Task: Find connections with filter location Clayton with filter topic #Productivitywith filter profile language Potuguese with filter current company Hacking Articles with filter school Maharashtra University of Health Sciences, Nashik with filter industry Secretarial Schools with filter service category Research with filter keywords title Assistant Manager
Action: Mouse moved to (207, 279)
Screenshot: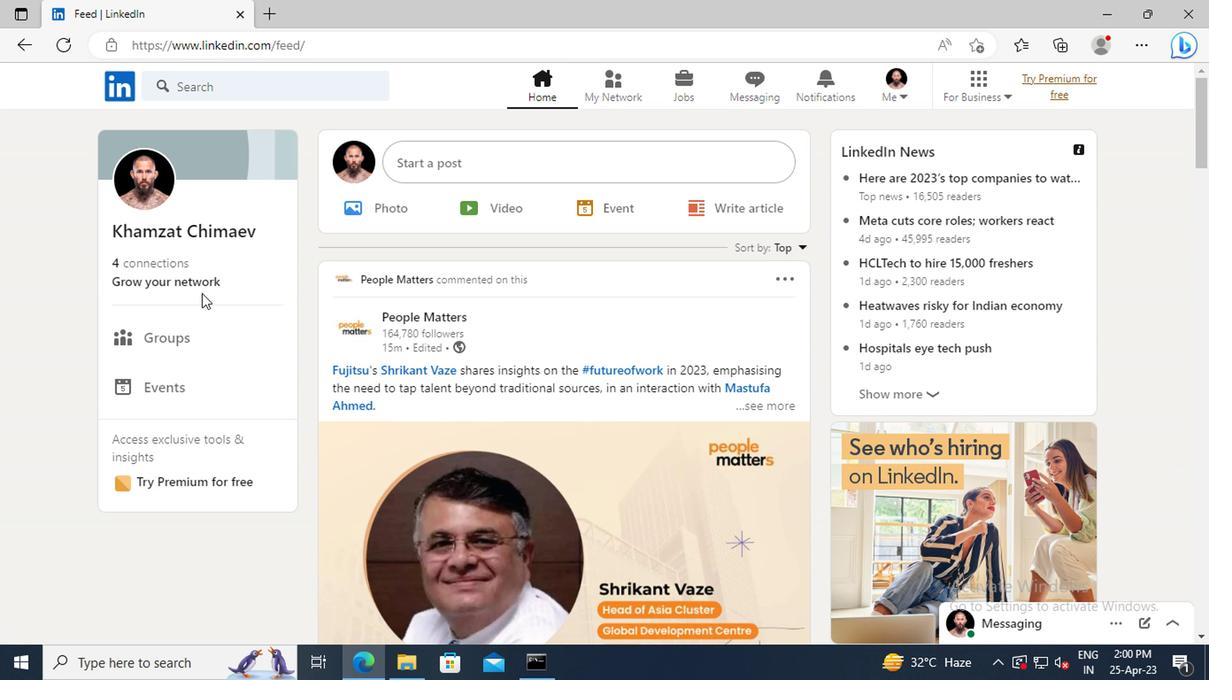 
Action: Mouse pressed left at (207, 279)
Screenshot: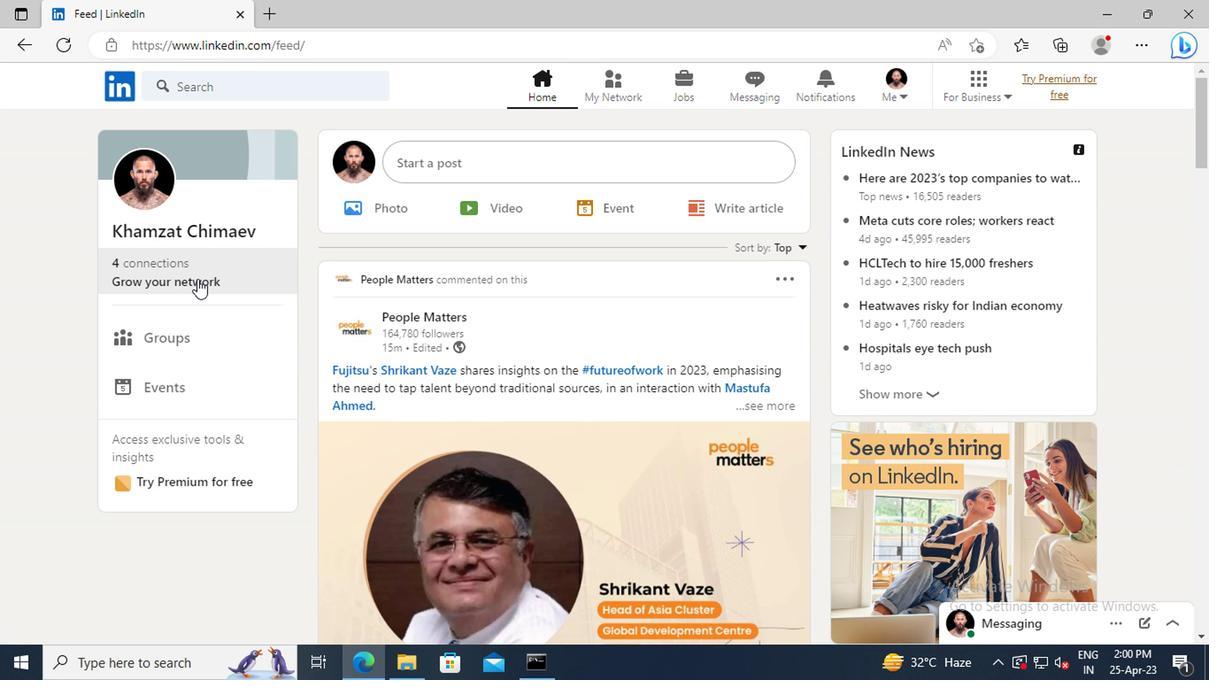 
Action: Mouse moved to (221, 199)
Screenshot: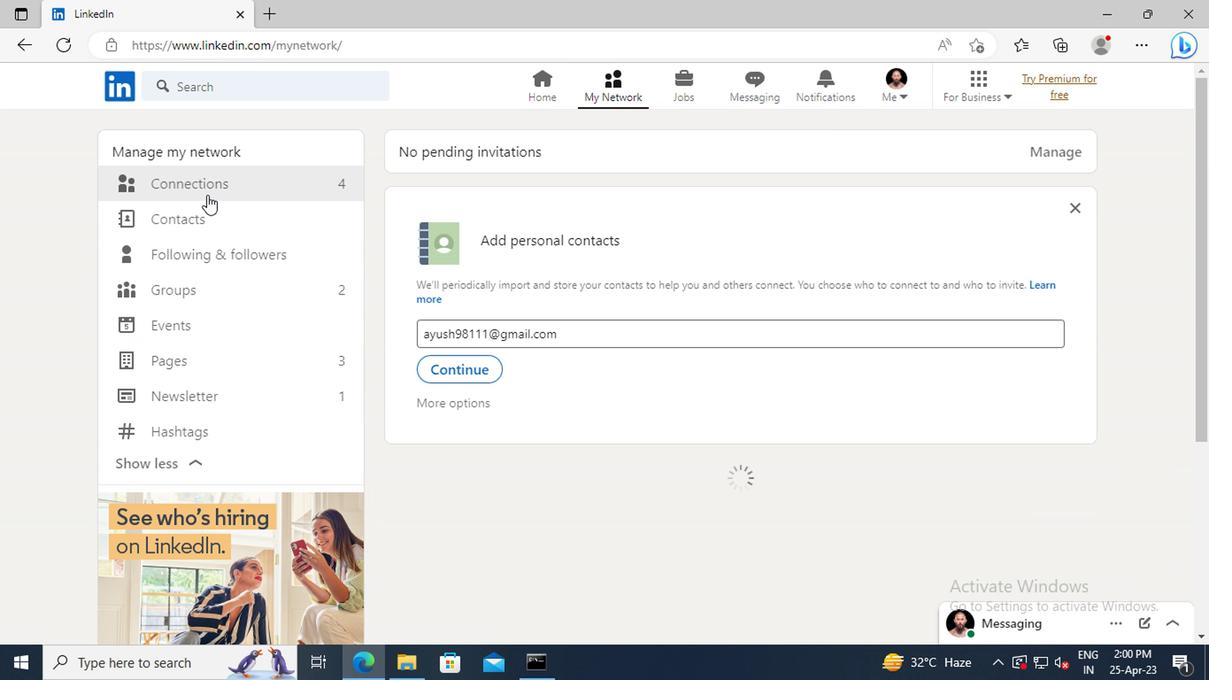 
Action: Mouse pressed left at (221, 199)
Screenshot: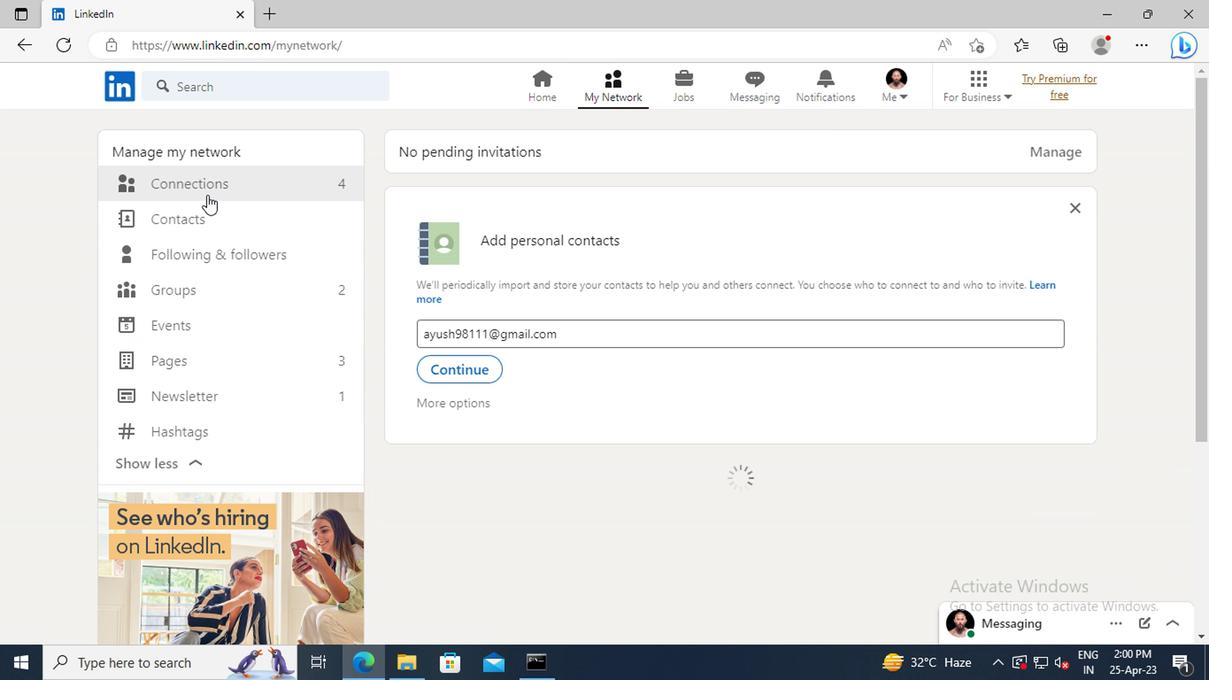 
Action: Mouse moved to (726, 200)
Screenshot: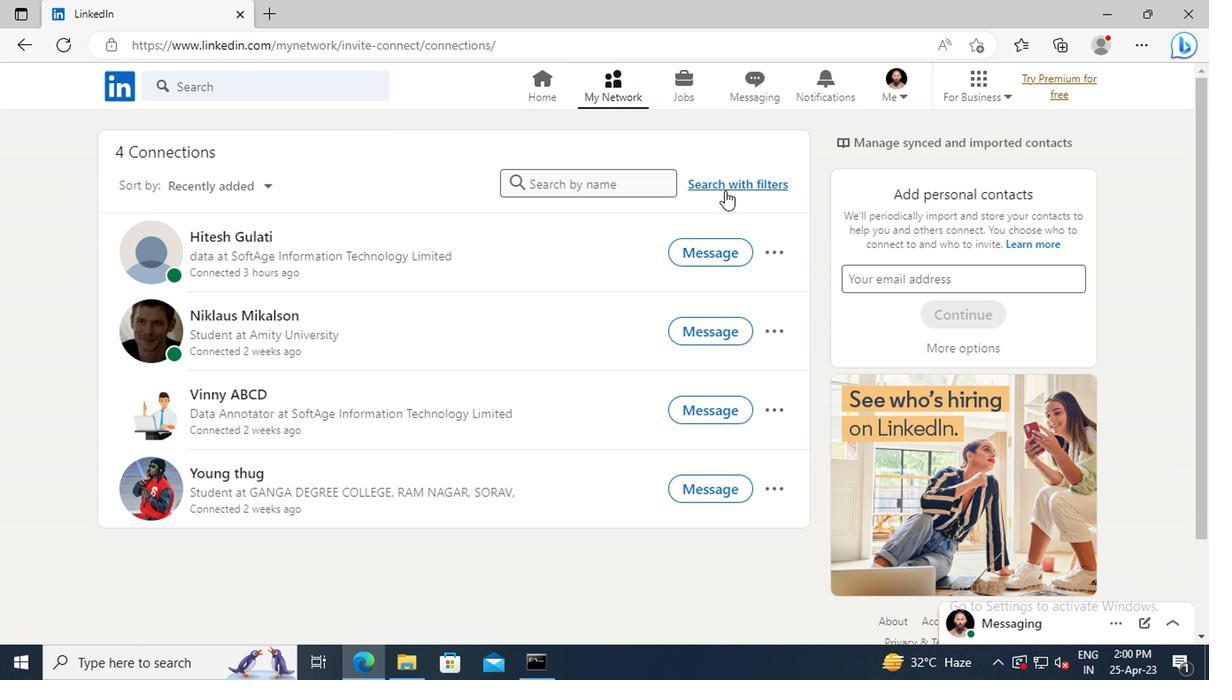 
Action: Mouse pressed left at (726, 200)
Screenshot: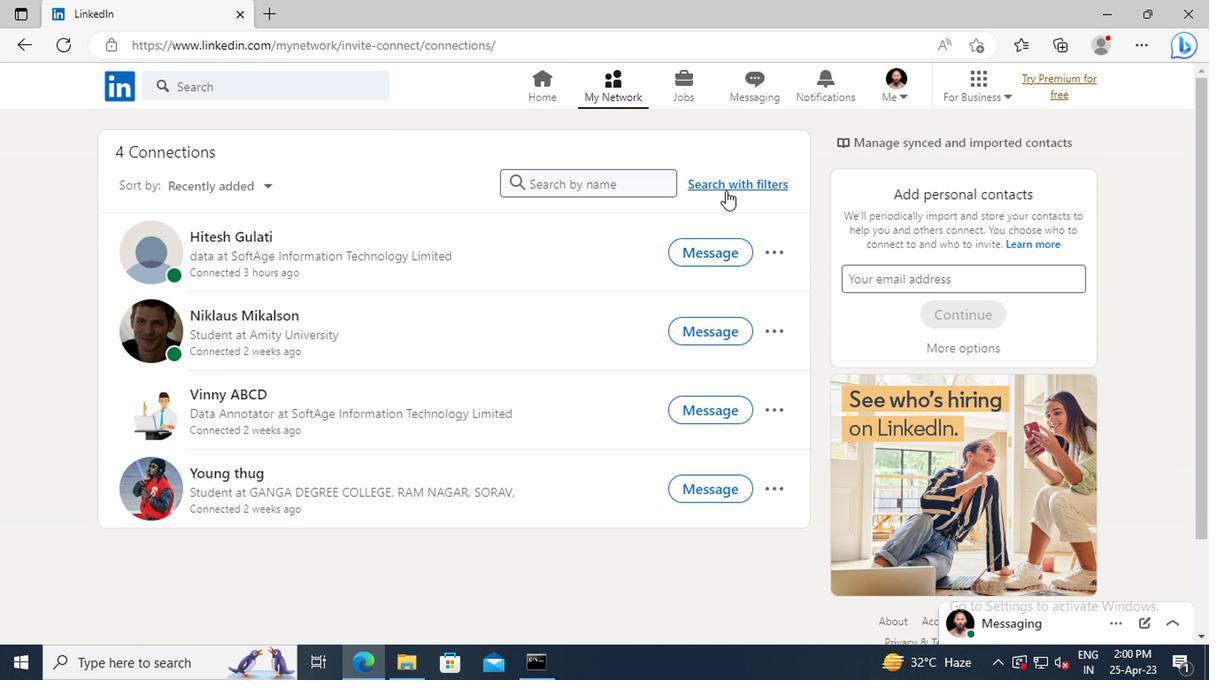 
Action: Mouse moved to (672, 153)
Screenshot: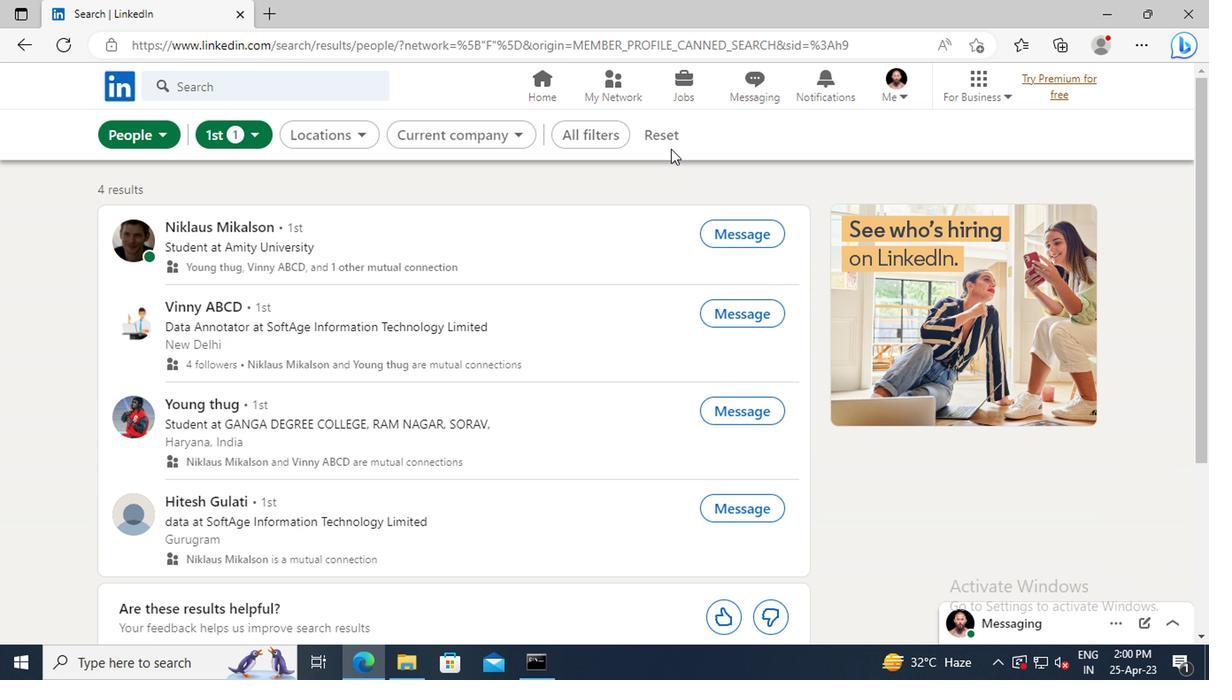 
Action: Mouse pressed left at (672, 153)
Screenshot: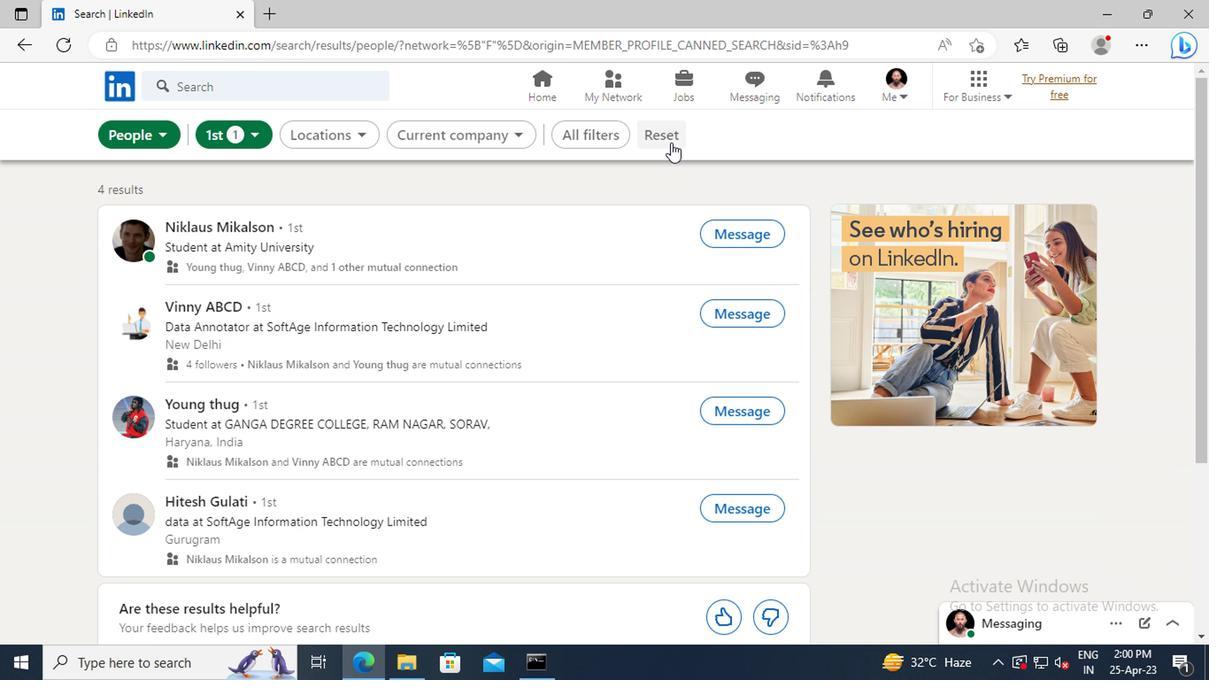 
Action: Mouse moved to (633, 152)
Screenshot: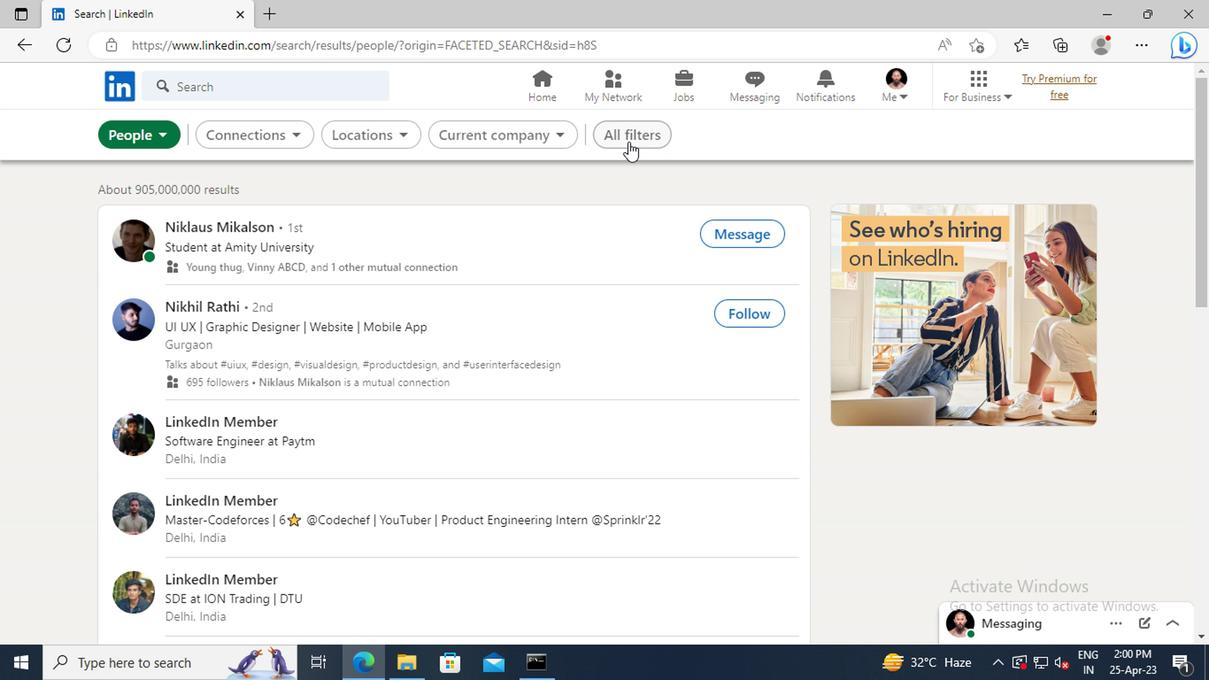 
Action: Mouse pressed left at (633, 152)
Screenshot: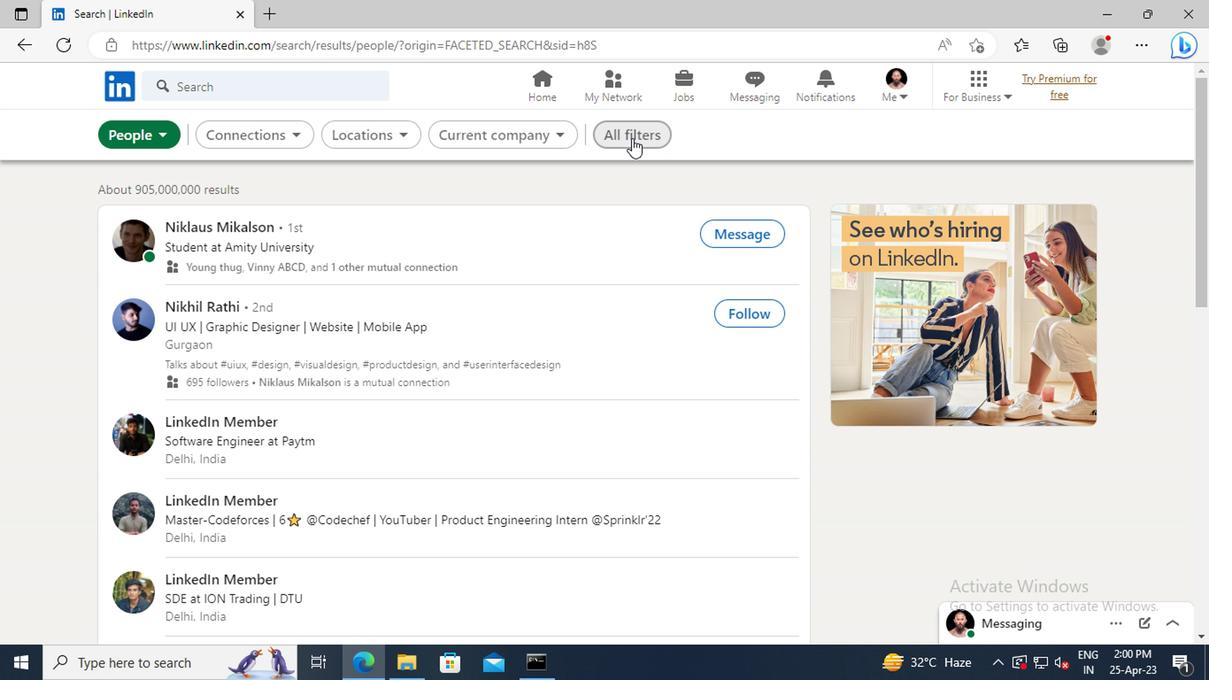 
Action: Mouse moved to (1008, 317)
Screenshot: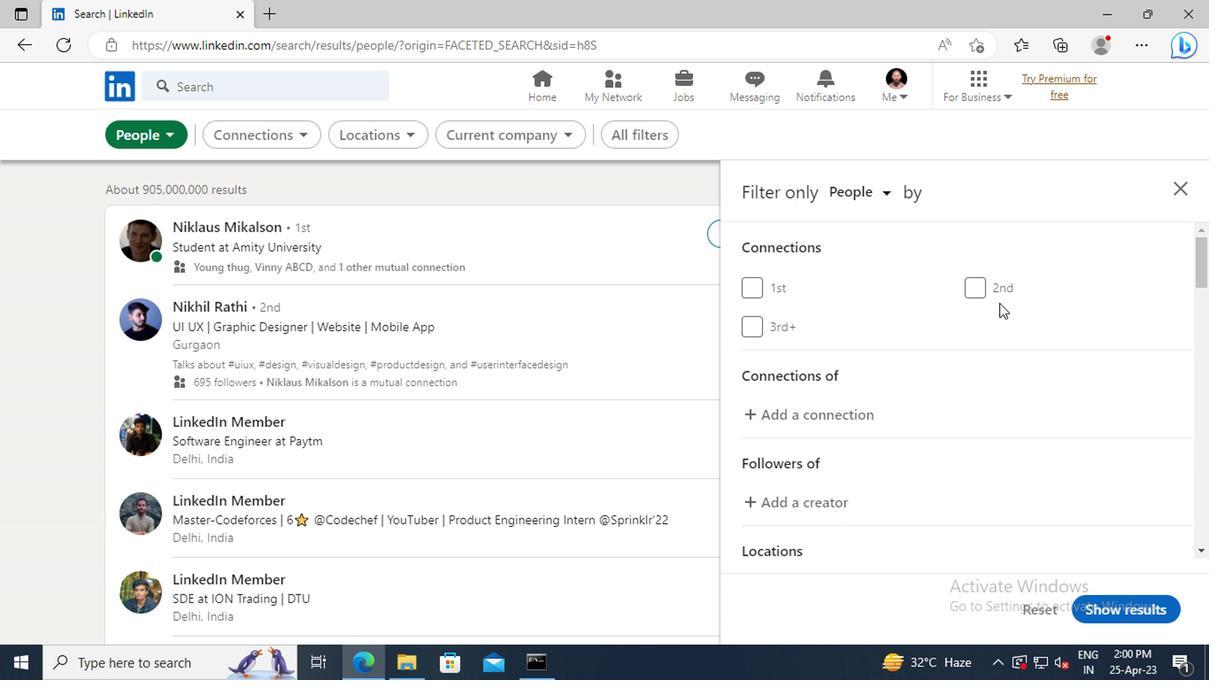 
Action: Mouse scrolled (1008, 316) with delta (0, 0)
Screenshot: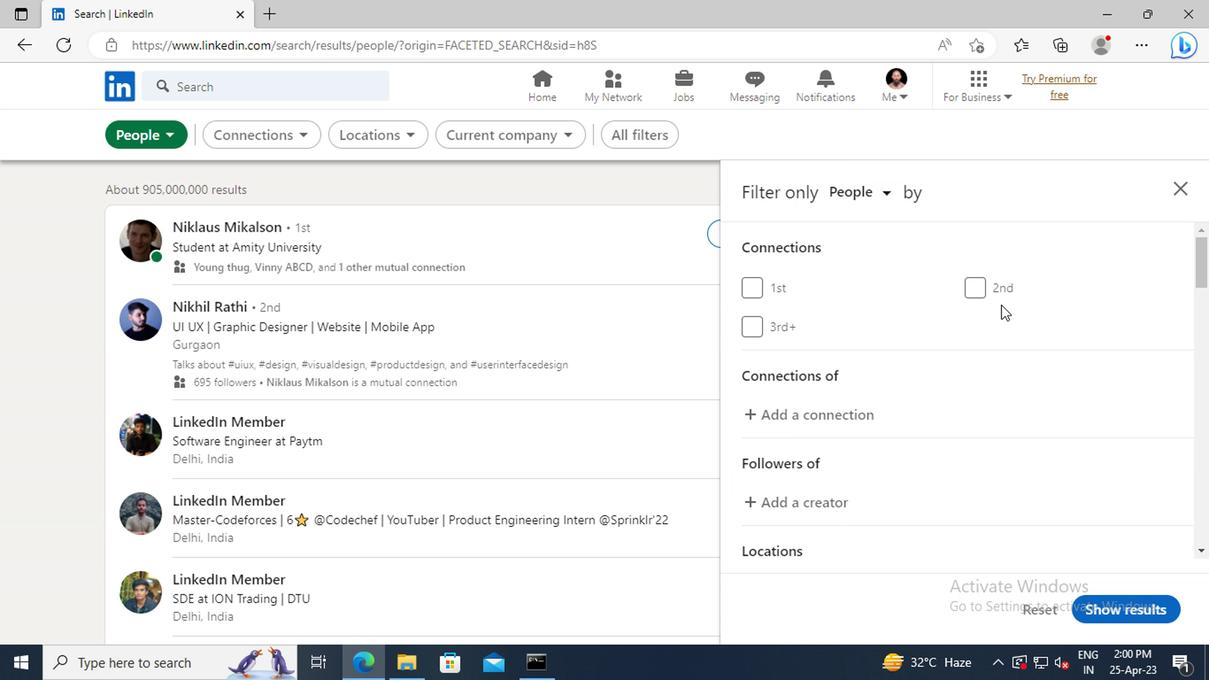 
Action: Mouse scrolled (1008, 316) with delta (0, 0)
Screenshot: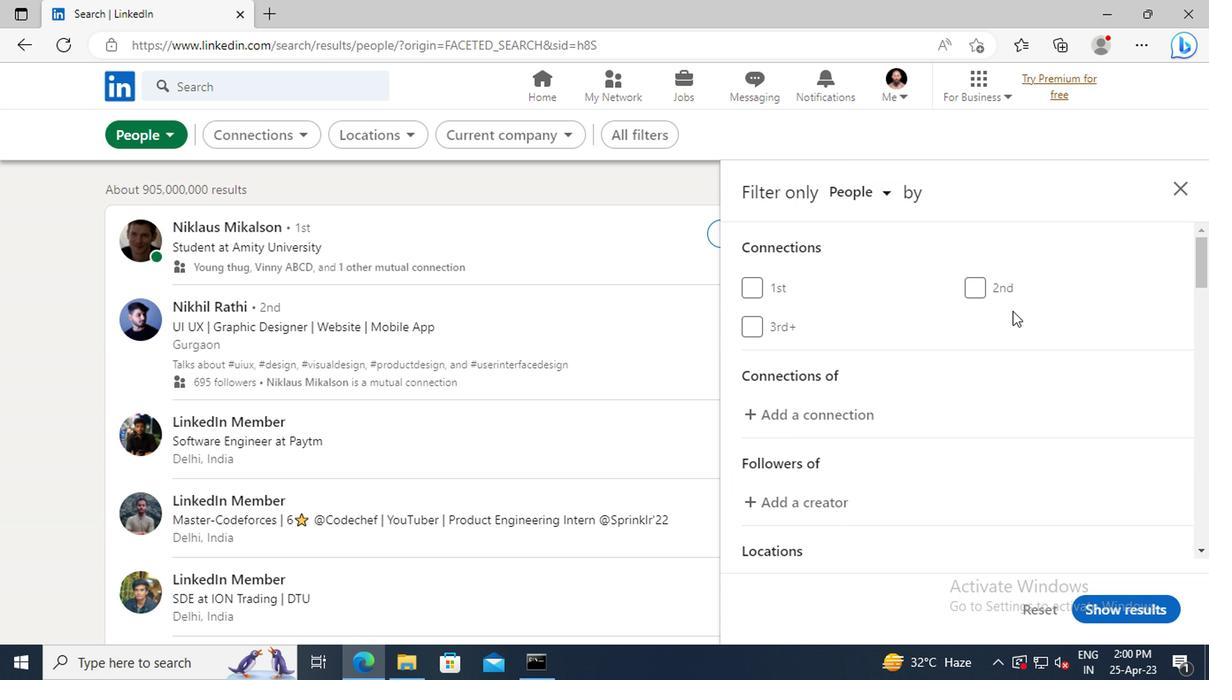 
Action: Mouse moved to (1009, 335)
Screenshot: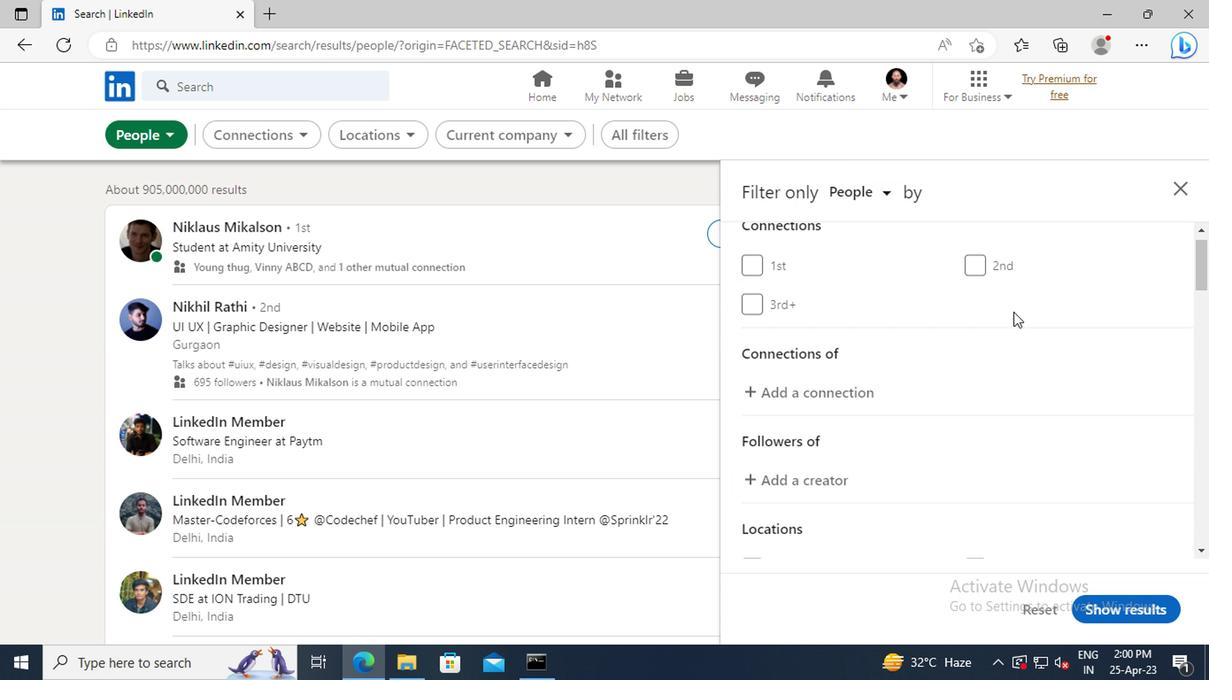 
Action: Mouse scrolled (1009, 335) with delta (0, 0)
Screenshot: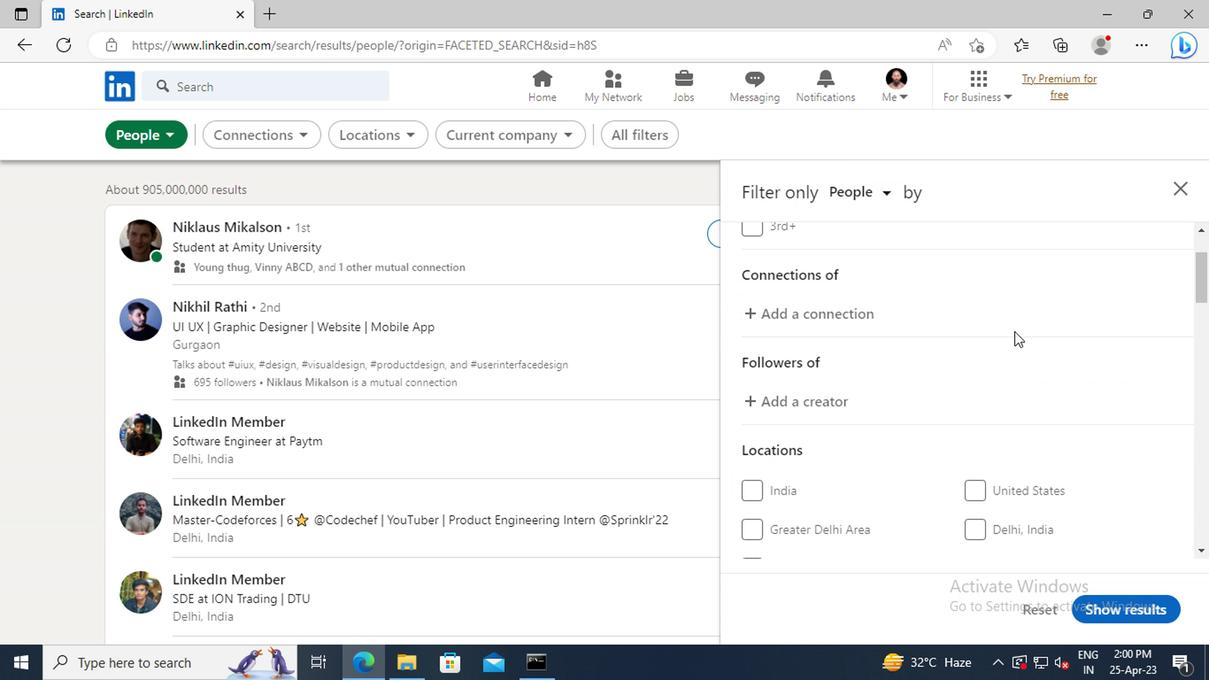 
Action: Mouse scrolled (1009, 335) with delta (0, 0)
Screenshot: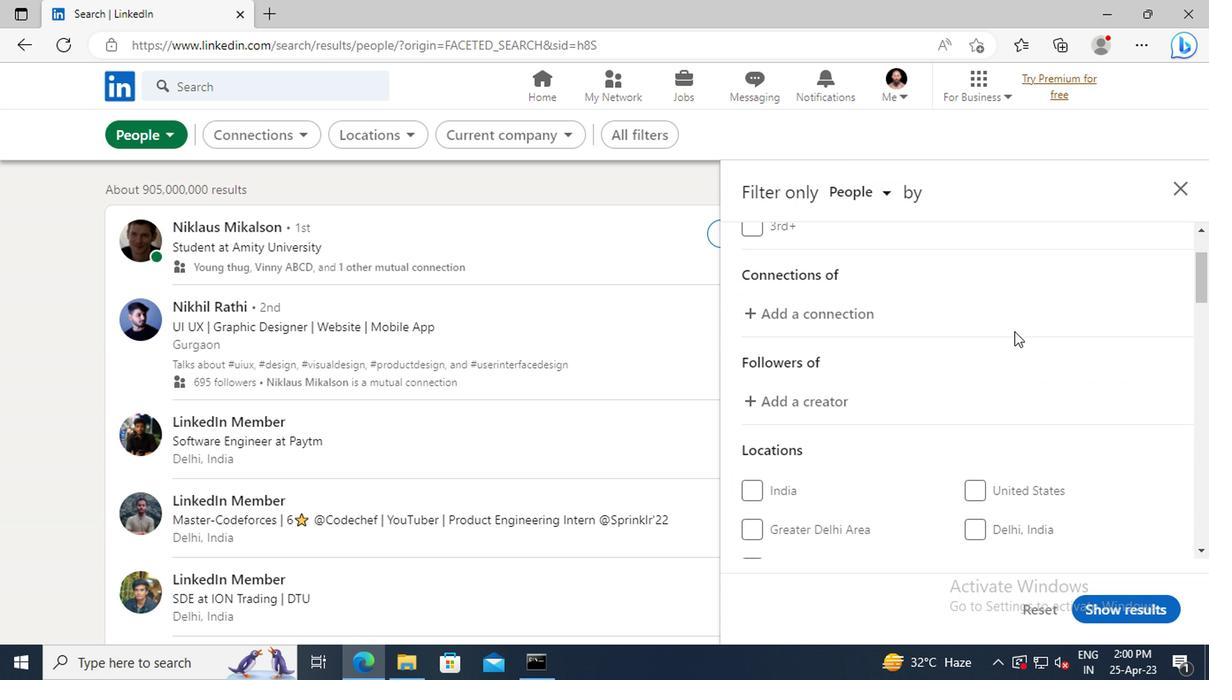 
Action: Mouse moved to (1009, 335)
Screenshot: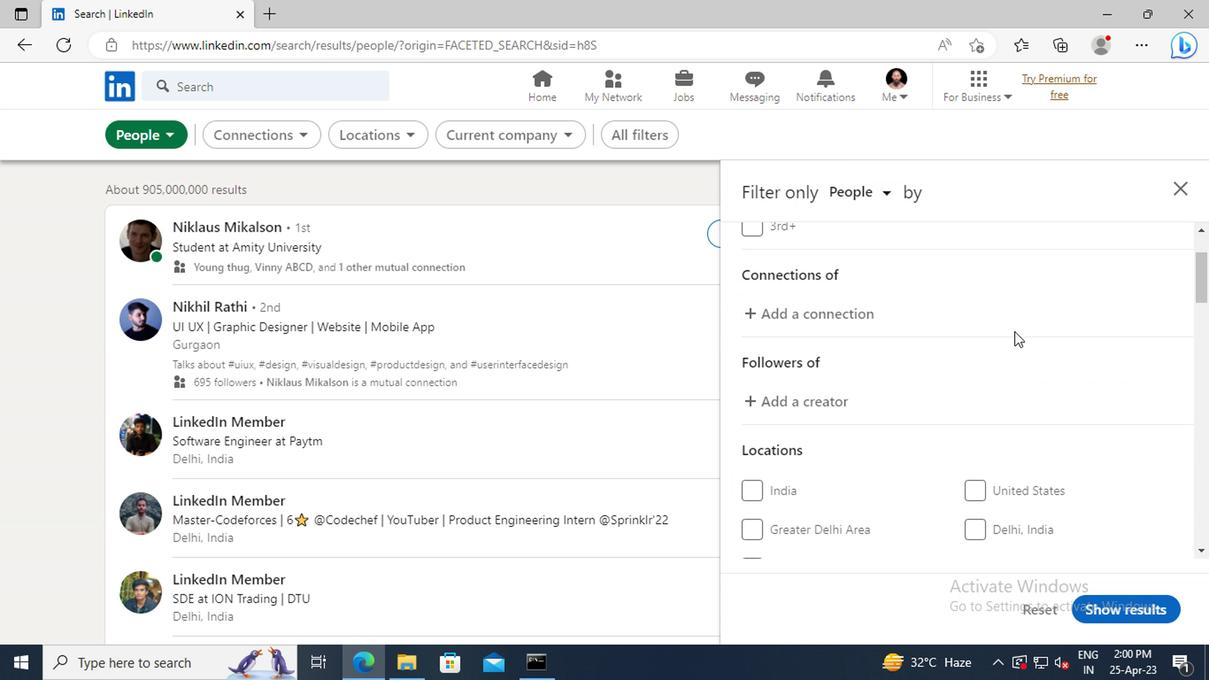 
Action: Mouse scrolled (1009, 335) with delta (0, 0)
Screenshot: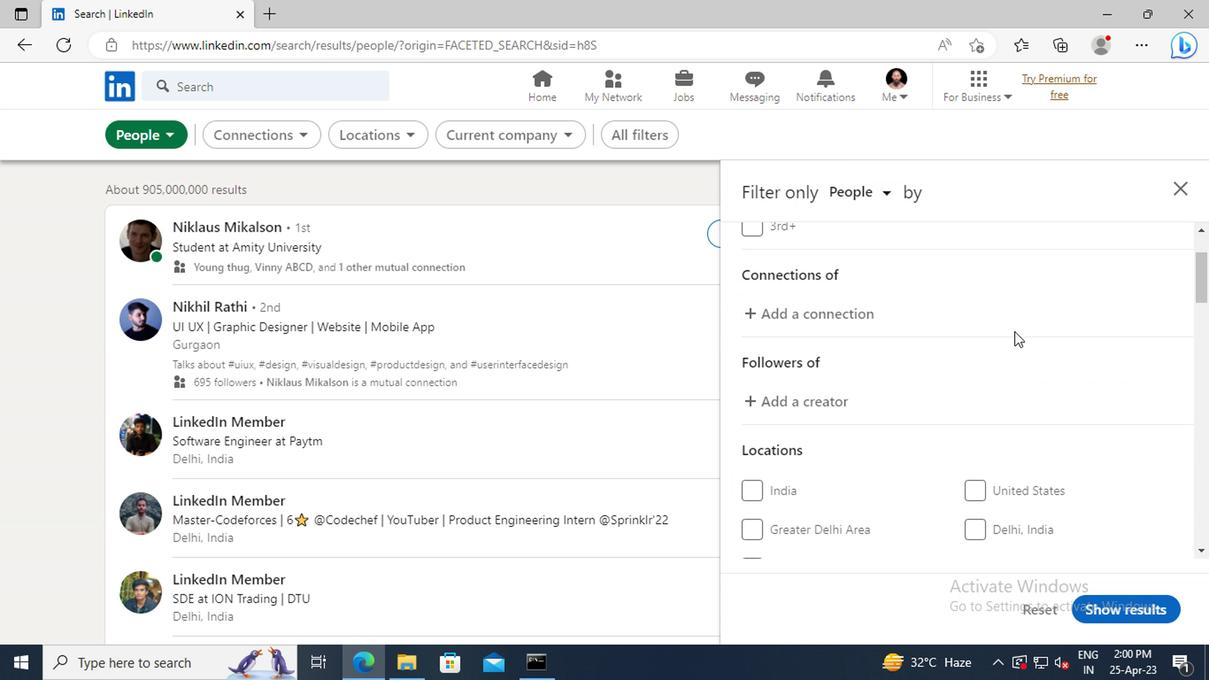 
Action: Mouse moved to (1013, 413)
Screenshot: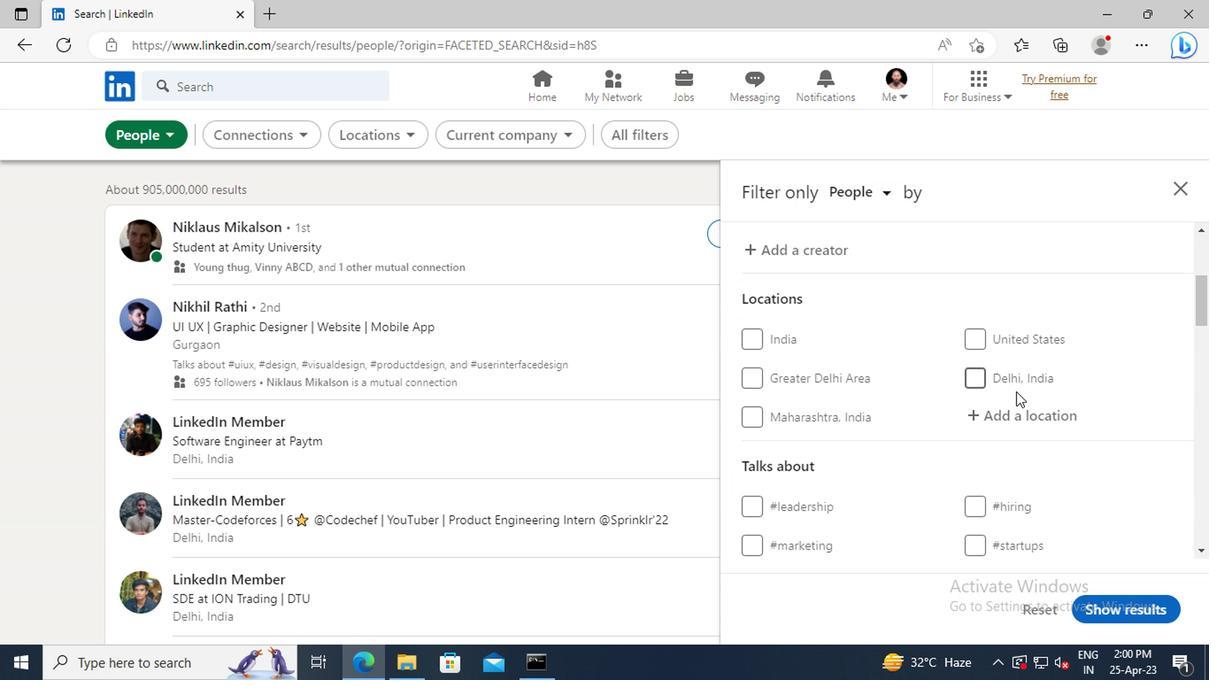 
Action: Mouse pressed left at (1013, 413)
Screenshot: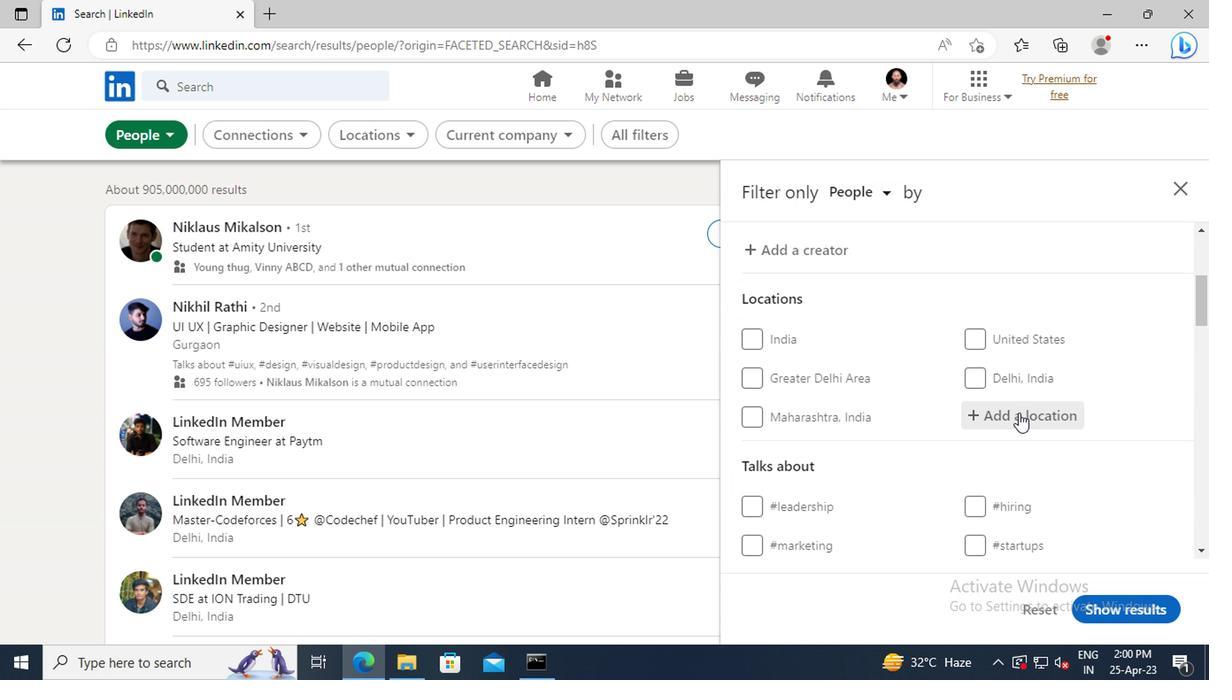 
Action: Key pressed <Key.shift>CLAYTON
Screenshot: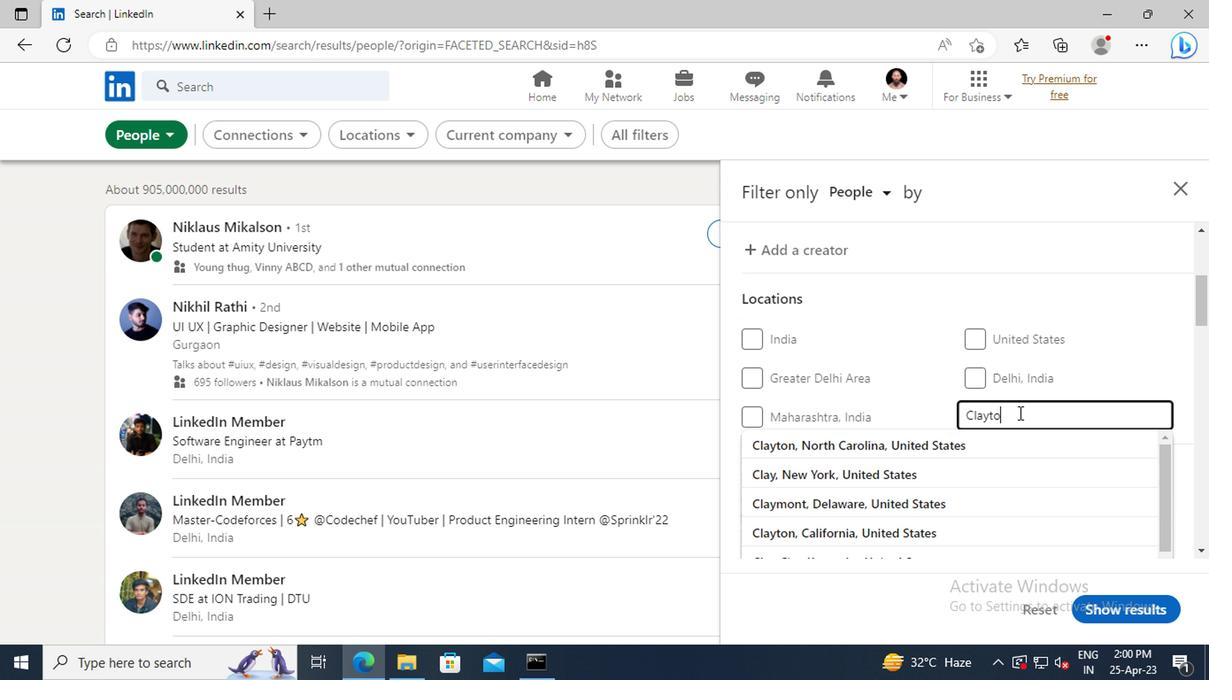 
Action: Mouse moved to (999, 437)
Screenshot: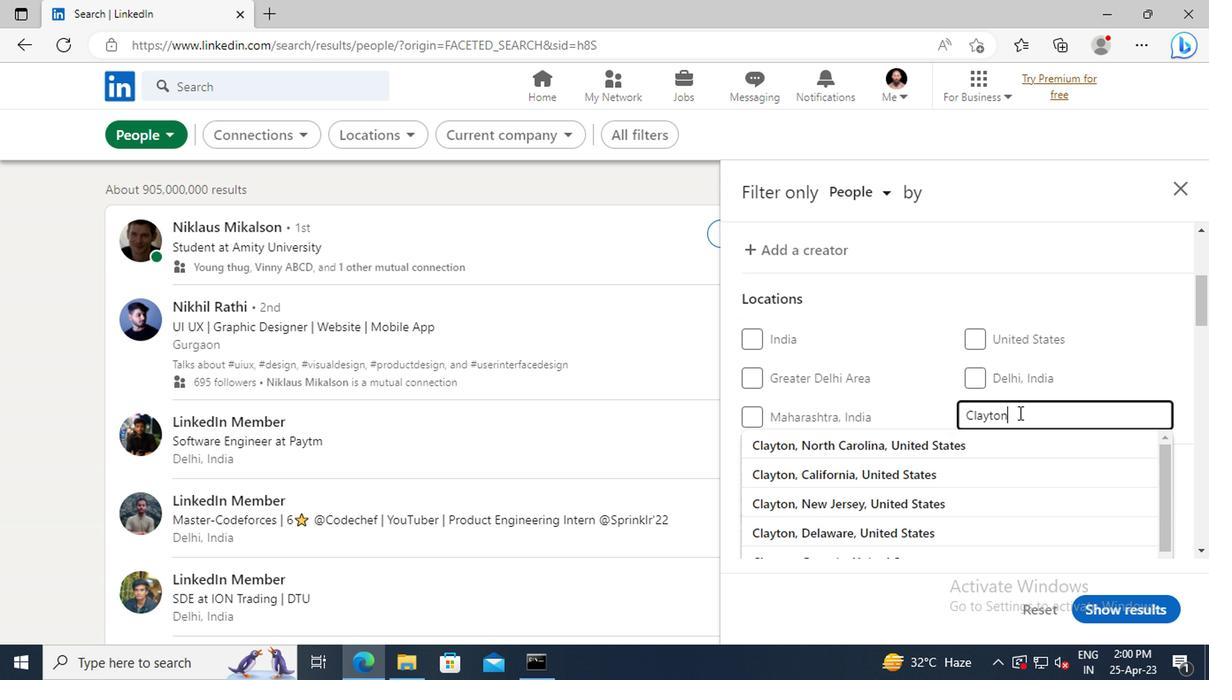 
Action: Mouse pressed left at (999, 437)
Screenshot: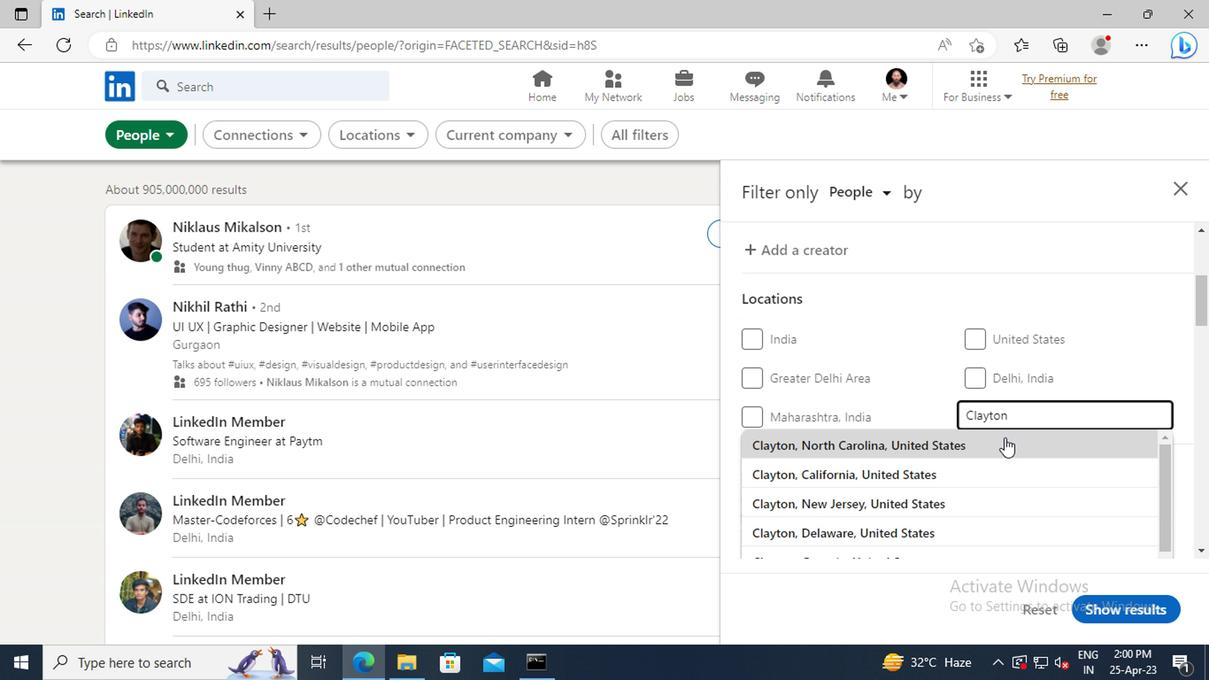 
Action: Mouse moved to (1012, 360)
Screenshot: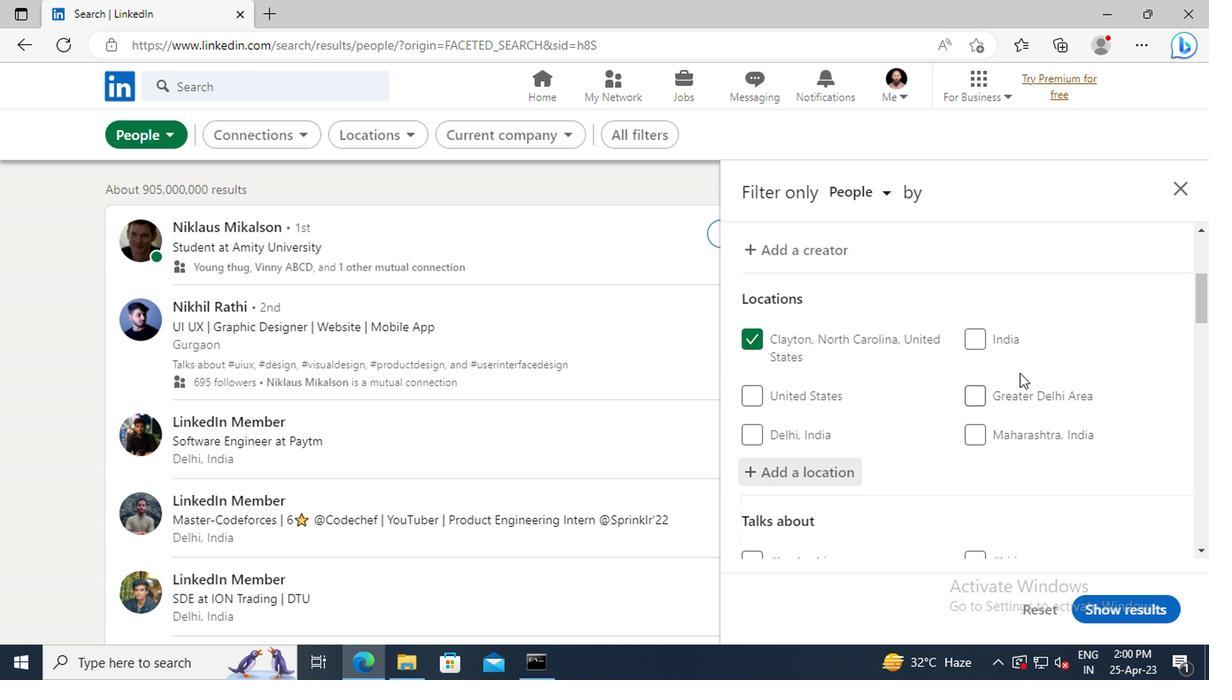 
Action: Mouse scrolled (1012, 360) with delta (0, 0)
Screenshot: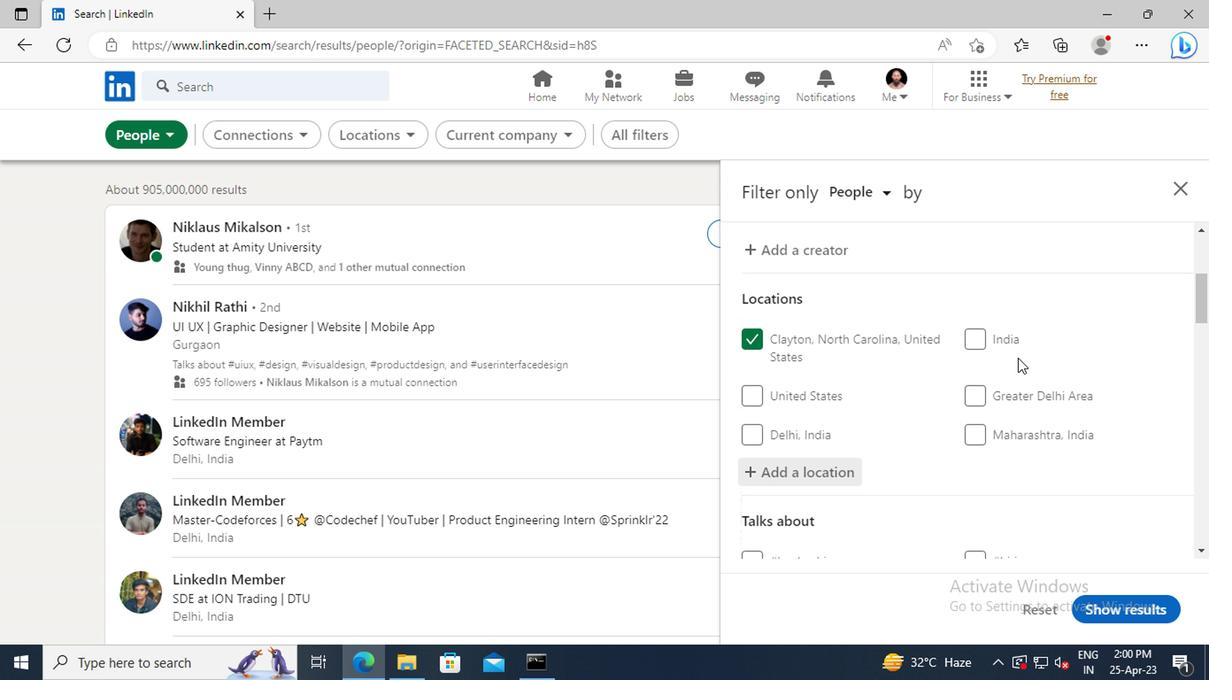 
Action: Mouse scrolled (1012, 360) with delta (0, 0)
Screenshot: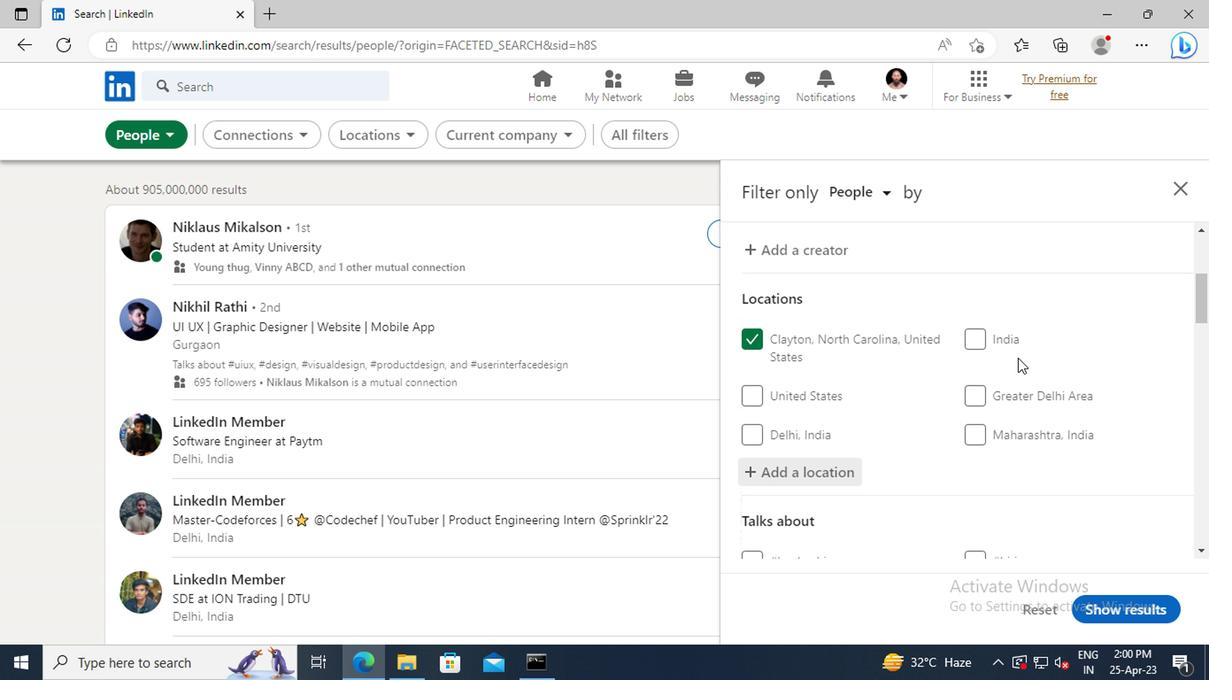 
Action: Mouse scrolled (1012, 360) with delta (0, 0)
Screenshot: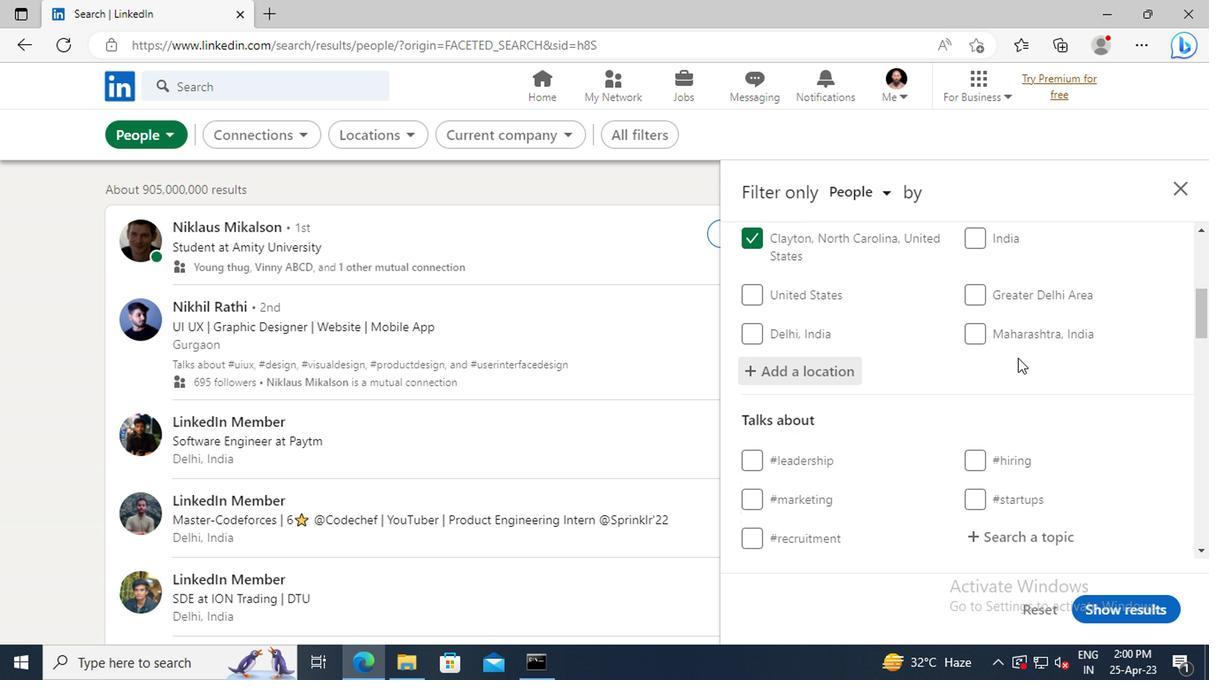 
Action: Mouse scrolled (1012, 360) with delta (0, 0)
Screenshot: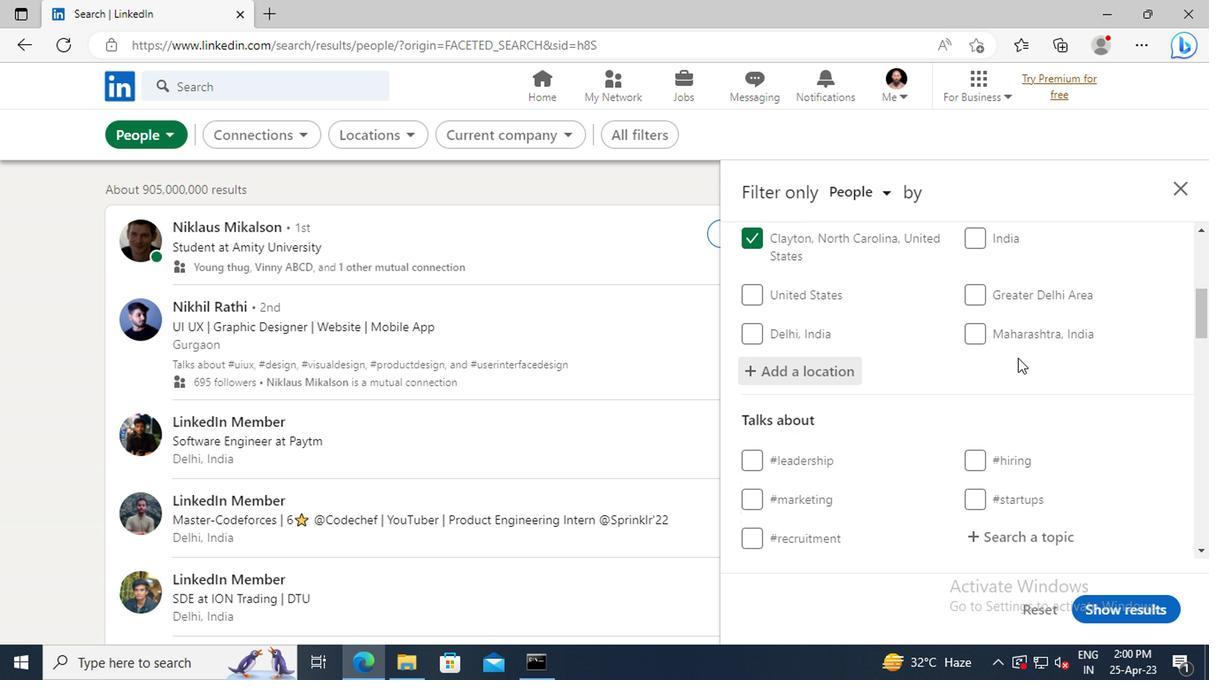 
Action: Mouse moved to (1019, 433)
Screenshot: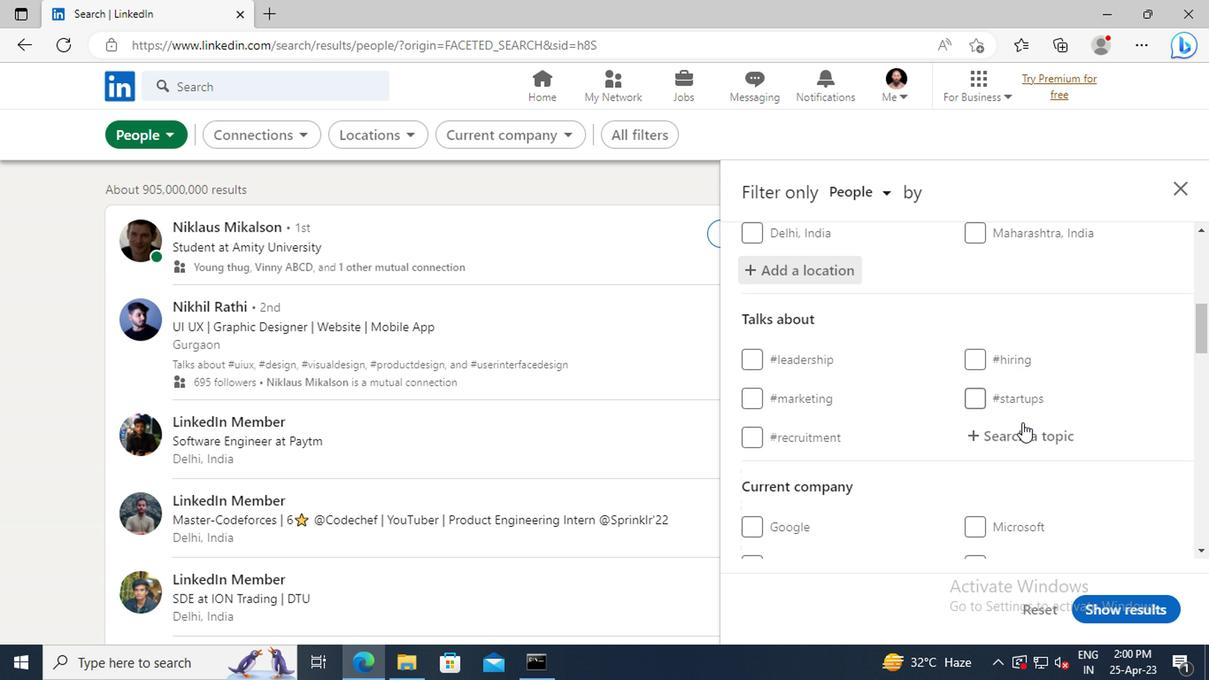 
Action: Mouse pressed left at (1019, 433)
Screenshot: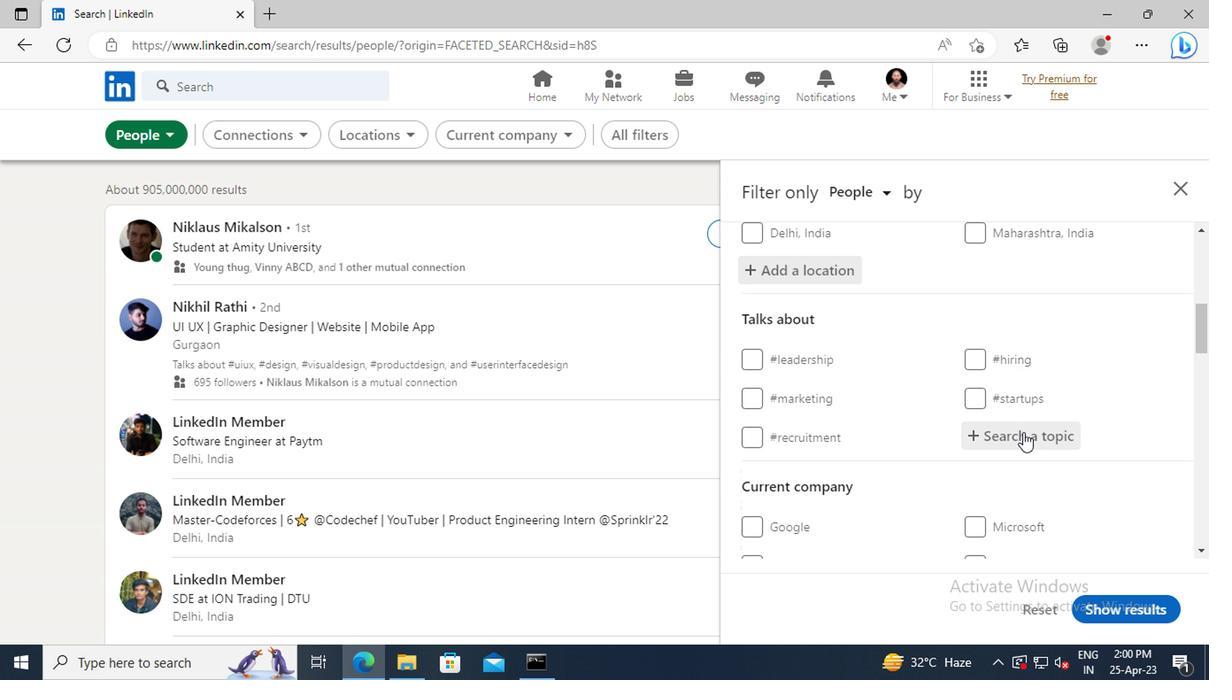 
Action: Key pressed <Key.shift>#<Key.shift>PRODUCTIVITYWITH
Screenshot: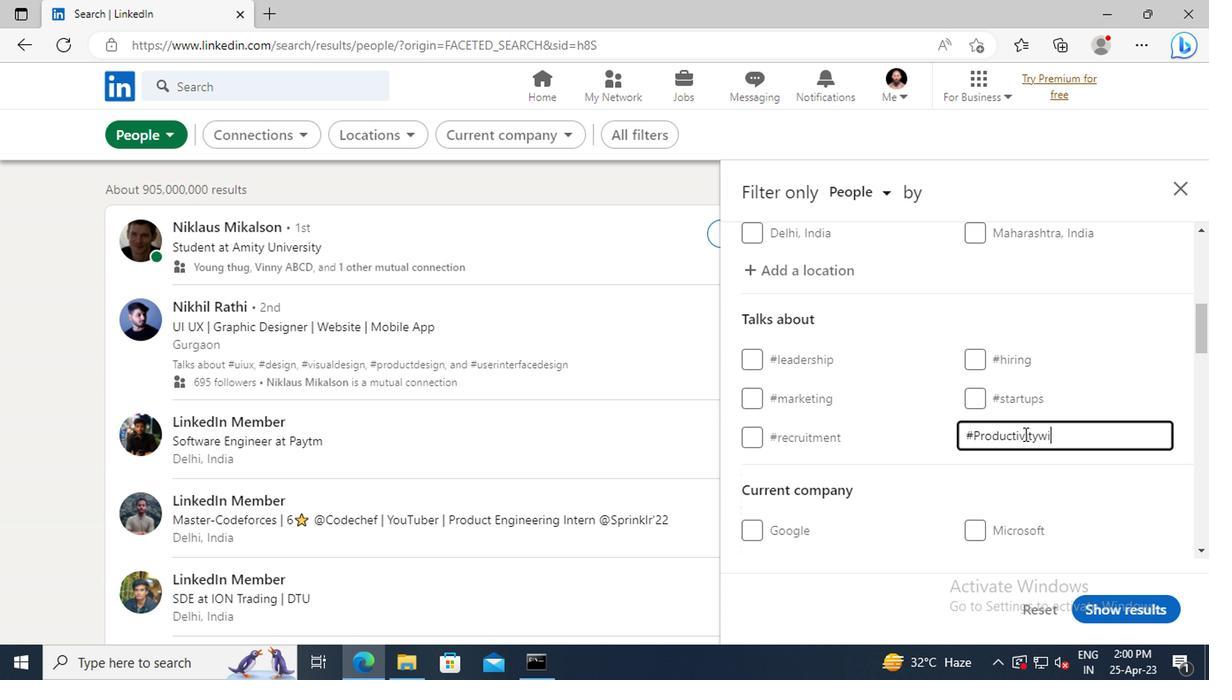 
Action: Mouse scrolled (1019, 432) with delta (0, 0)
Screenshot: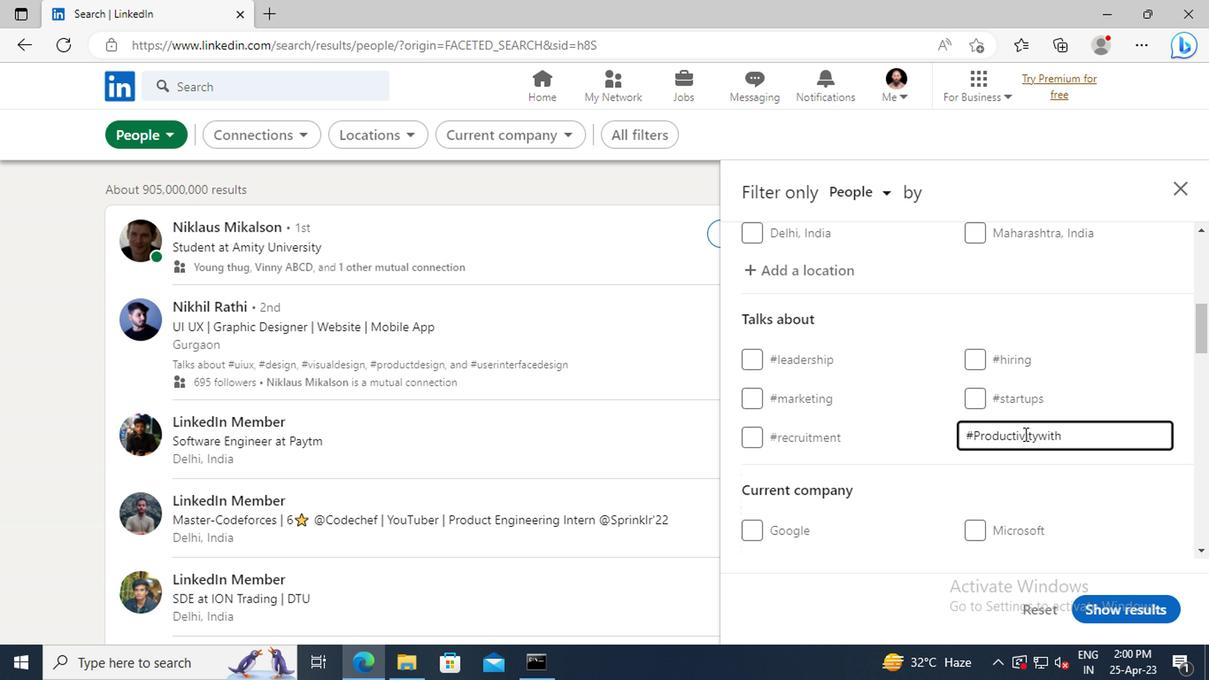 
Action: Mouse scrolled (1019, 432) with delta (0, 0)
Screenshot: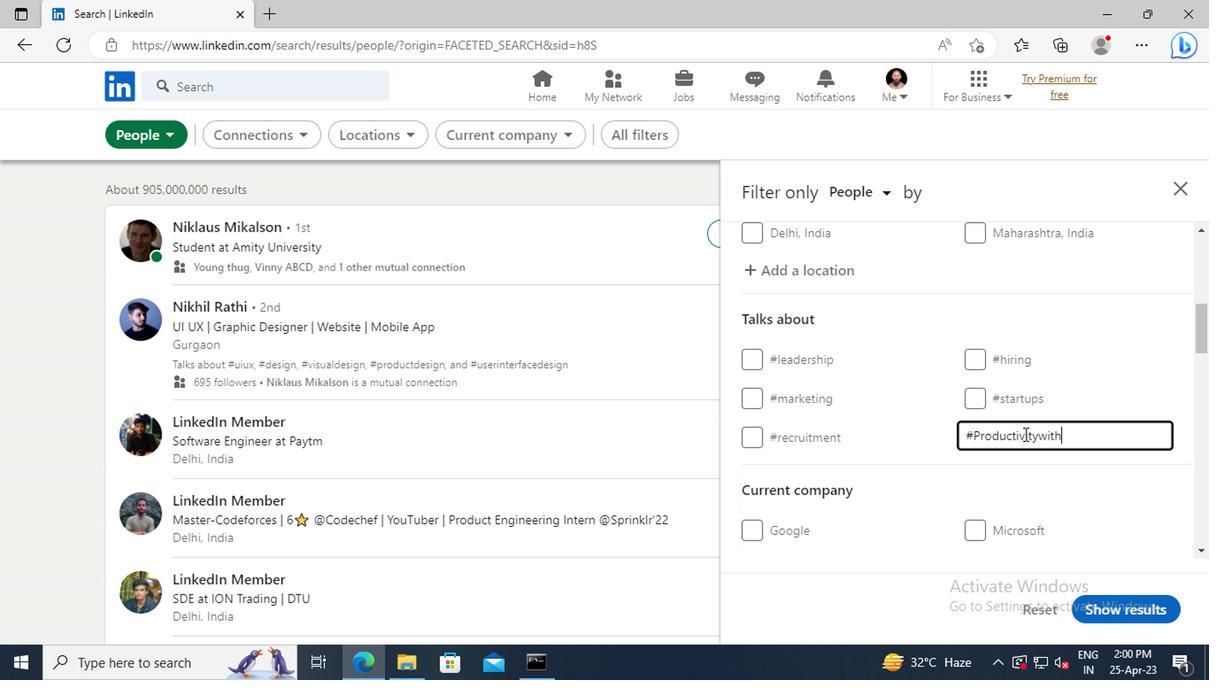 
Action: Mouse scrolled (1019, 432) with delta (0, 0)
Screenshot: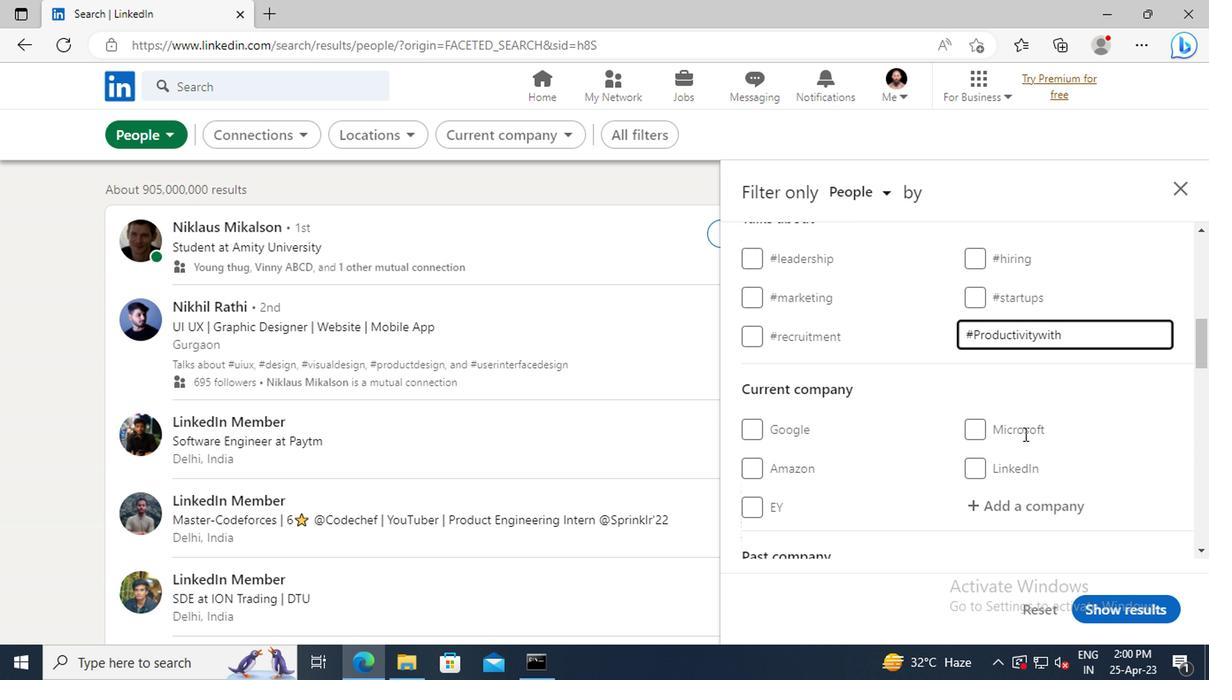 
Action: Mouse scrolled (1019, 432) with delta (0, 0)
Screenshot: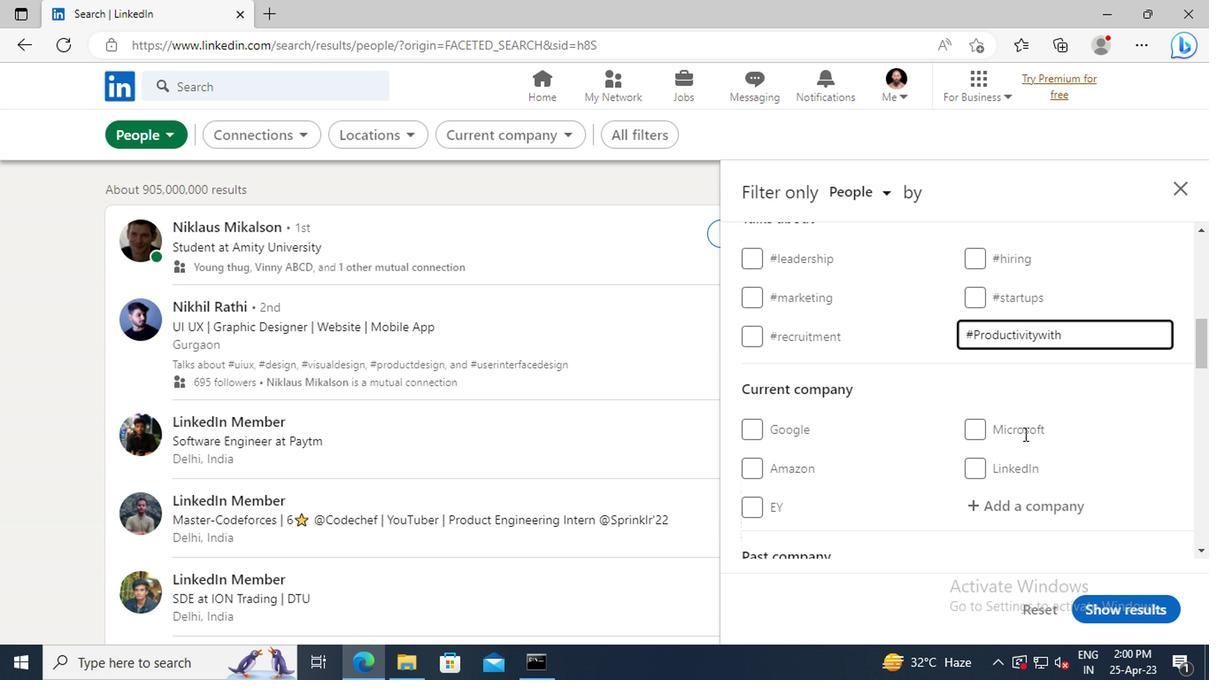 
Action: Mouse scrolled (1019, 432) with delta (0, 0)
Screenshot: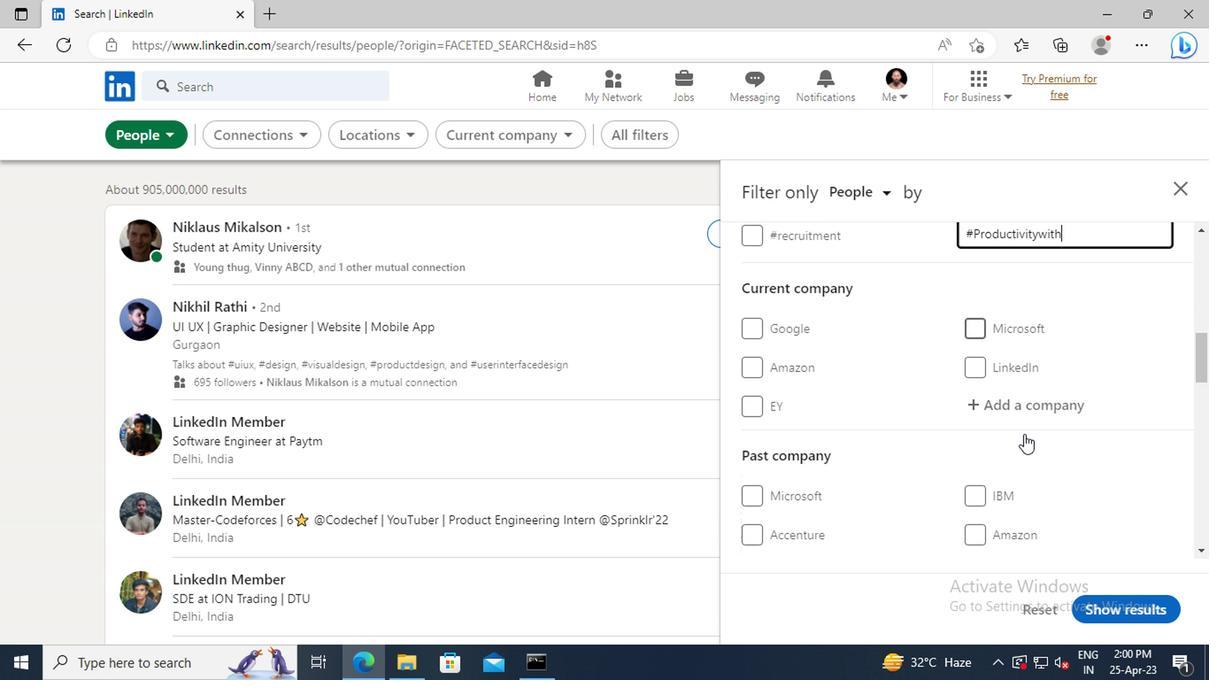 
Action: Mouse scrolled (1019, 432) with delta (0, 0)
Screenshot: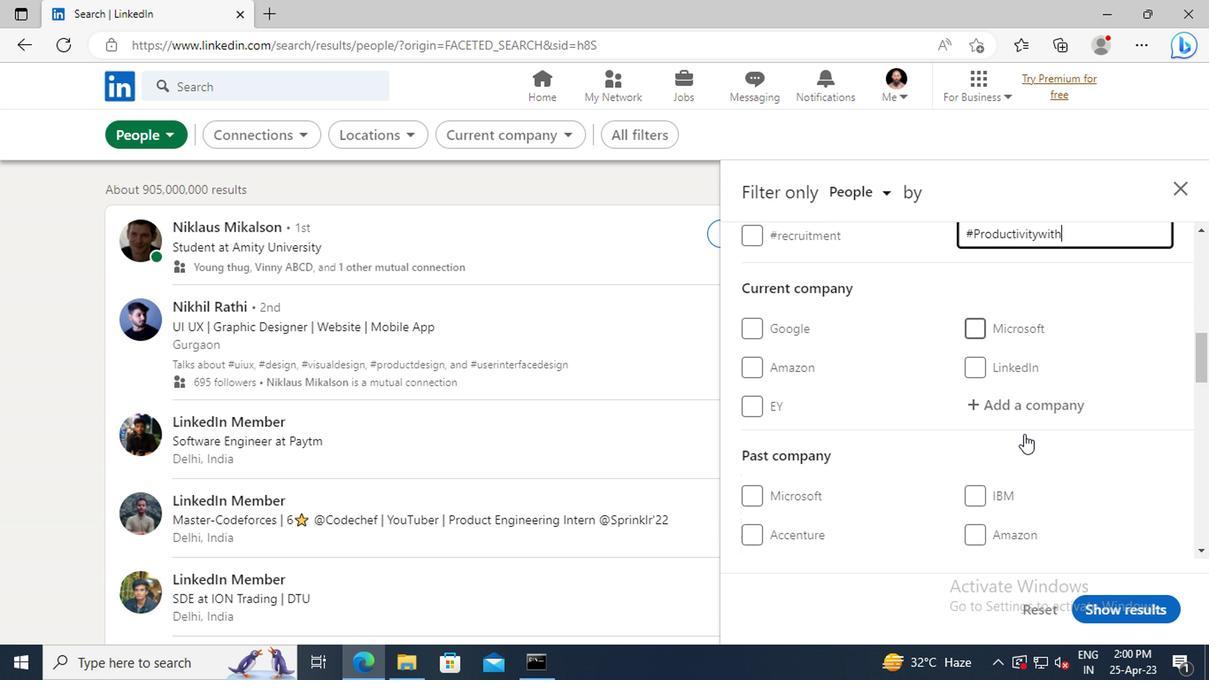 
Action: Mouse scrolled (1019, 432) with delta (0, 0)
Screenshot: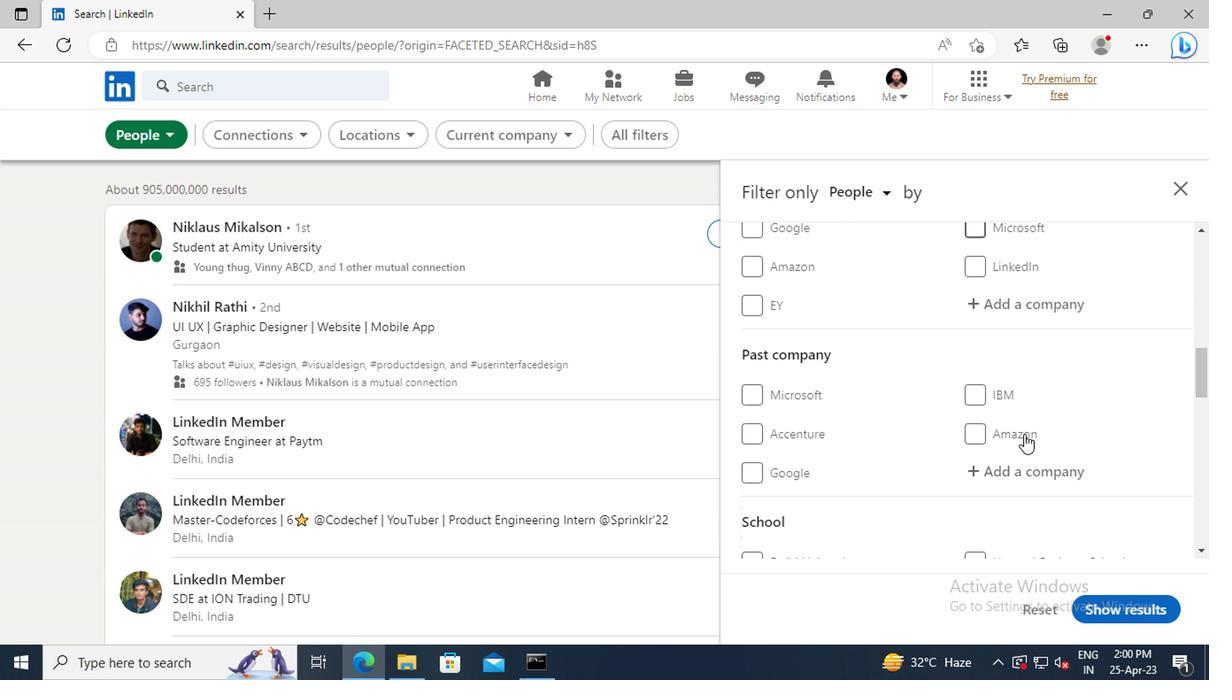 
Action: Mouse scrolled (1019, 432) with delta (0, 0)
Screenshot: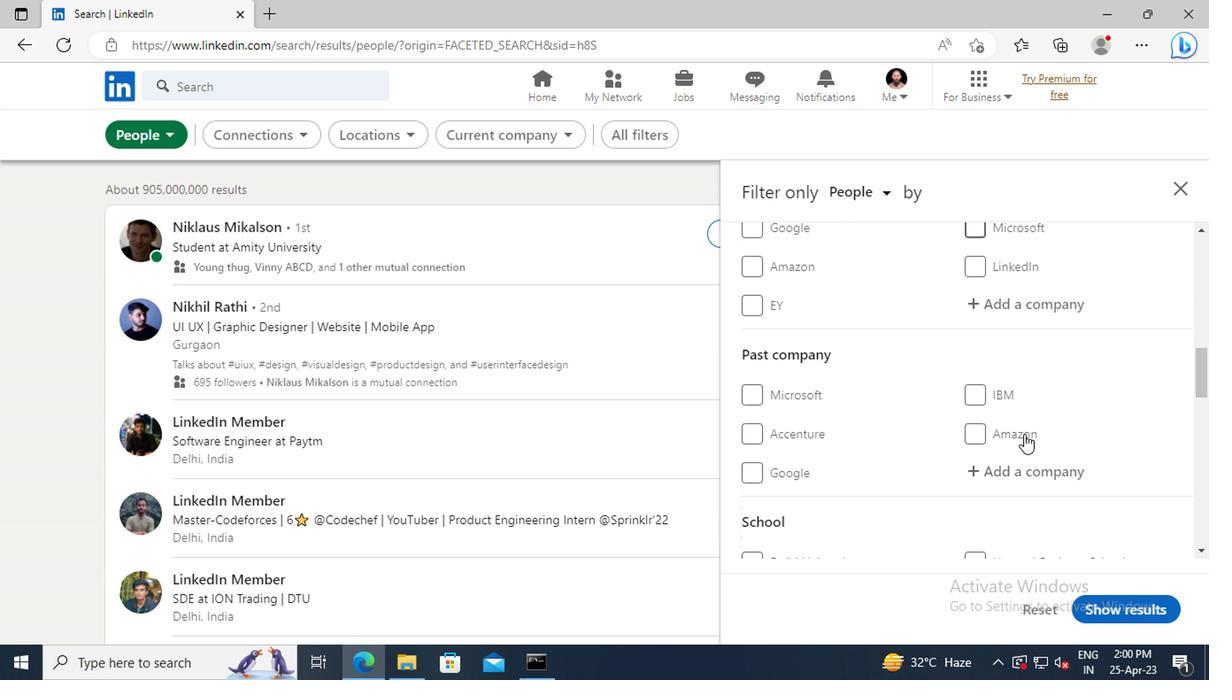 
Action: Mouse scrolled (1019, 432) with delta (0, 0)
Screenshot: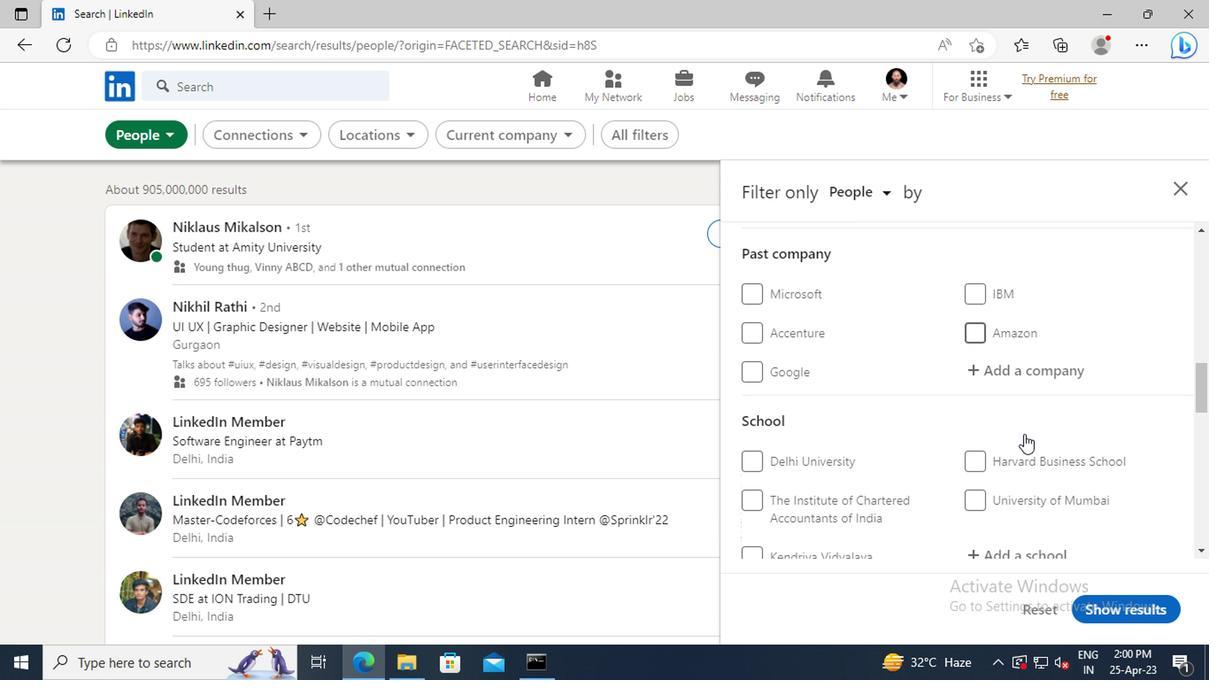
Action: Mouse scrolled (1019, 432) with delta (0, 0)
Screenshot: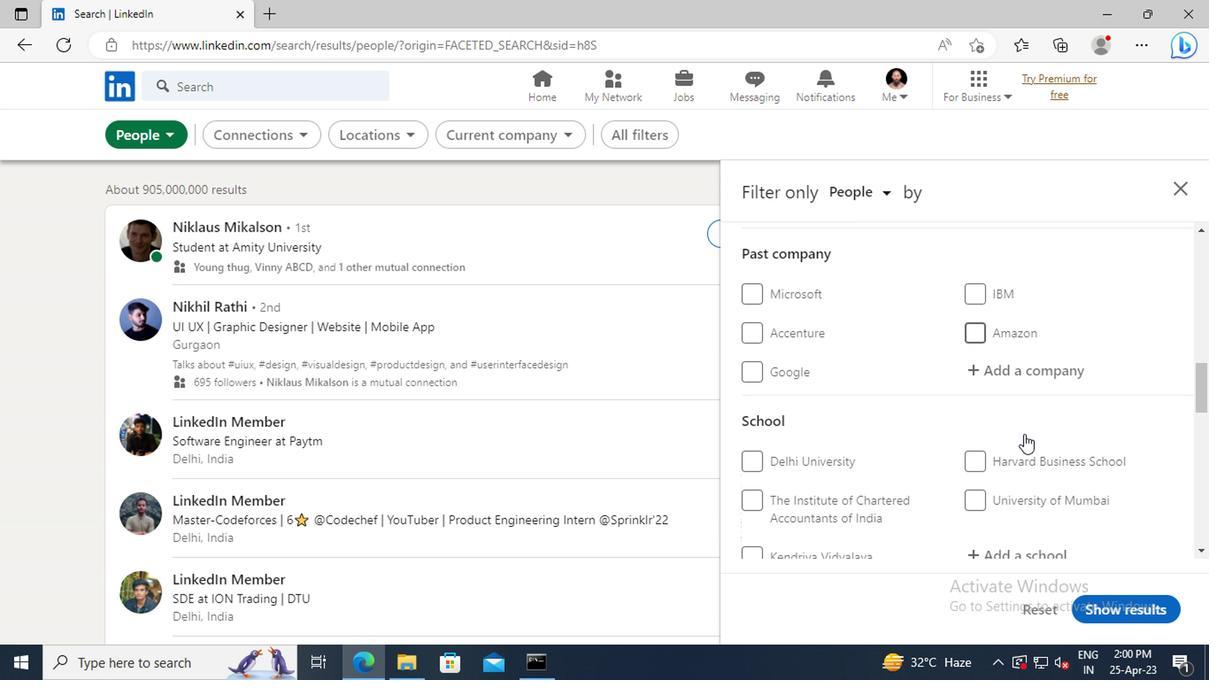 
Action: Mouse scrolled (1019, 432) with delta (0, 0)
Screenshot: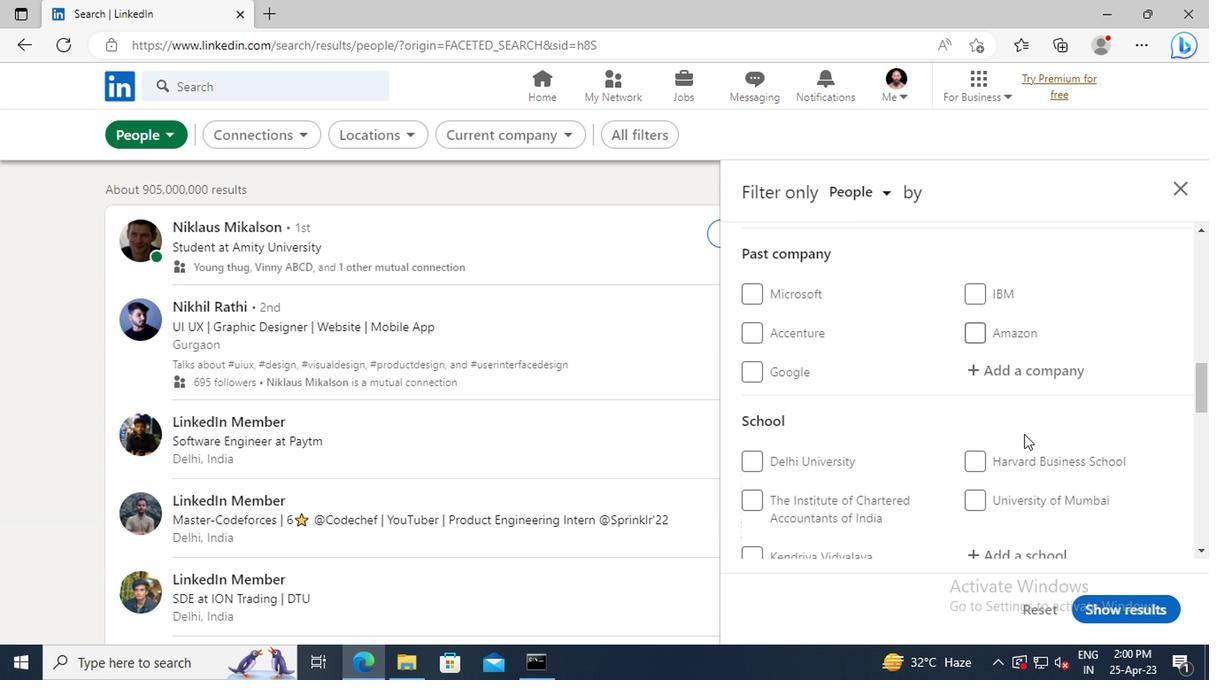 
Action: Mouse scrolled (1019, 432) with delta (0, 0)
Screenshot: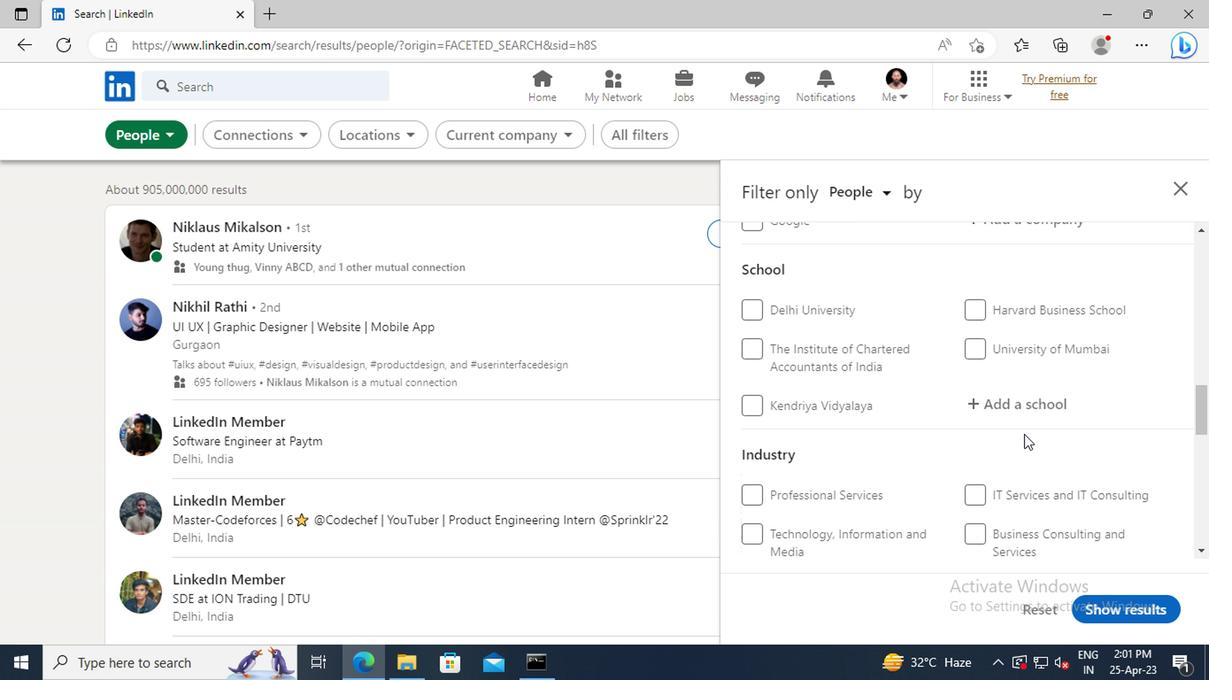 
Action: Mouse scrolled (1019, 432) with delta (0, 0)
Screenshot: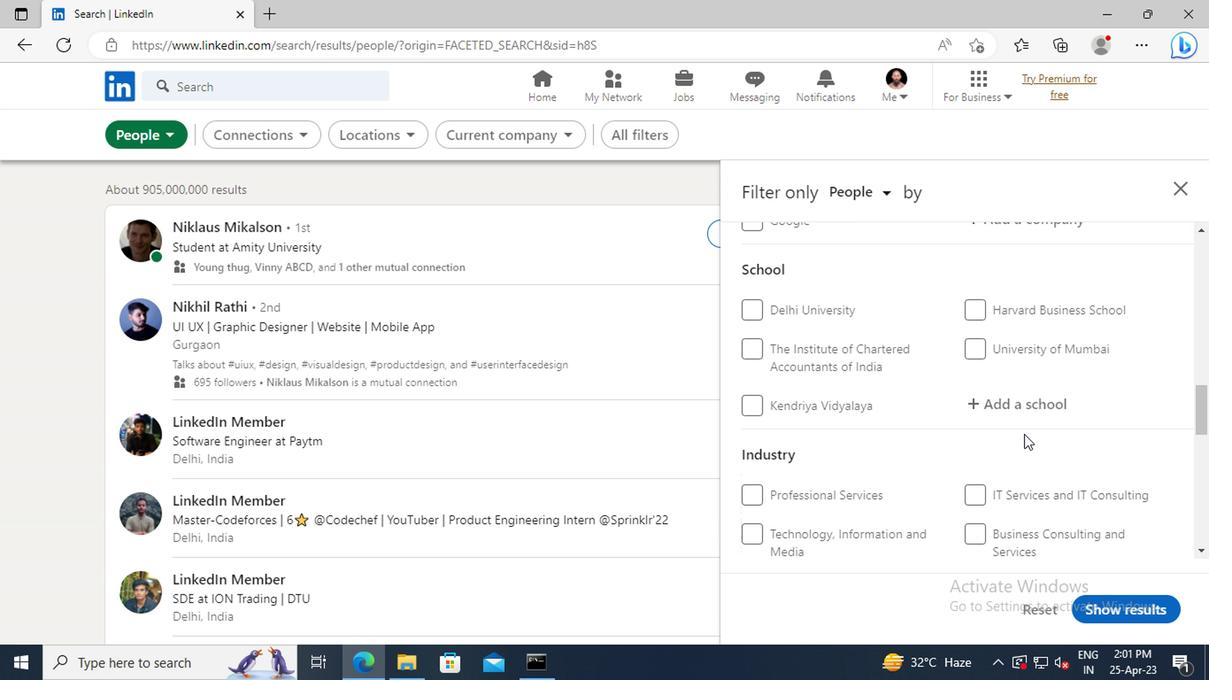 
Action: Mouse scrolled (1019, 432) with delta (0, 0)
Screenshot: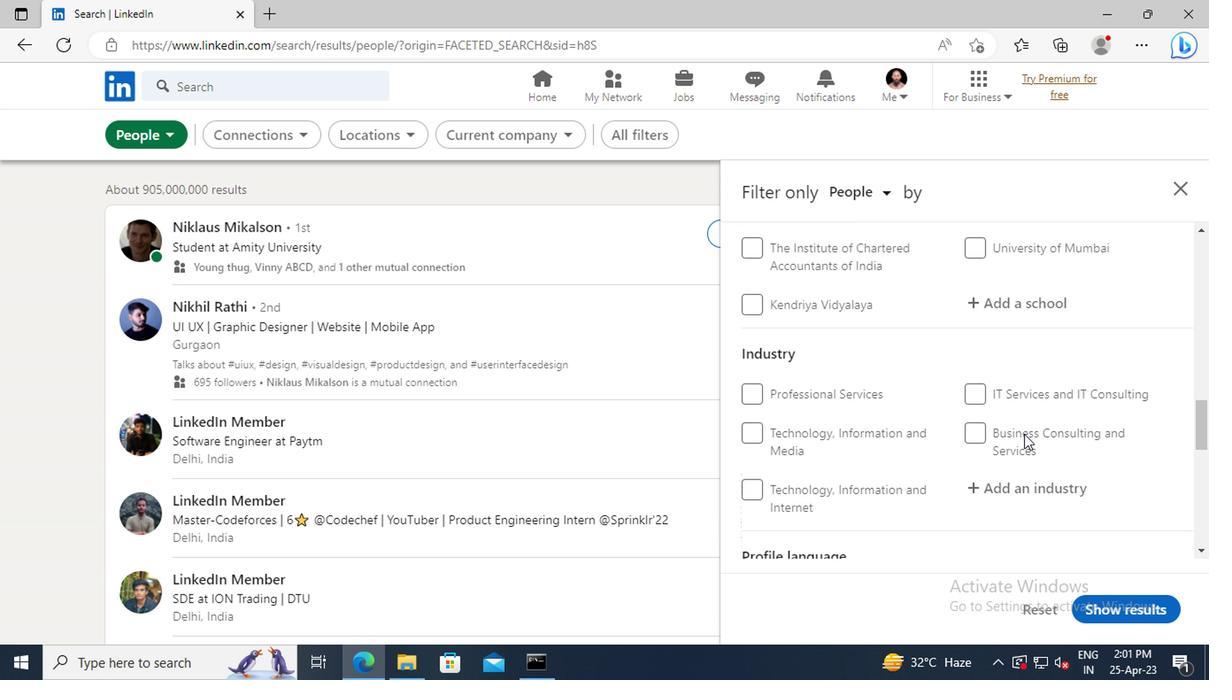 
Action: Mouse scrolled (1019, 432) with delta (0, 0)
Screenshot: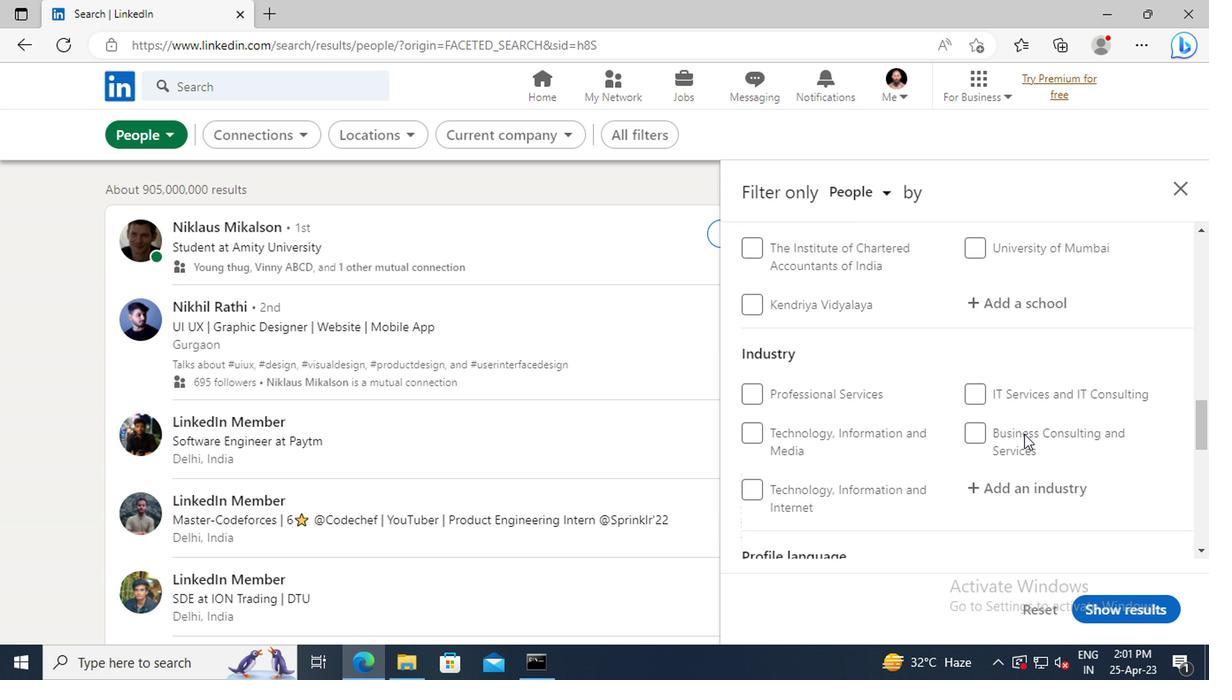
Action: Mouse scrolled (1019, 432) with delta (0, 0)
Screenshot: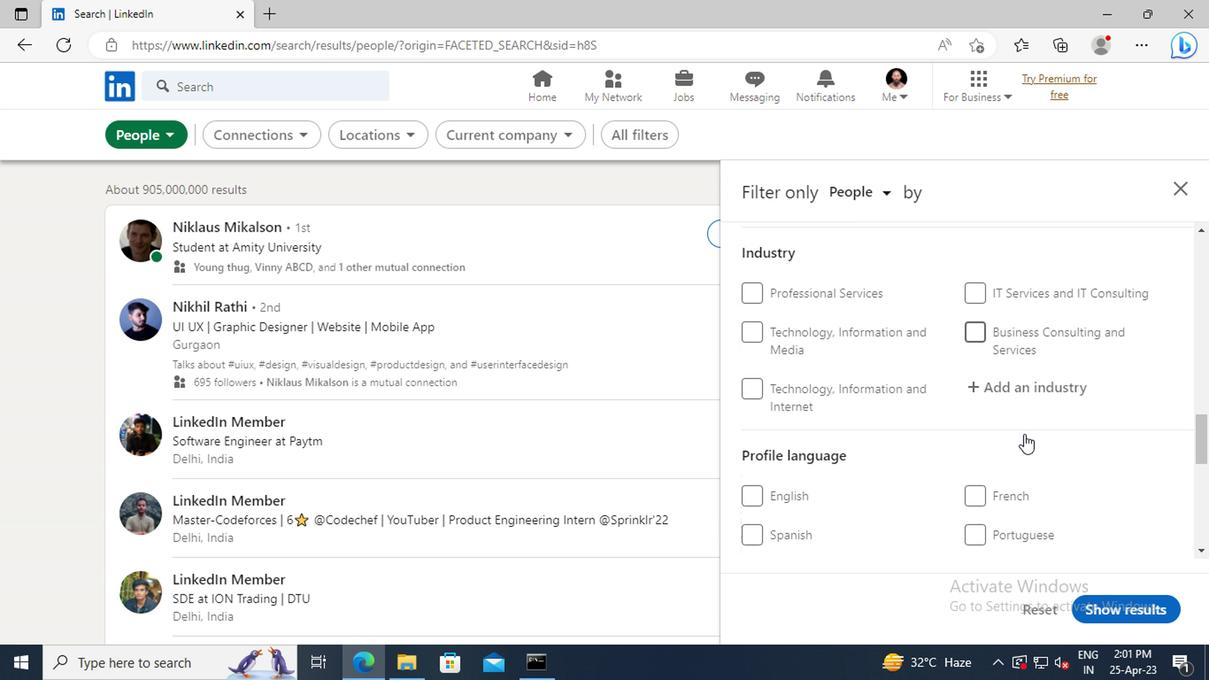 
Action: Mouse scrolled (1019, 432) with delta (0, 0)
Screenshot: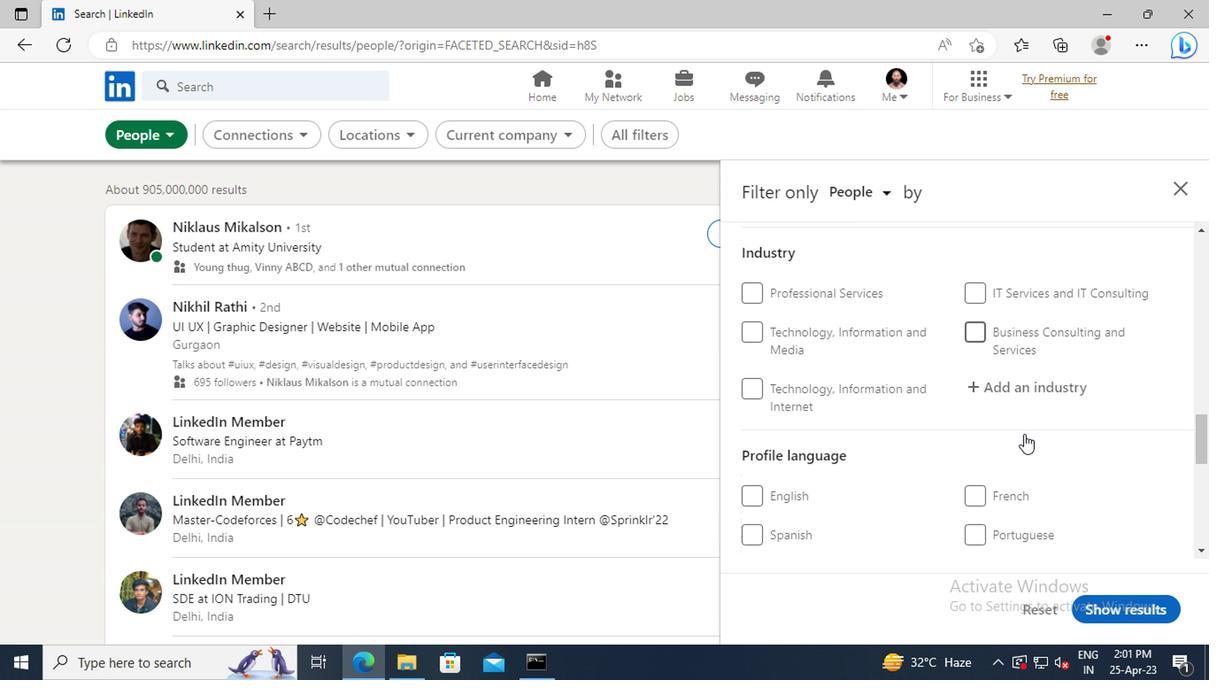 
Action: Mouse moved to (969, 437)
Screenshot: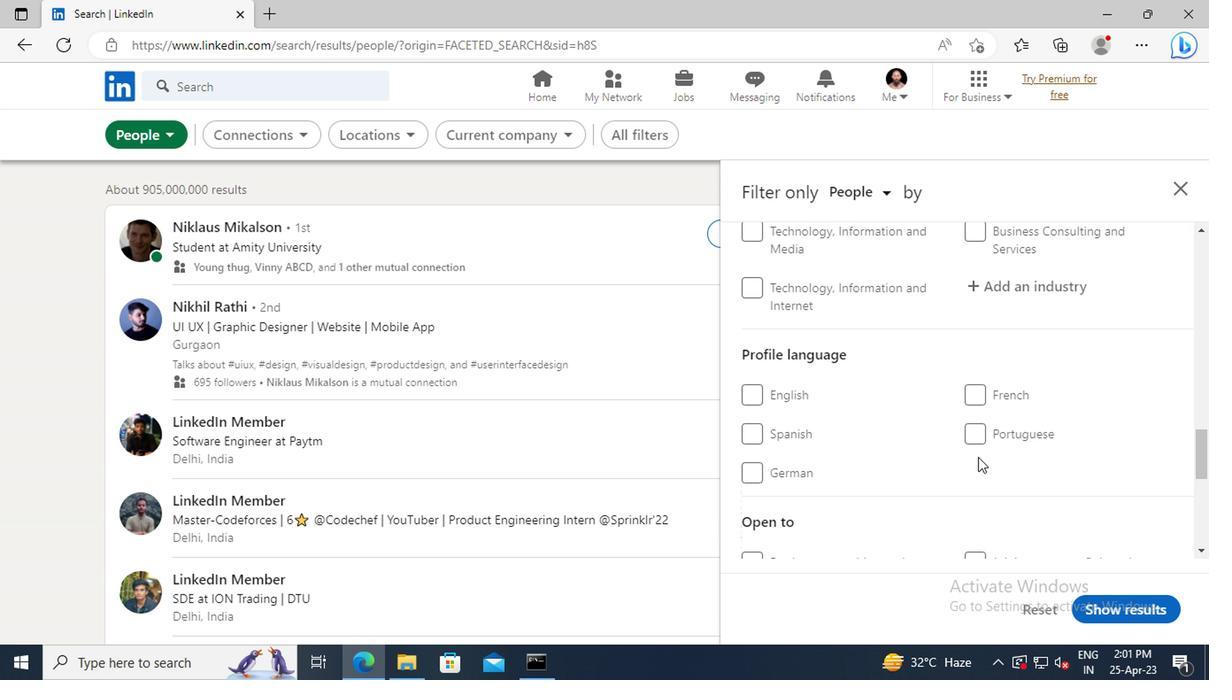 
Action: Mouse pressed left at (969, 437)
Screenshot: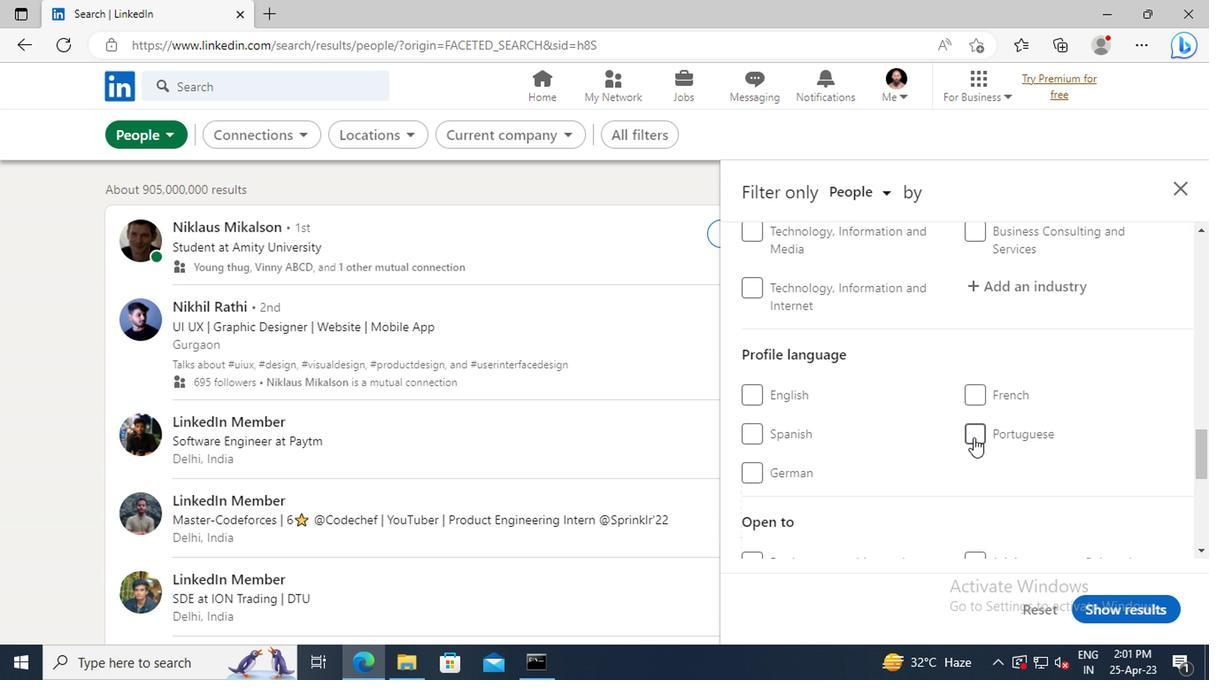 
Action: Mouse moved to (942, 434)
Screenshot: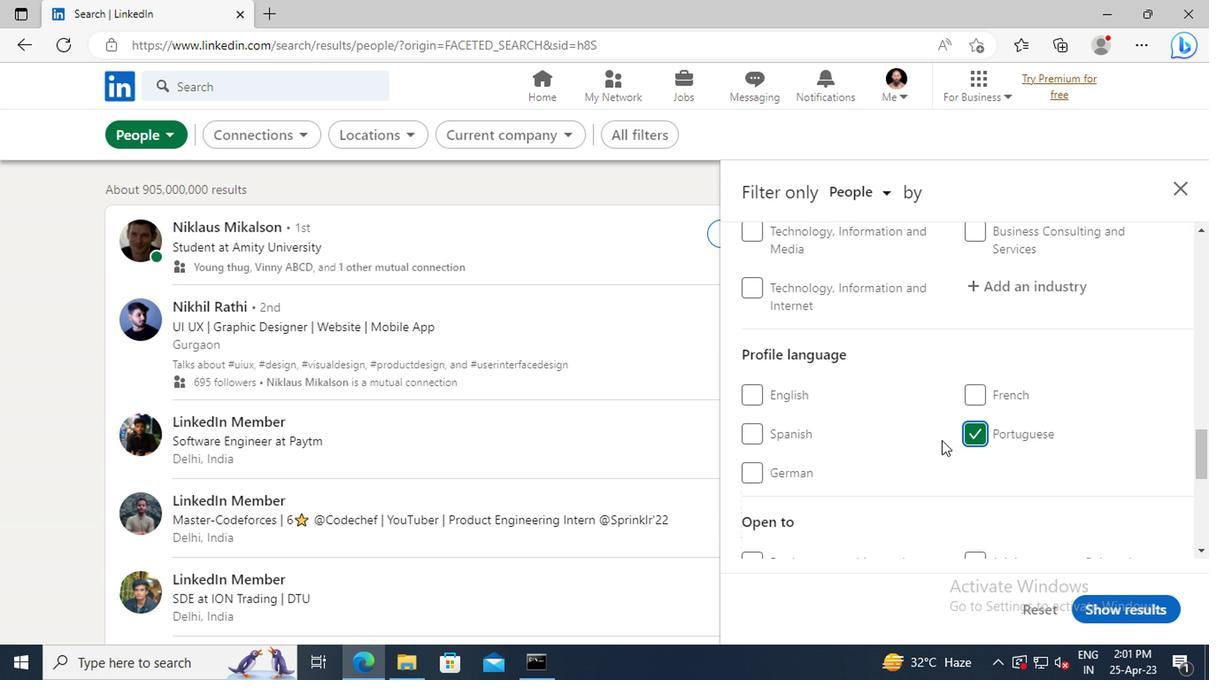 
Action: Mouse scrolled (942, 435) with delta (0, 0)
Screenshot: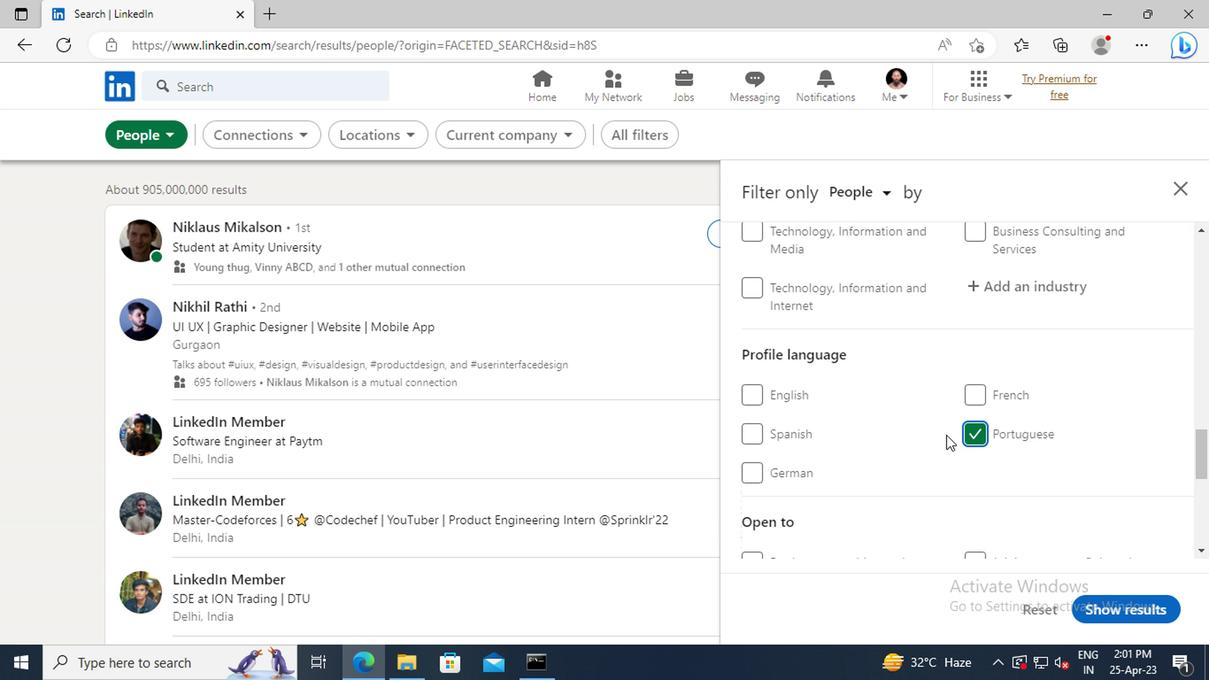 
Action: Mouse scrolled (942, 435) with delta (0, 0)
Screenshot: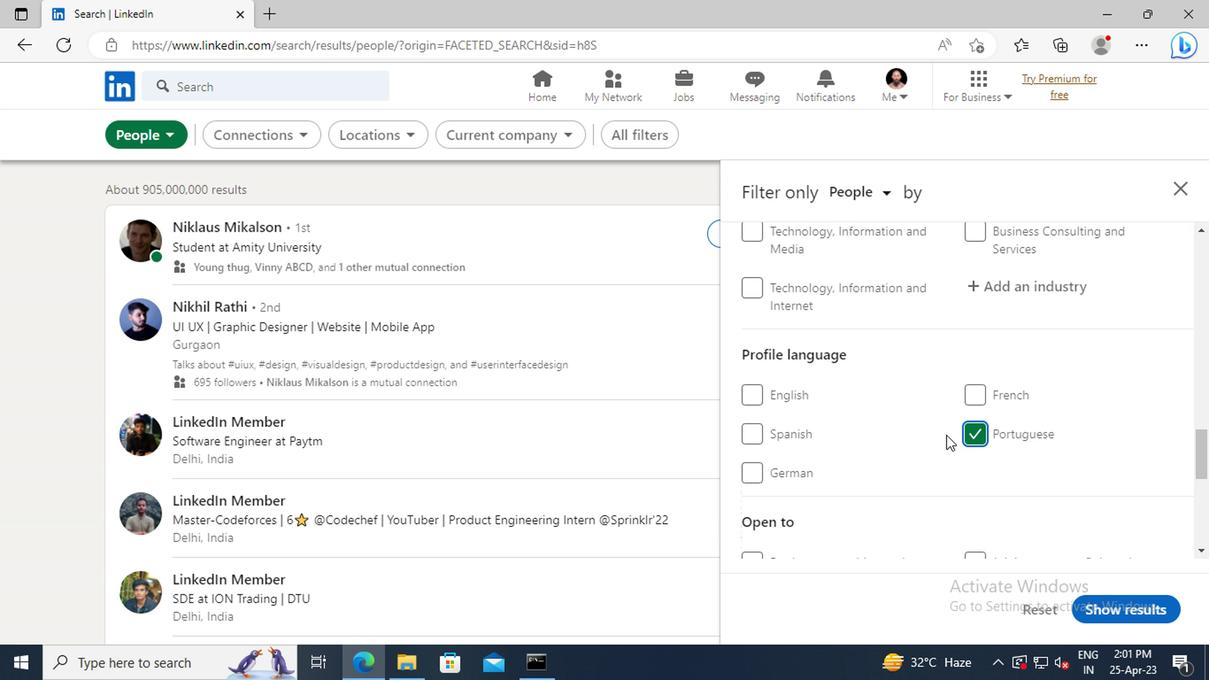 
Action: Mouse scrolled (942, 435) with delta (0, 0)
Screenshot: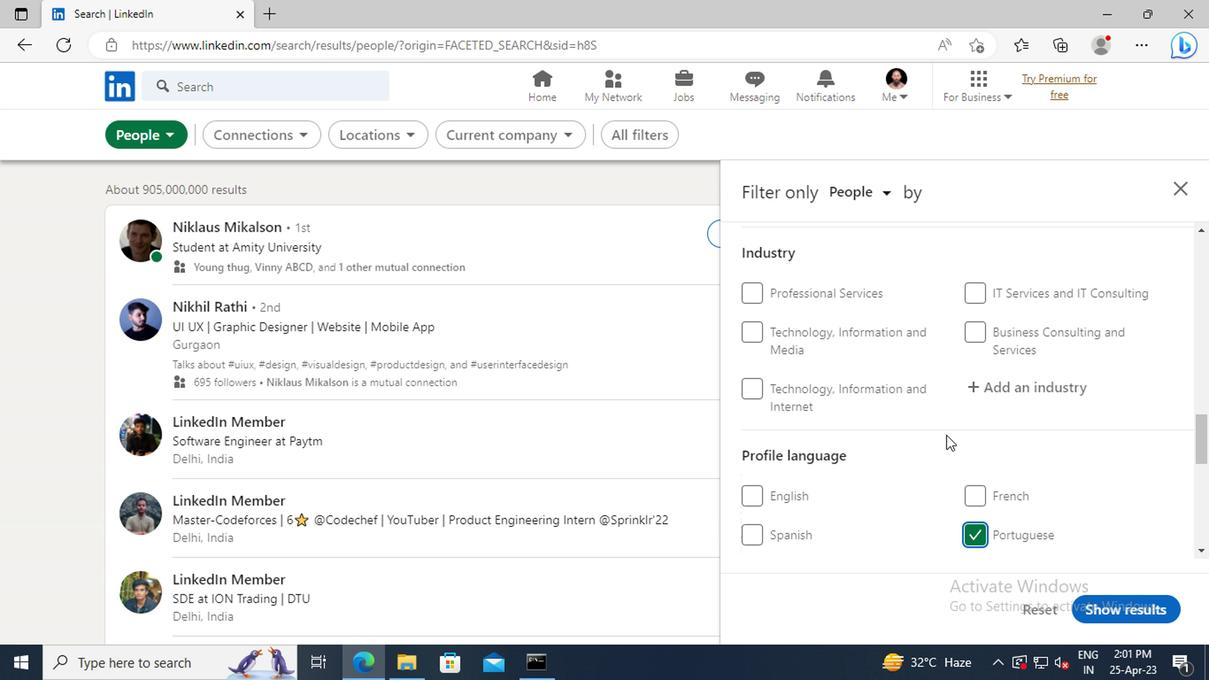 
Action: Mouse scrolled (942, 435) with delta (0, 0)
Screenshot: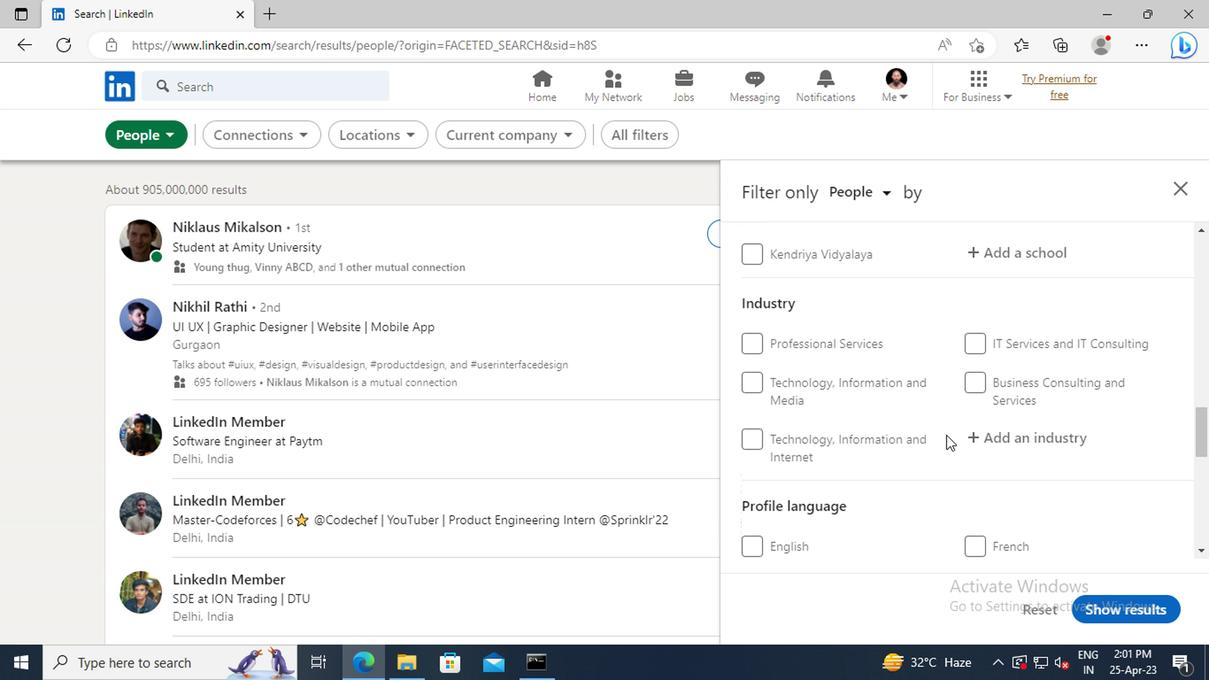 
Action: Mouse scrolled (942, 435) with delta (0, 0)
Screenshot: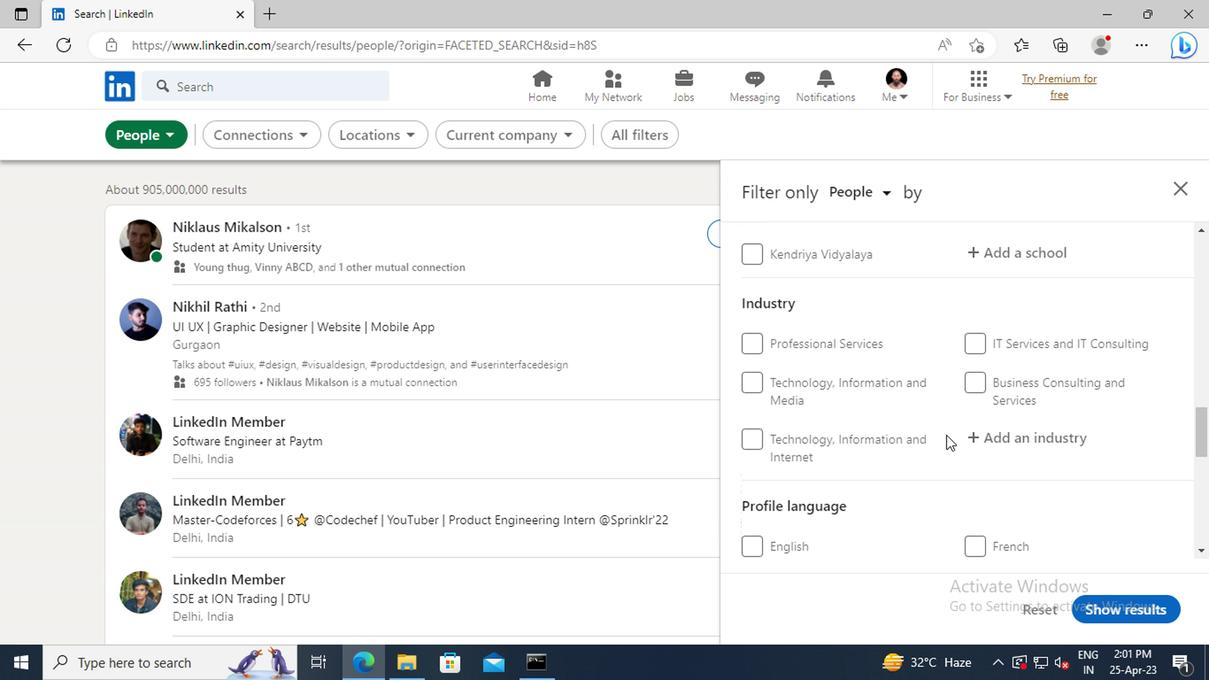 
Action: Mouse scrolled (942, 435) with delta (0, 0)
Screenshot: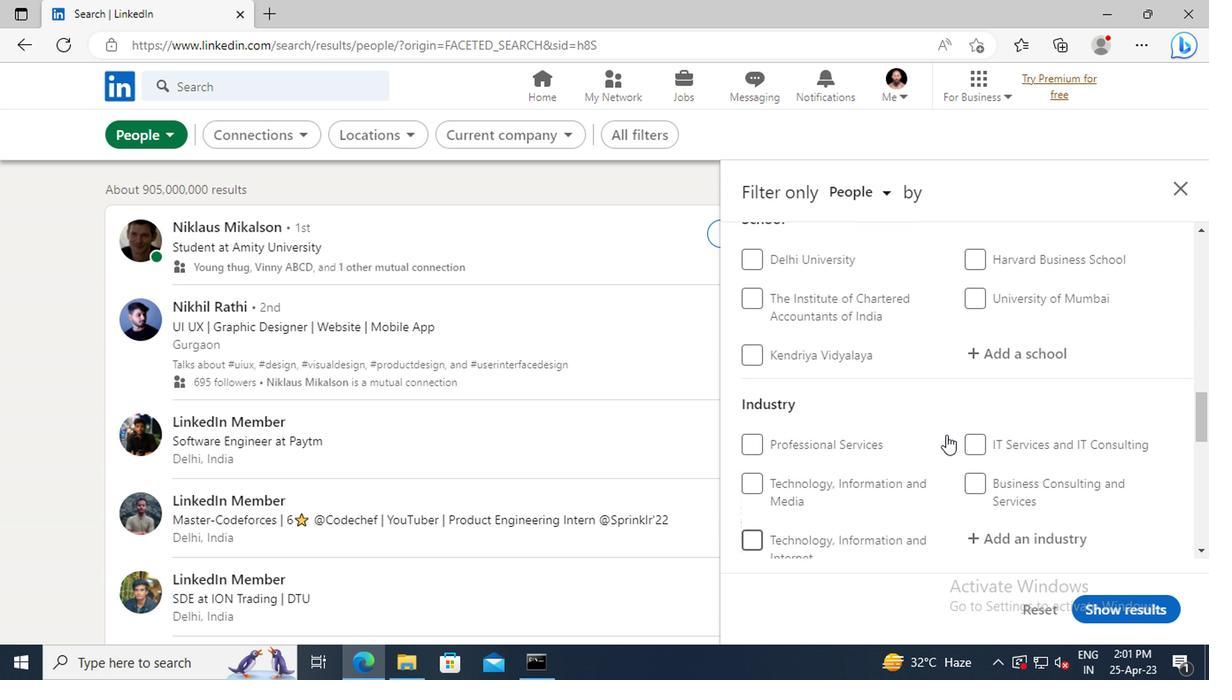 
Action: Mouse scrolled (942, 435) with delta (0, 0)
Screenshot: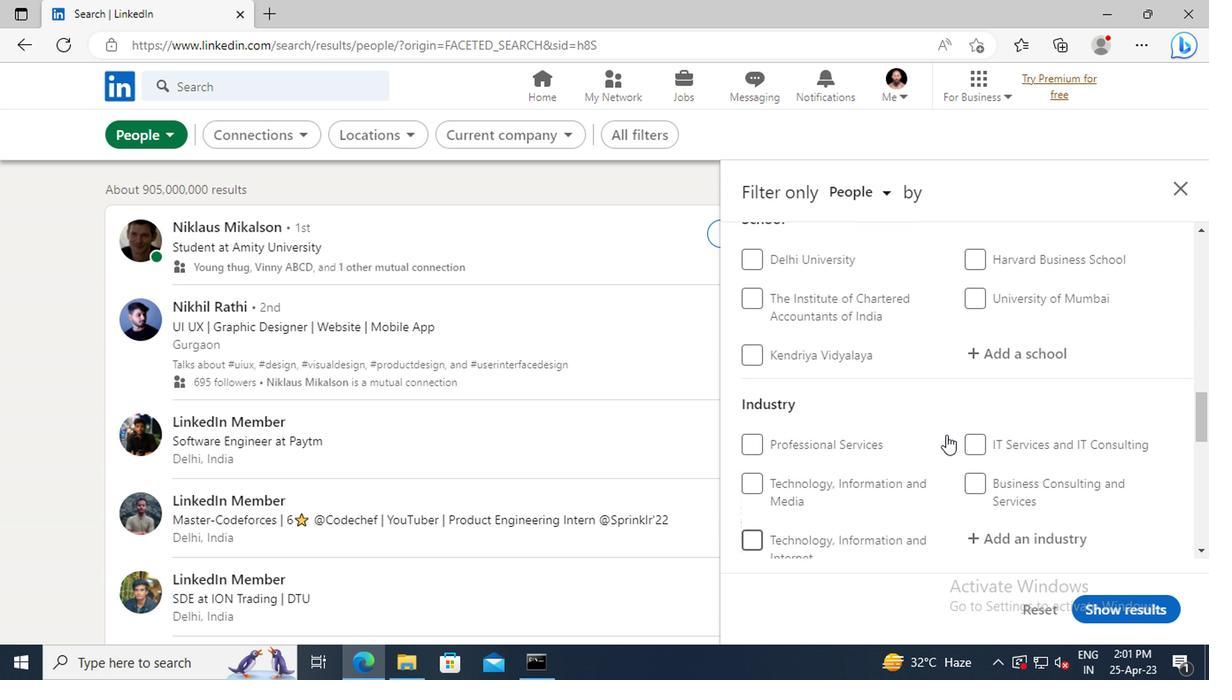 
Action: Mouse scrolled (942, 435) with delta (0, 0)
Screenshot: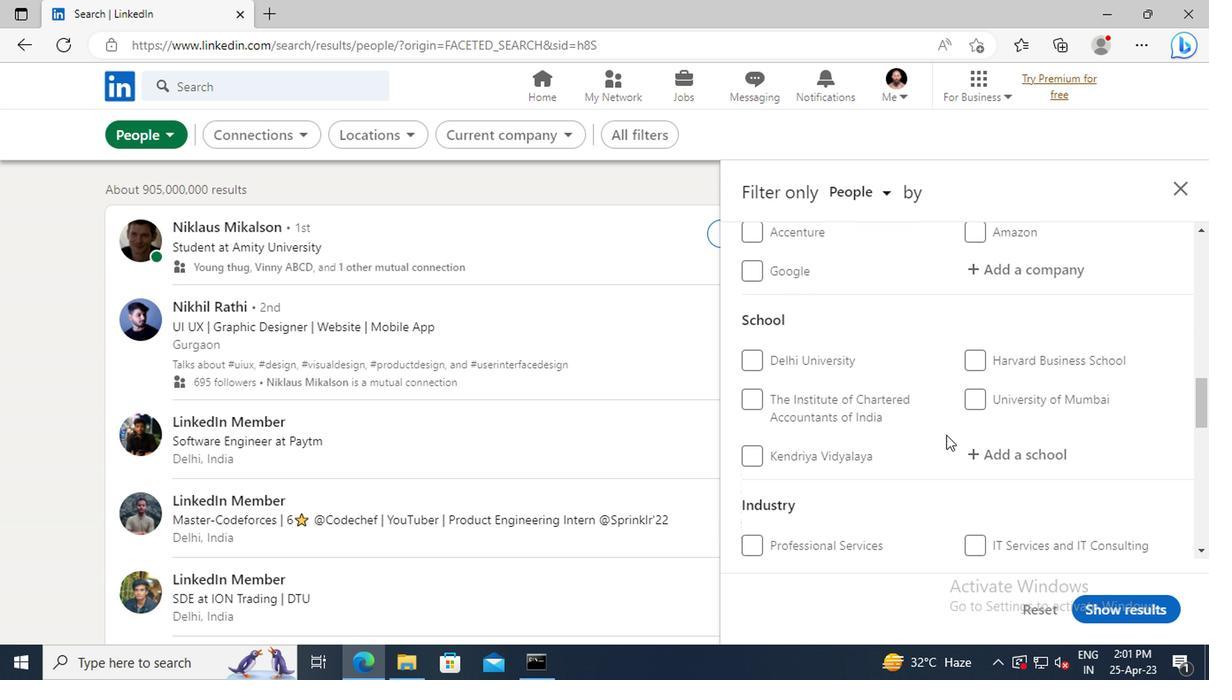 
Action: Mouse scrolled (942, 435) with delta (0, 0)
Screenshot: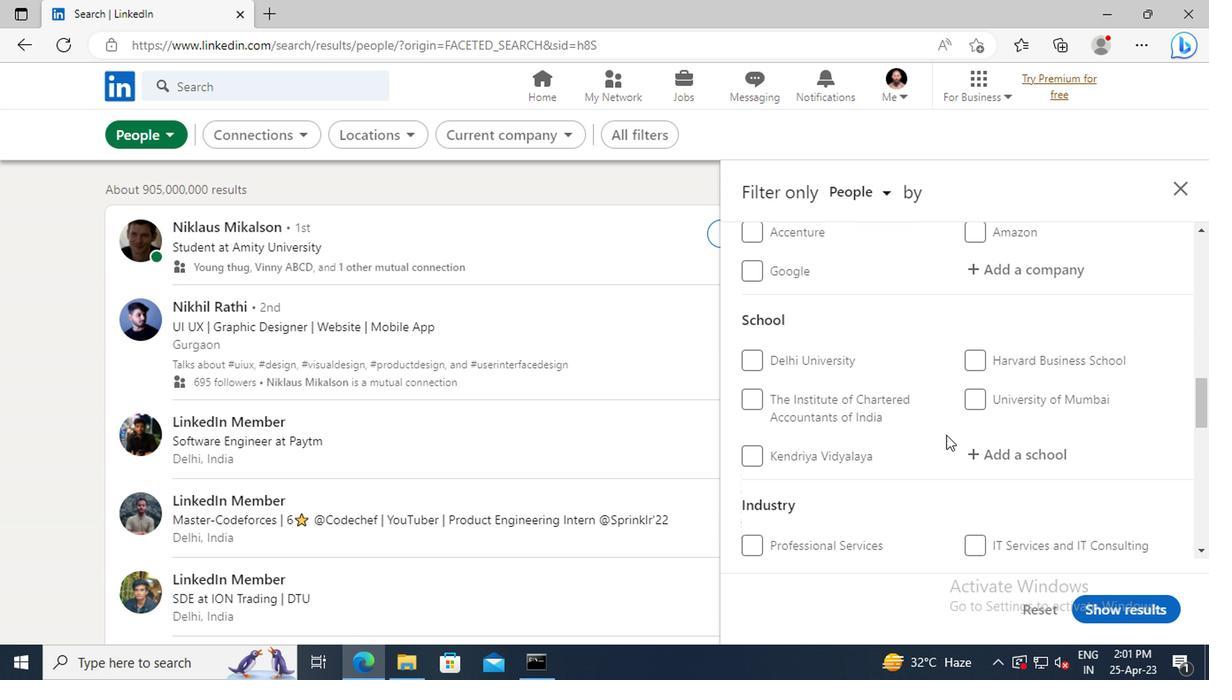 
Action: Mouse scrolled (942, 435) with delta (0, 0)
Screenshot: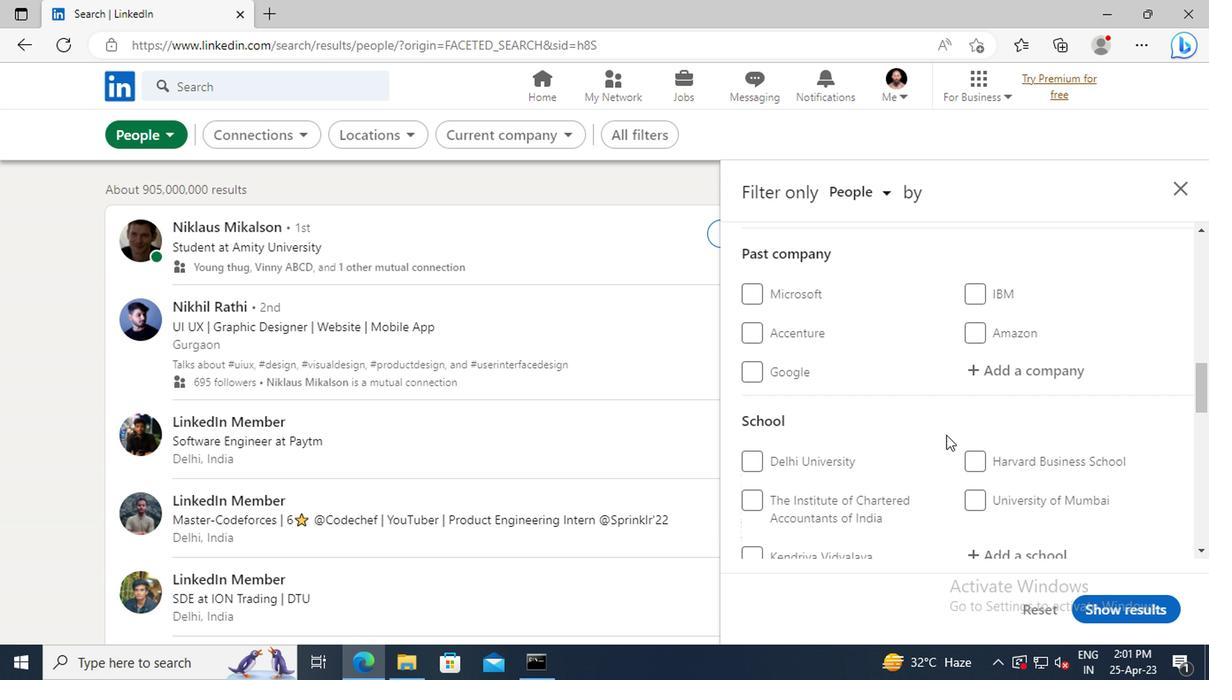 
Action: Mouse scrolled (942, 435) with delta (0, 0)
Screenshot: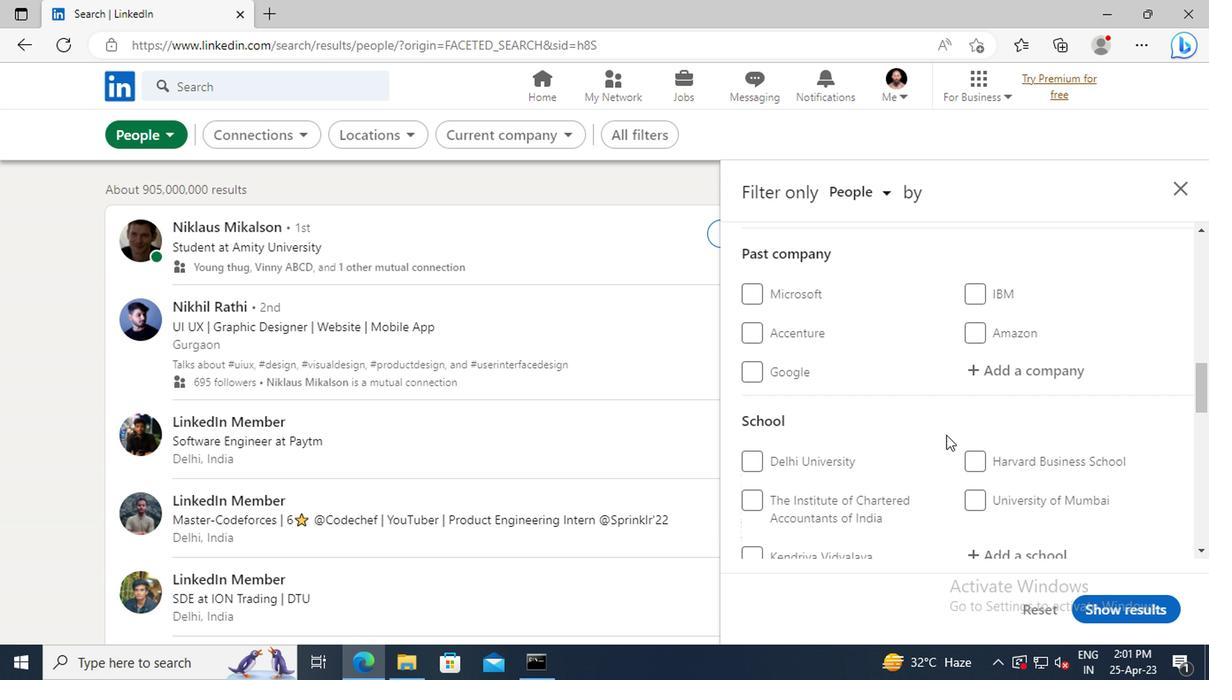 
Action: Mouse scrolled (942, 435) with delta (0, 0)
Screenshot: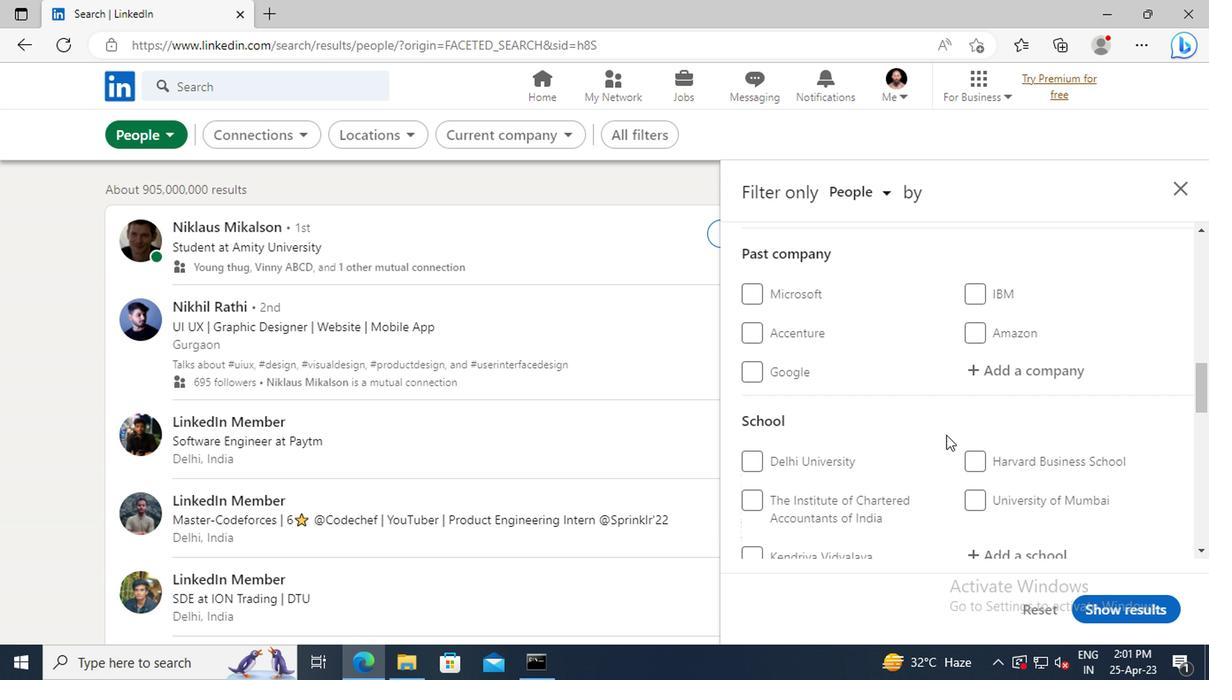 
Action: Mouse moved to (948, 430)
Screenshot: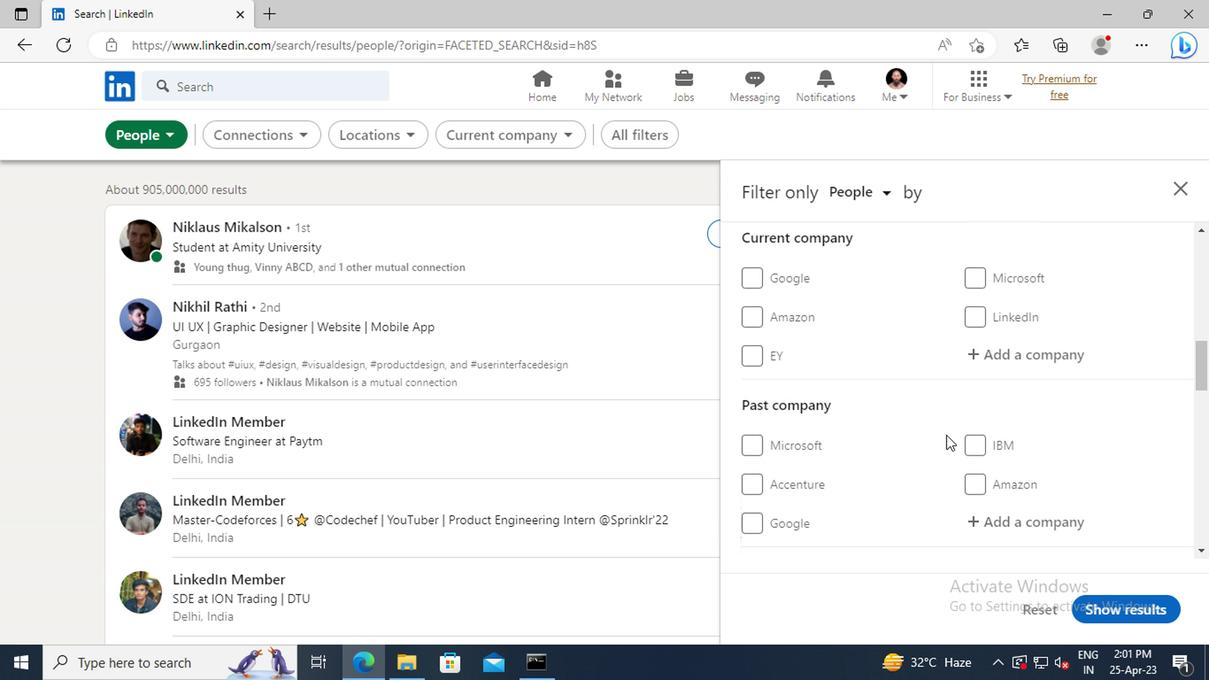 
Action: Mouse scrolled (948, 432) with delta (0, 1)
Screenshot: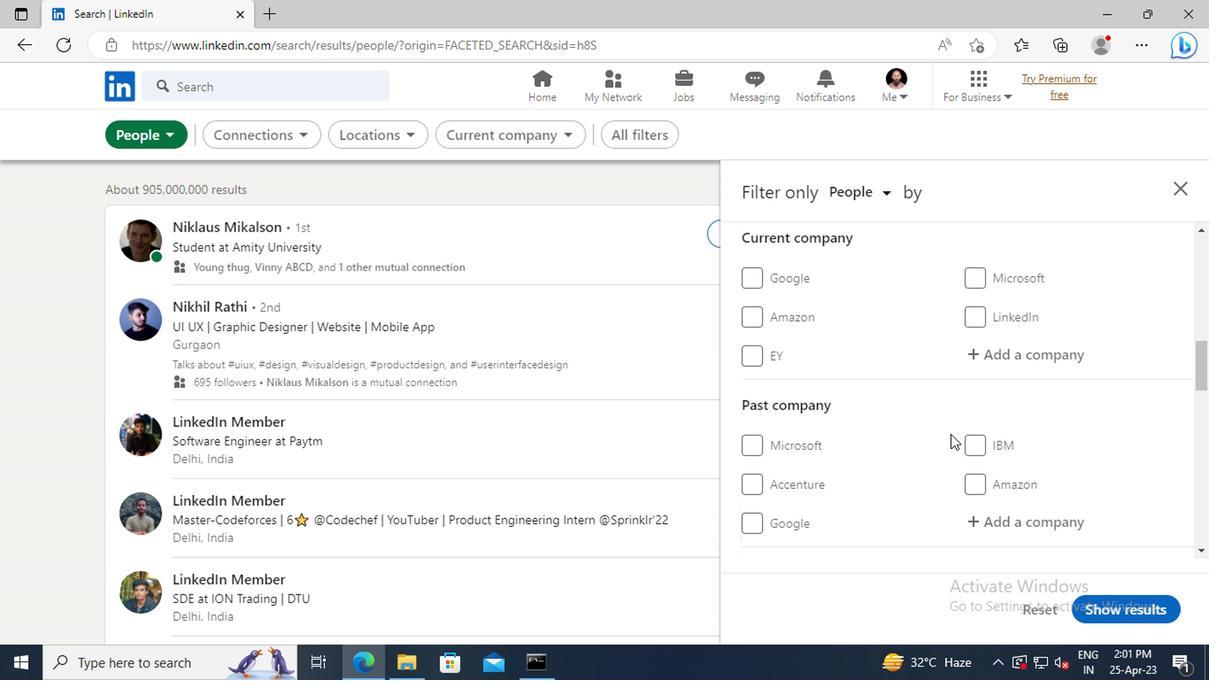
Action: Mouse moved to (975, 410)
Screenshot: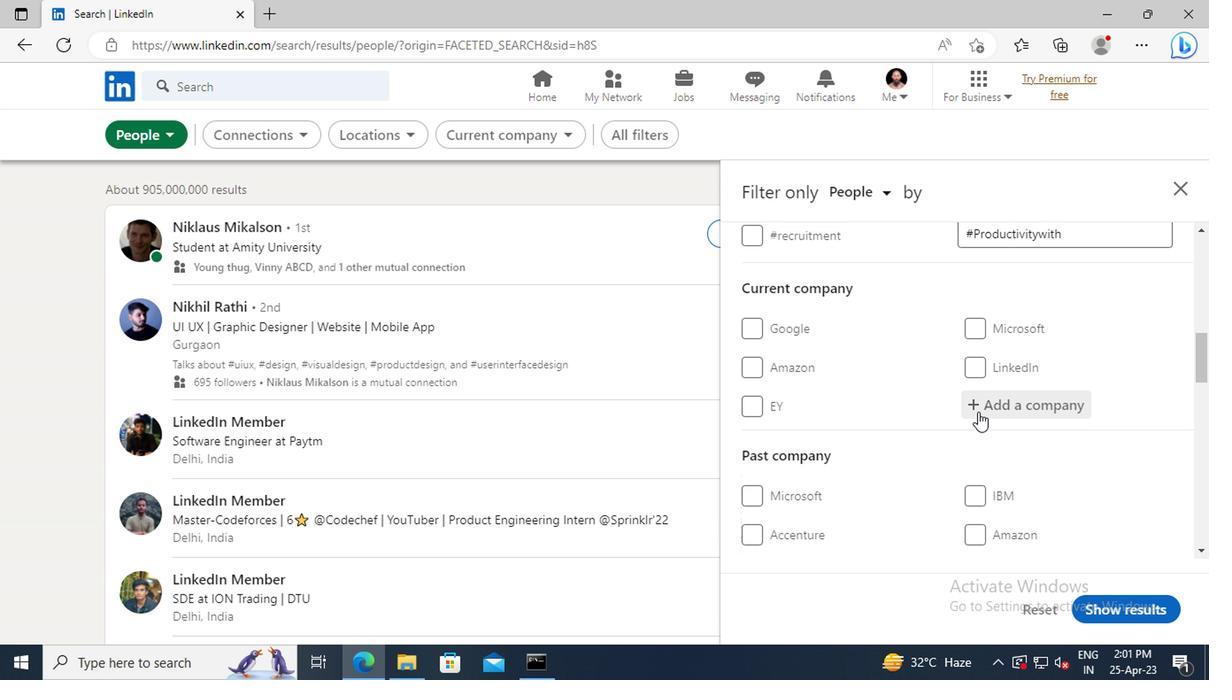 
Action: Mouse pressed left at (975, 410)
Screenshot: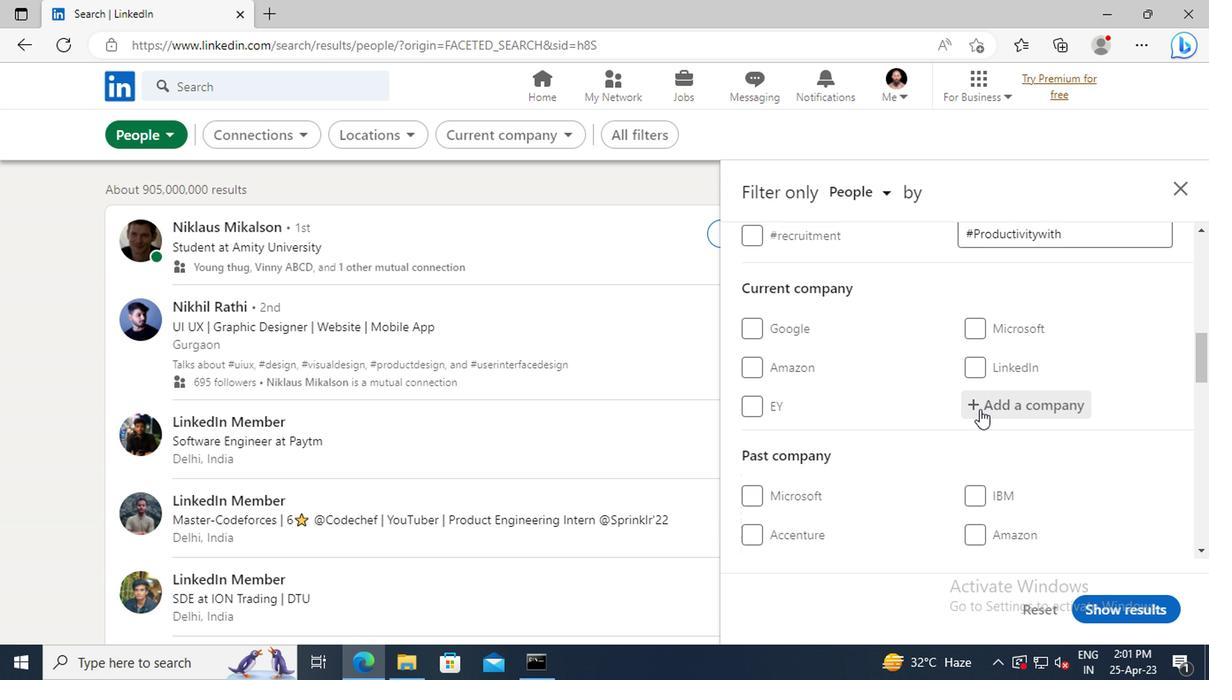
Action: Key pressed <Key.shift>HACKING<Key.space><Key.shift_r>ARTICLES
Screenshot: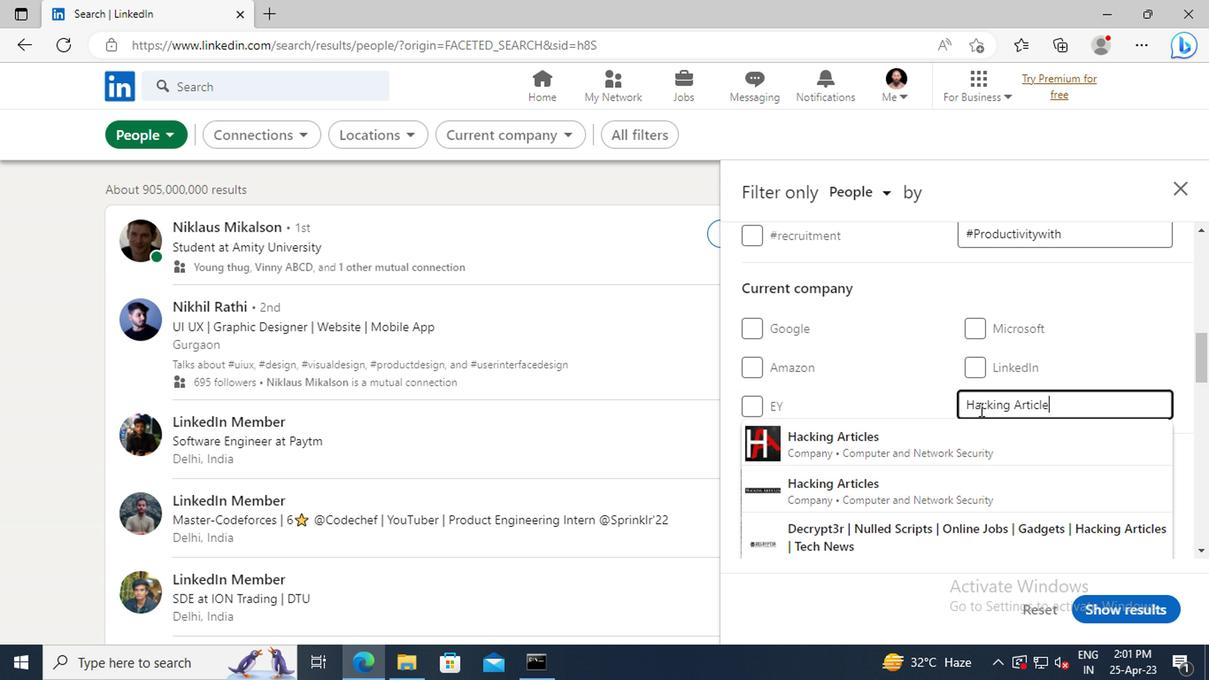 
Action: Mouse moved to (914, 439)
Screenshot: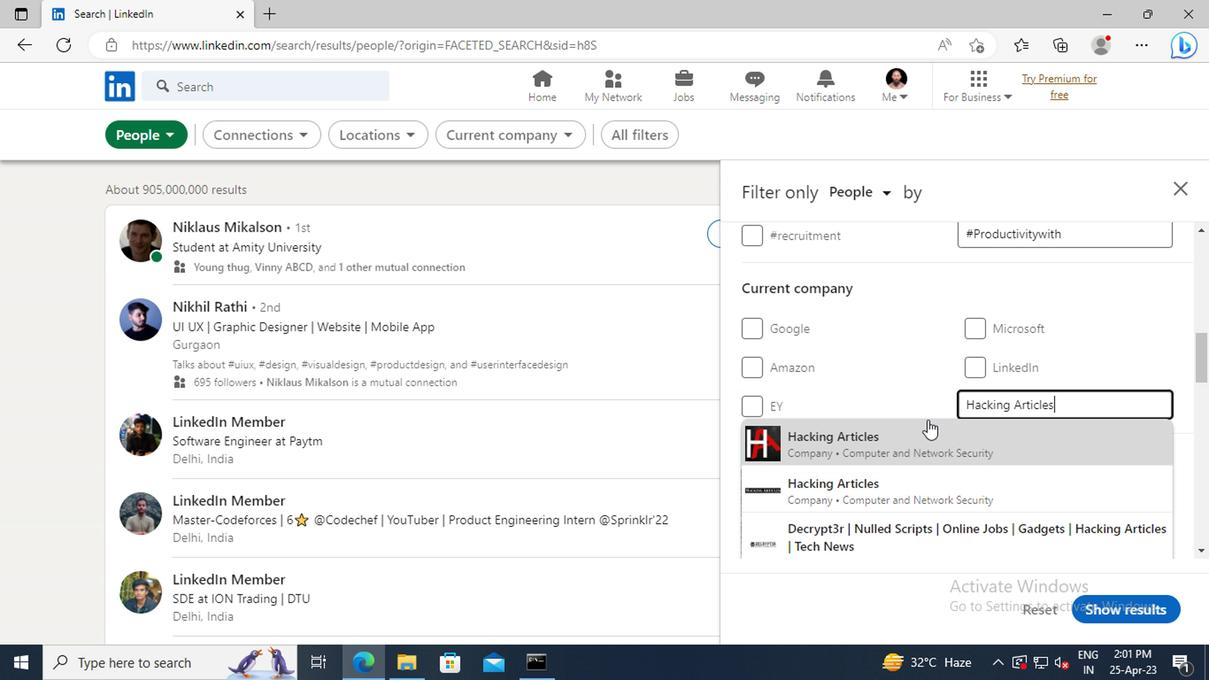 
Action: Mouse pressed left at (914, 439)
Screenshot: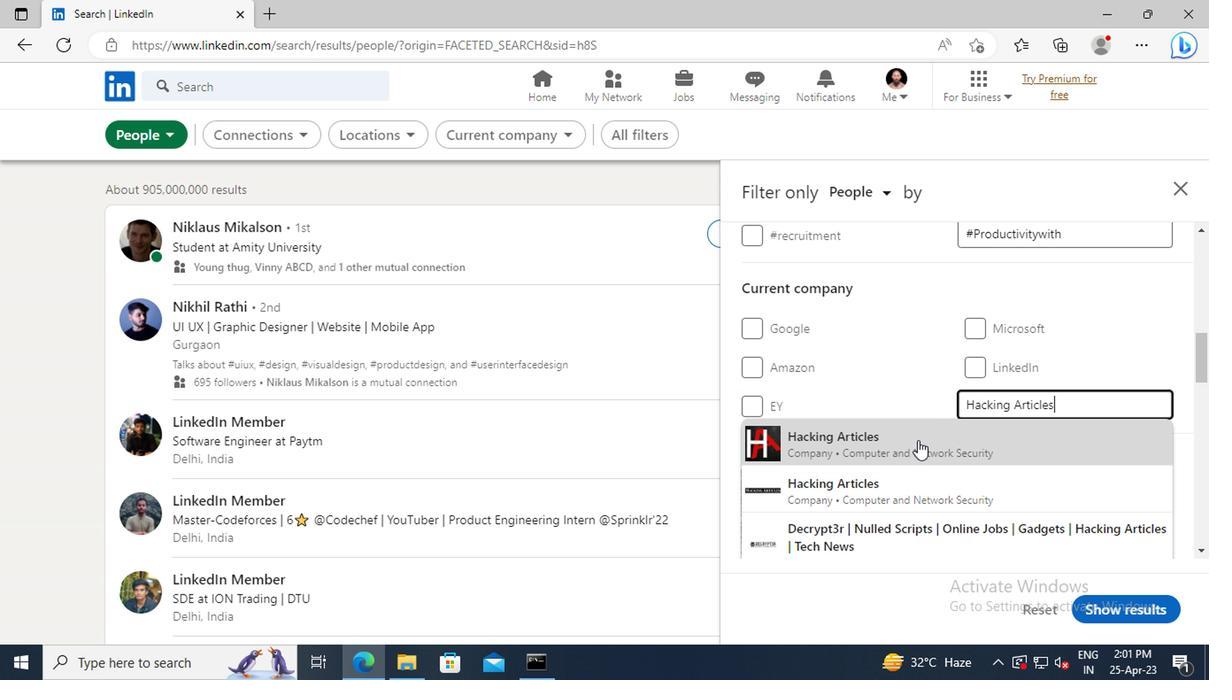 
Action: Mouse moved to (935, 374)
Screenshot: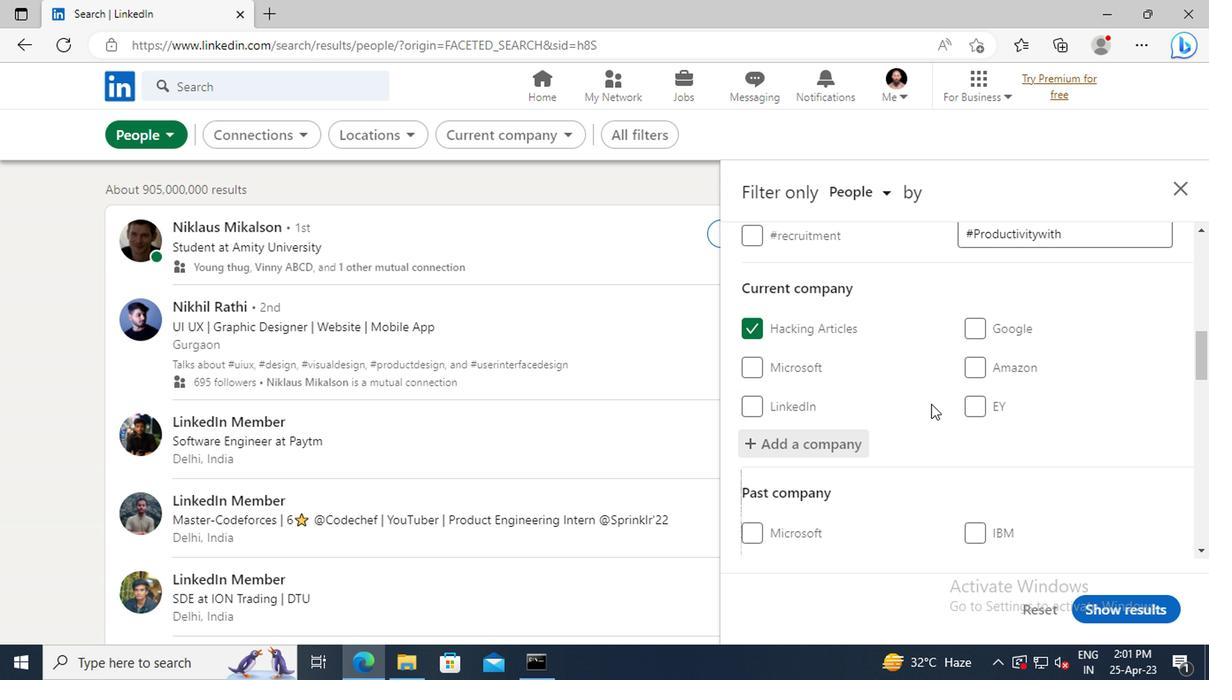 
Action: Mouse scrolled (935, 374) with delta (0, 0)
Screenshot: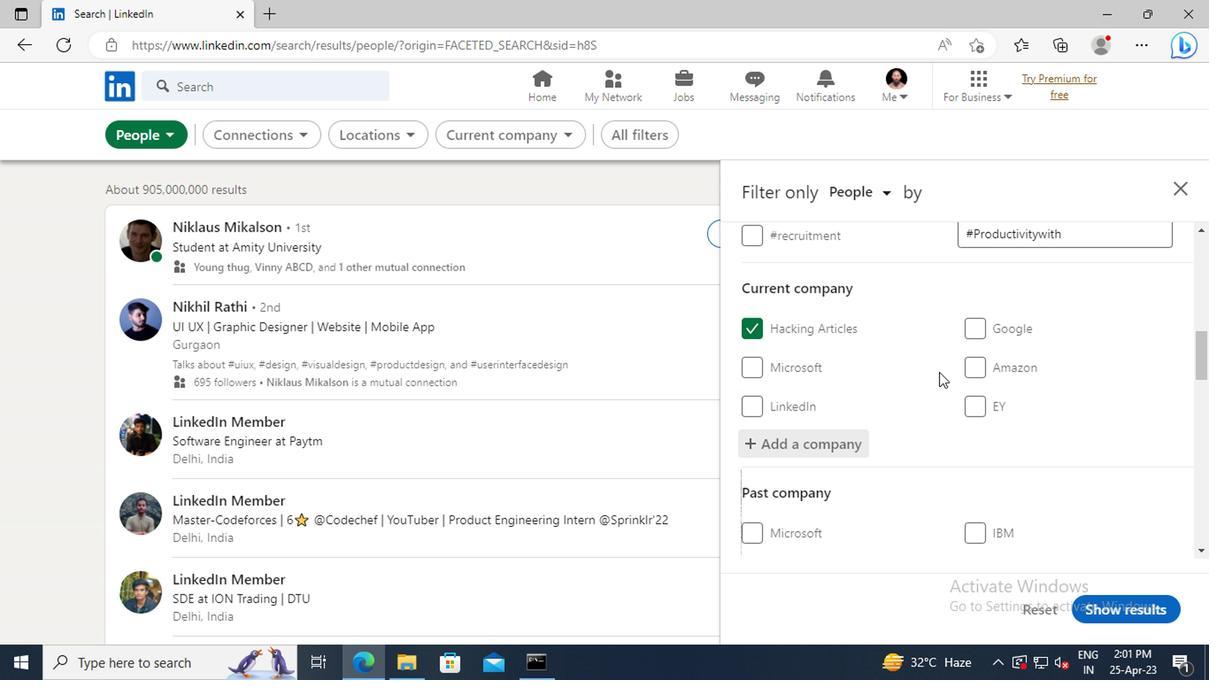 
Action: Mouse scrolled (935, 374) with delta (0, 0)
Screenshot: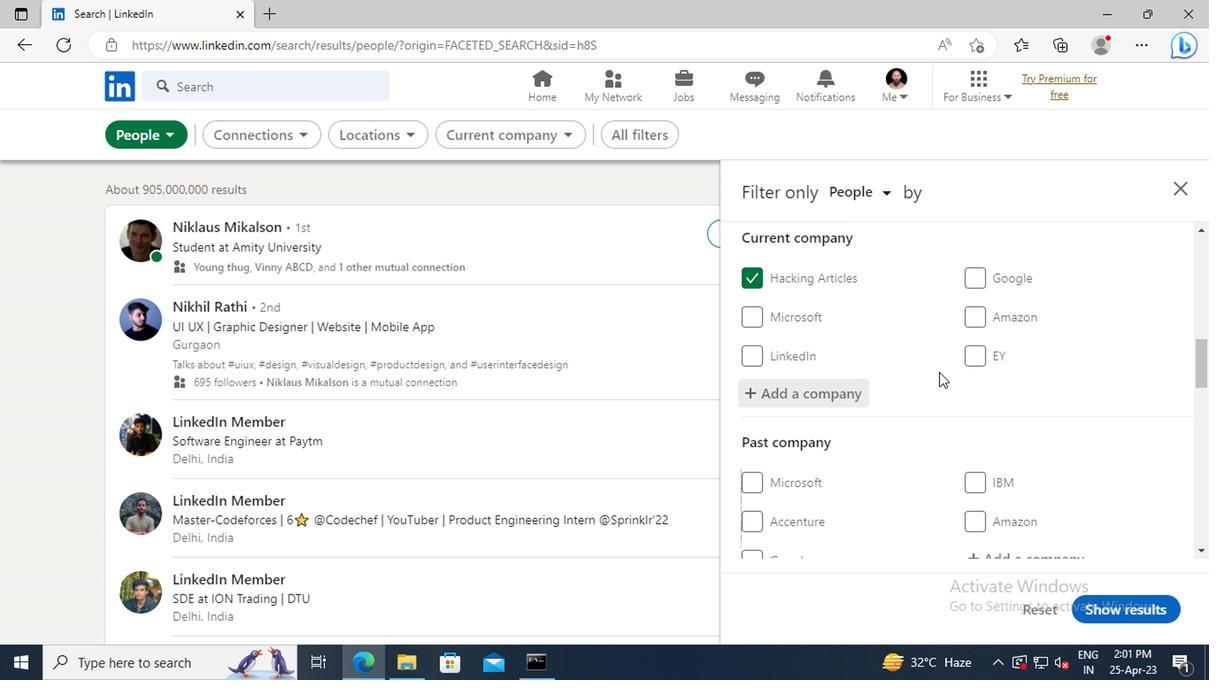 
Action: Mouse scrolled (935, 374) with delta (0, 0)
Screenshot: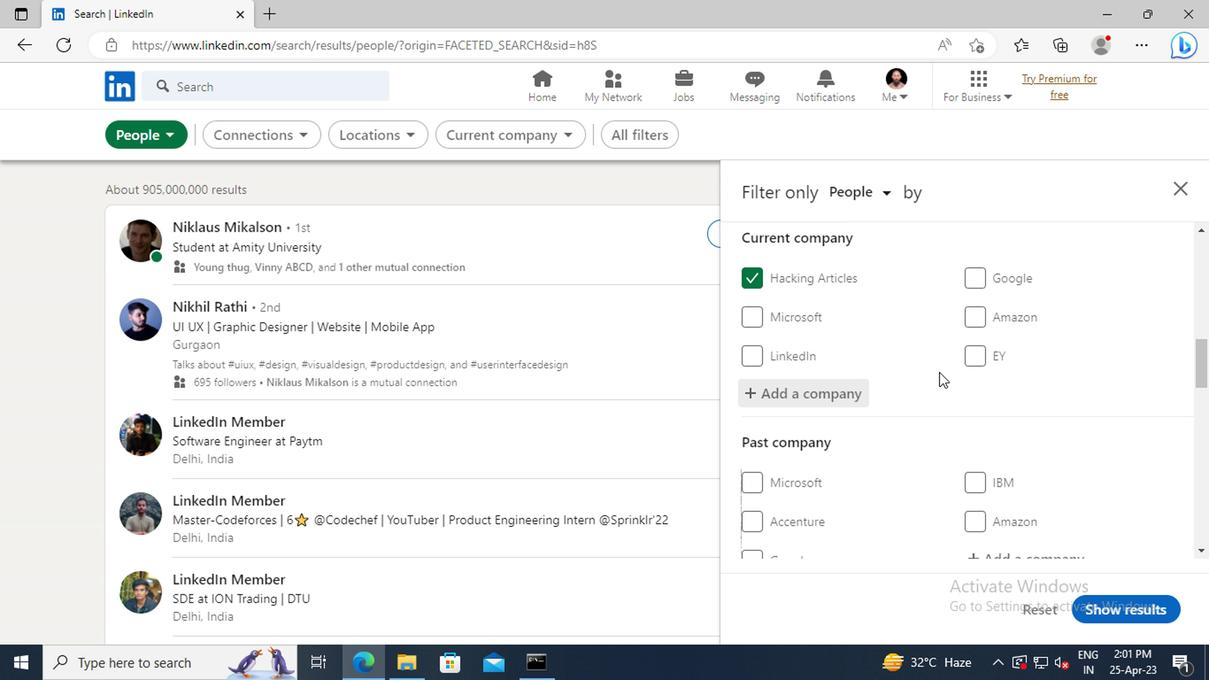 
Action: Mouse scrolled (935, 374) with delta (0, 0)
Screenshot: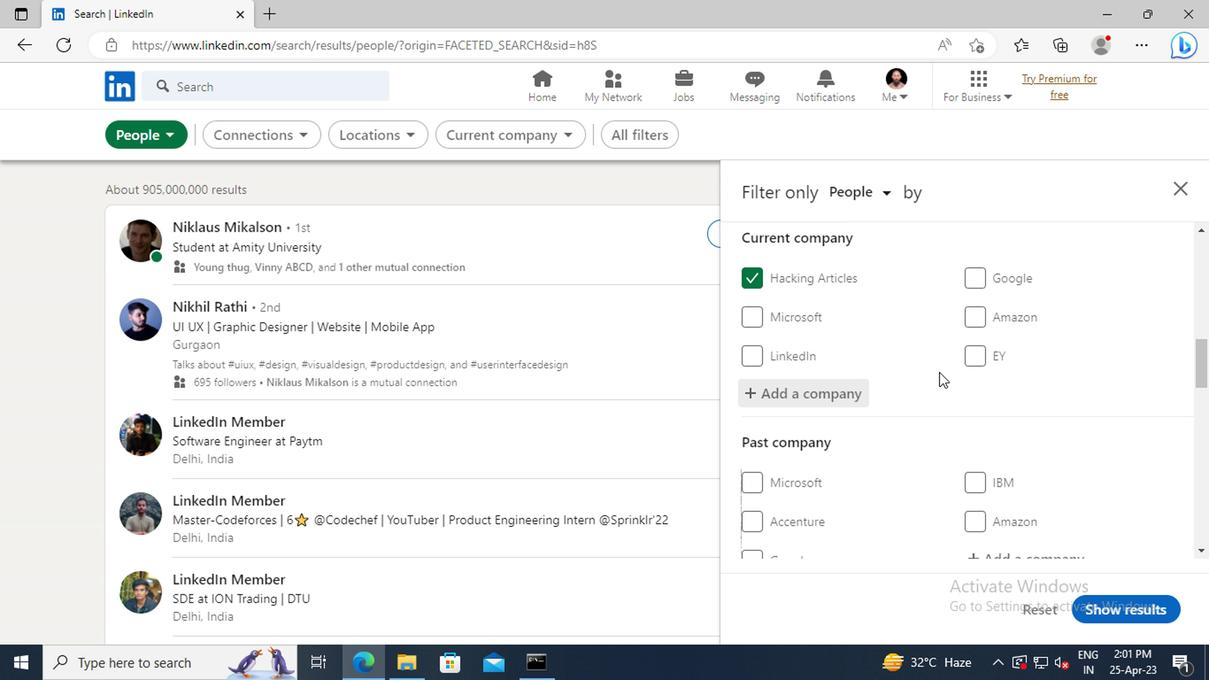 
Action: Mouse scrolled (935, 374) with delta (0, 0)
Screenshot: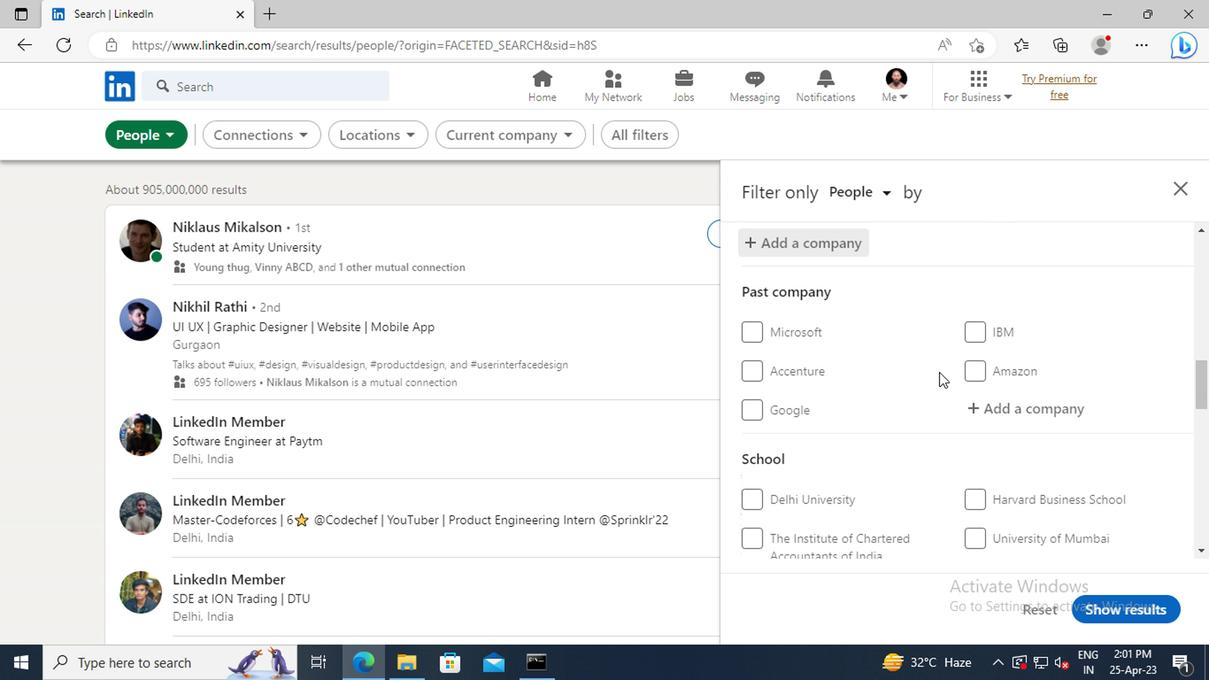 
Action: Mouse scrolled (935, 374) with delta (0, 0)
Screenshot: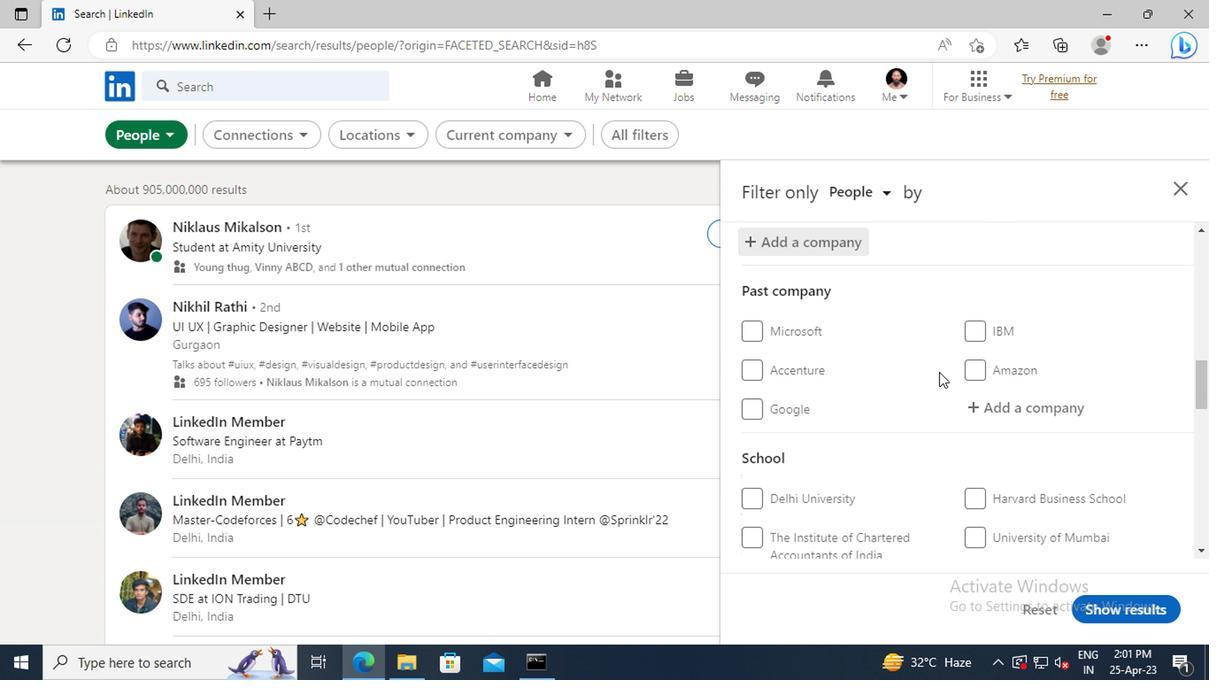 
Action: Mouse scrolled (935, 374) with delta (0, 0)
Screenshot: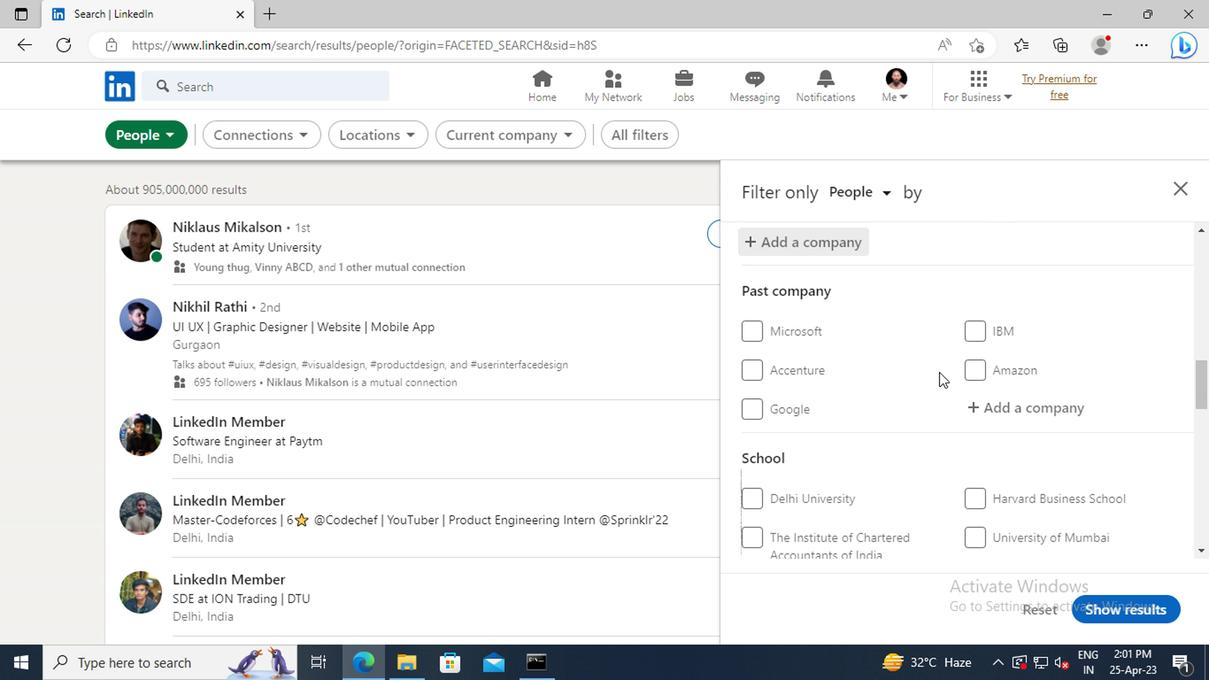 
Action: Mouse scrolled (935, 374) with delta (0, 0)
Screenshot: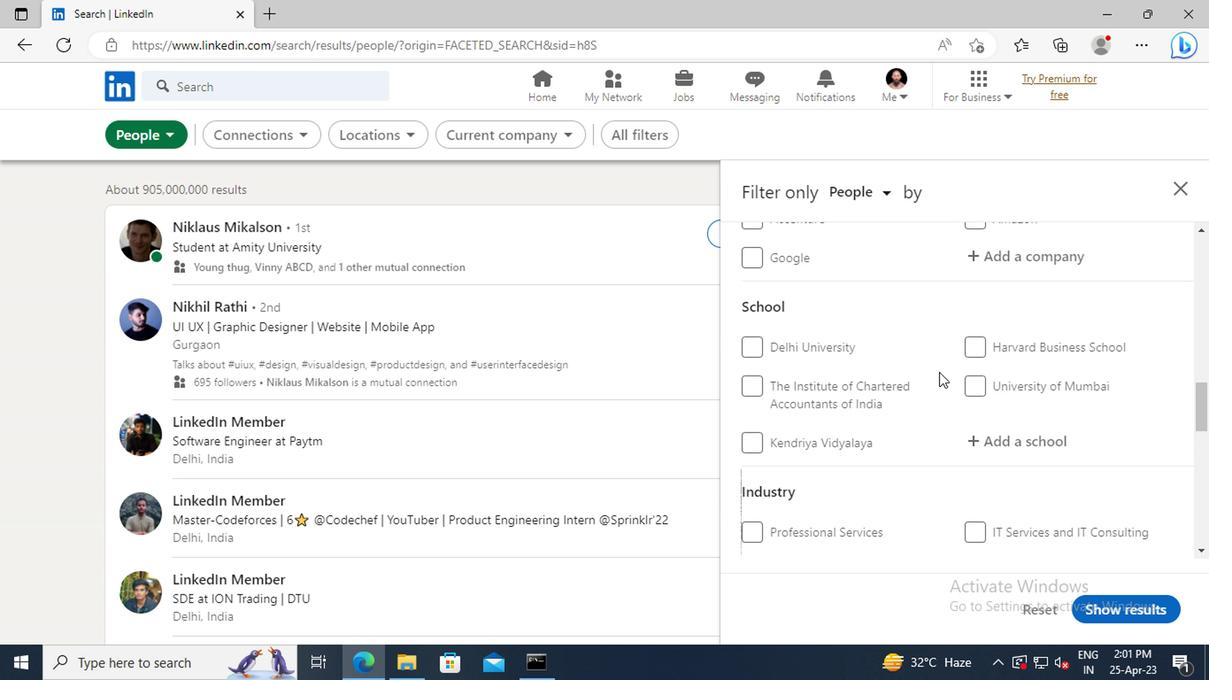 
Action: Mouse scrolled (935, 374) with delta (0, 0)
Screenshot: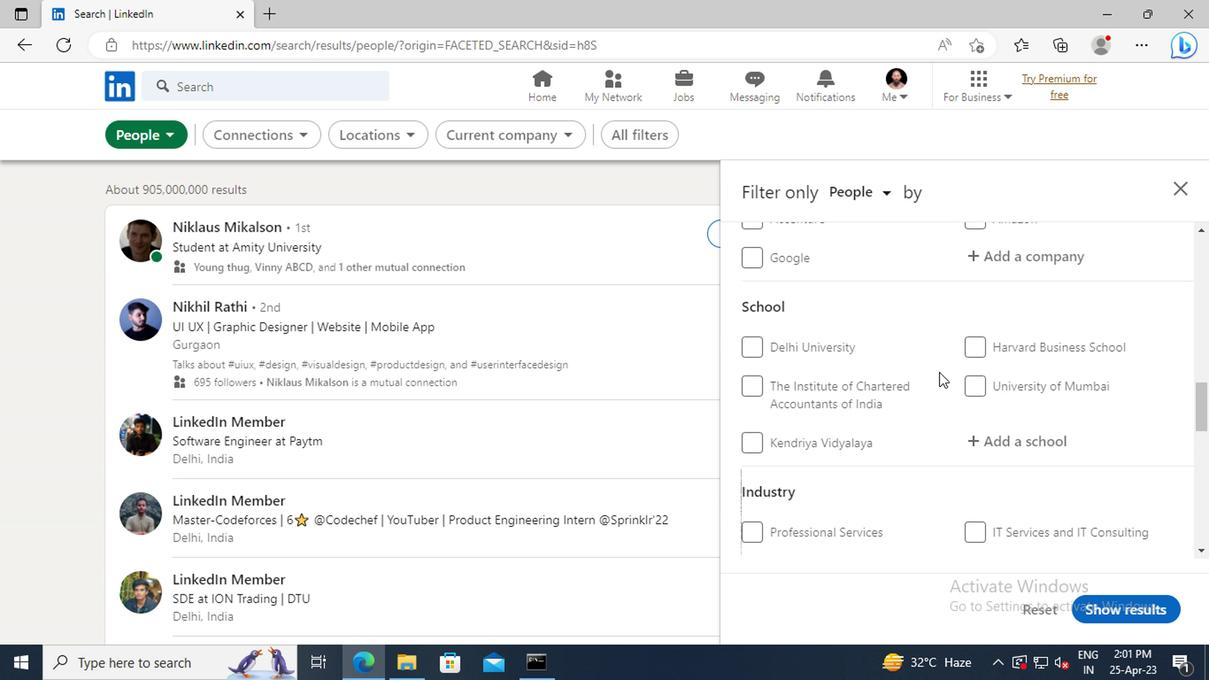 
Action: Mouse moved to (972, 348)
Screenshot: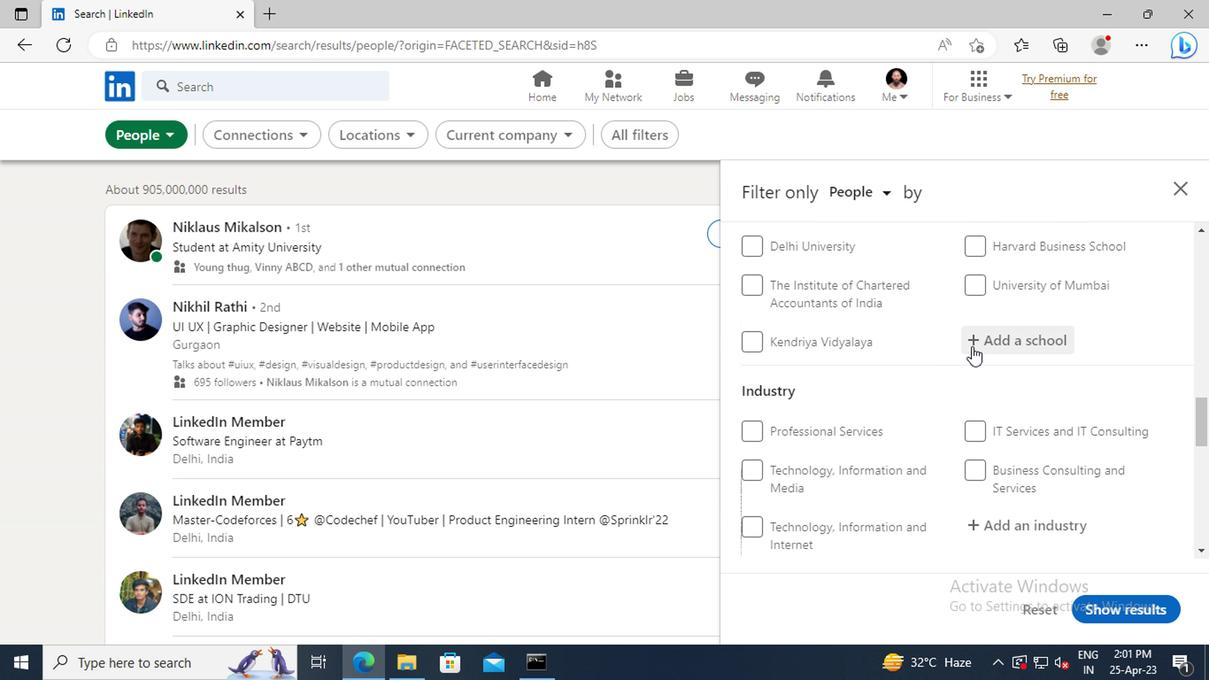 
Action: Mouse pressed left at (972, 348)
Screenshot: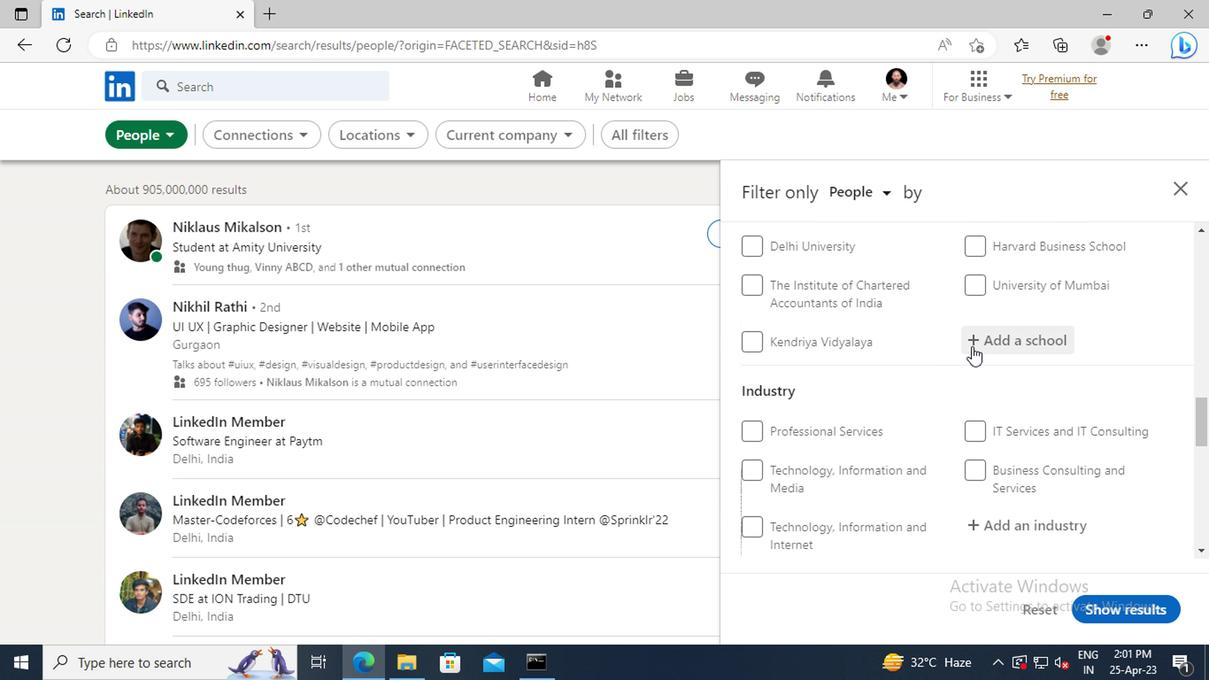 
Action: Mouse moved to (980, 350)
Screenshot: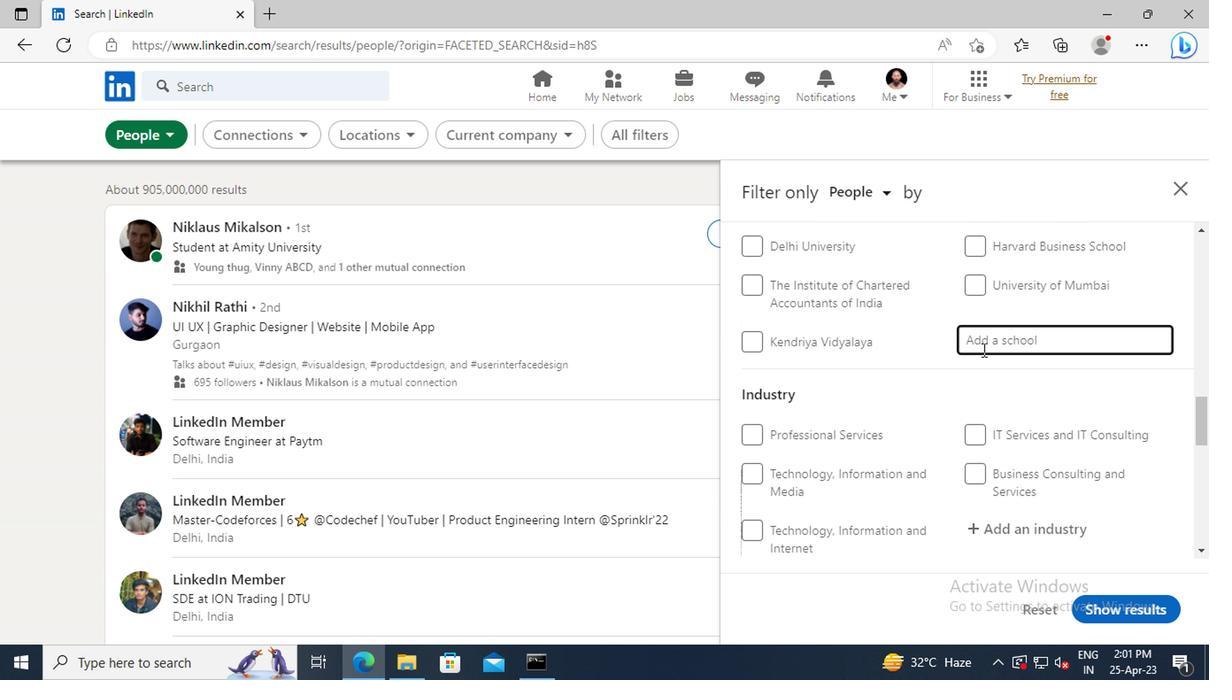 
Action: Mouse pressed left at (980, 350)
Screenshot: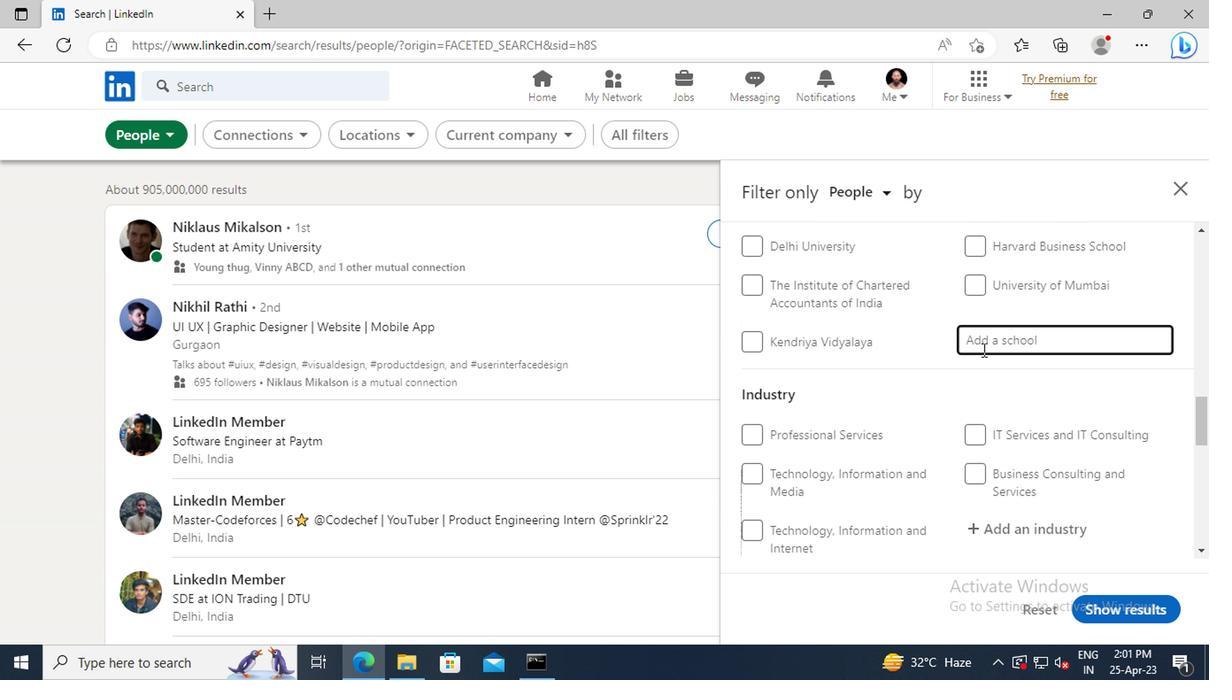 
Action: Mouse moved to (956, 357)
Screenshot: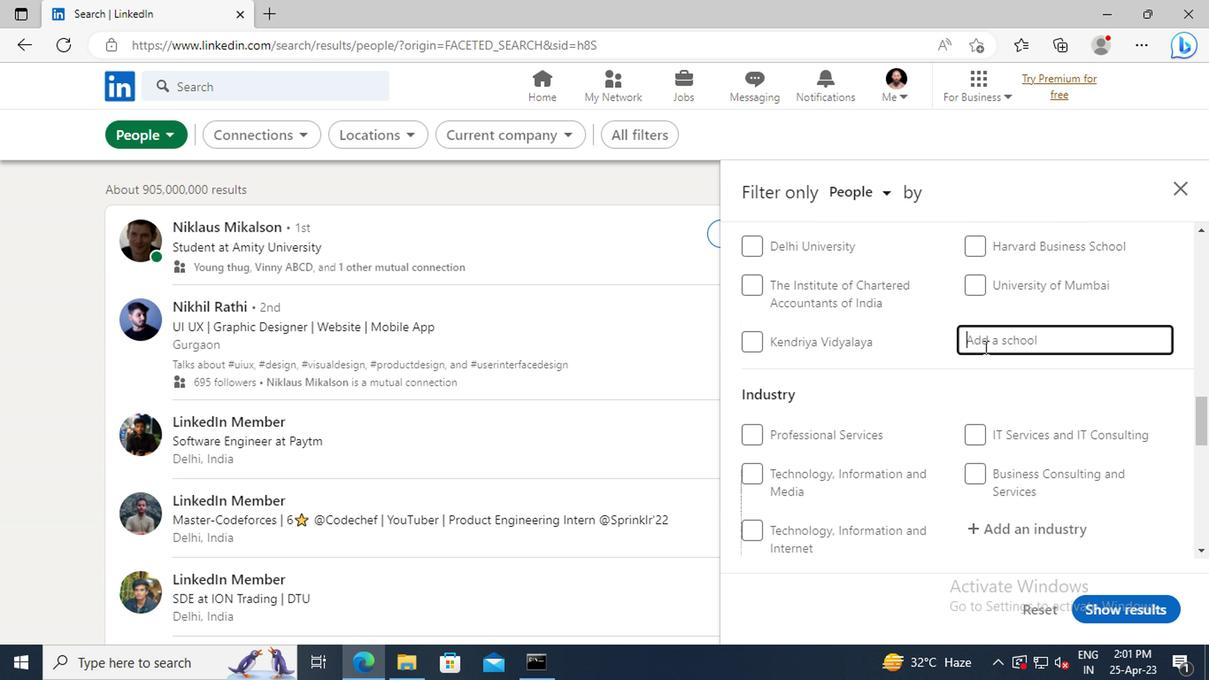 
Action: Key pressed <Key.shift>MAHARASHTRA<Key.space><Key.shift>UNIVERSITY<Key.space>OF<Key.space><Key.shift>HEALTH<Key.space><Key.shift_r>SCIENCES,<Key.space><Key.shift>NASHIK
Screenshot: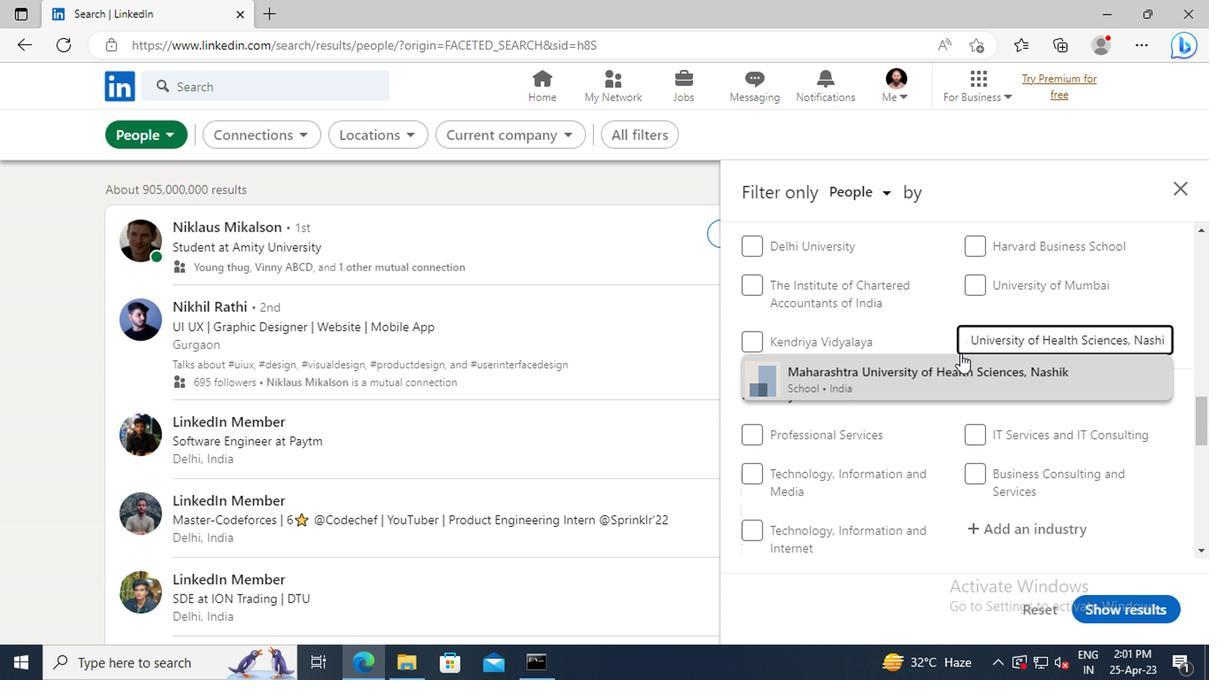 
Action: Mouse moved to (960, 379)
Screenshot: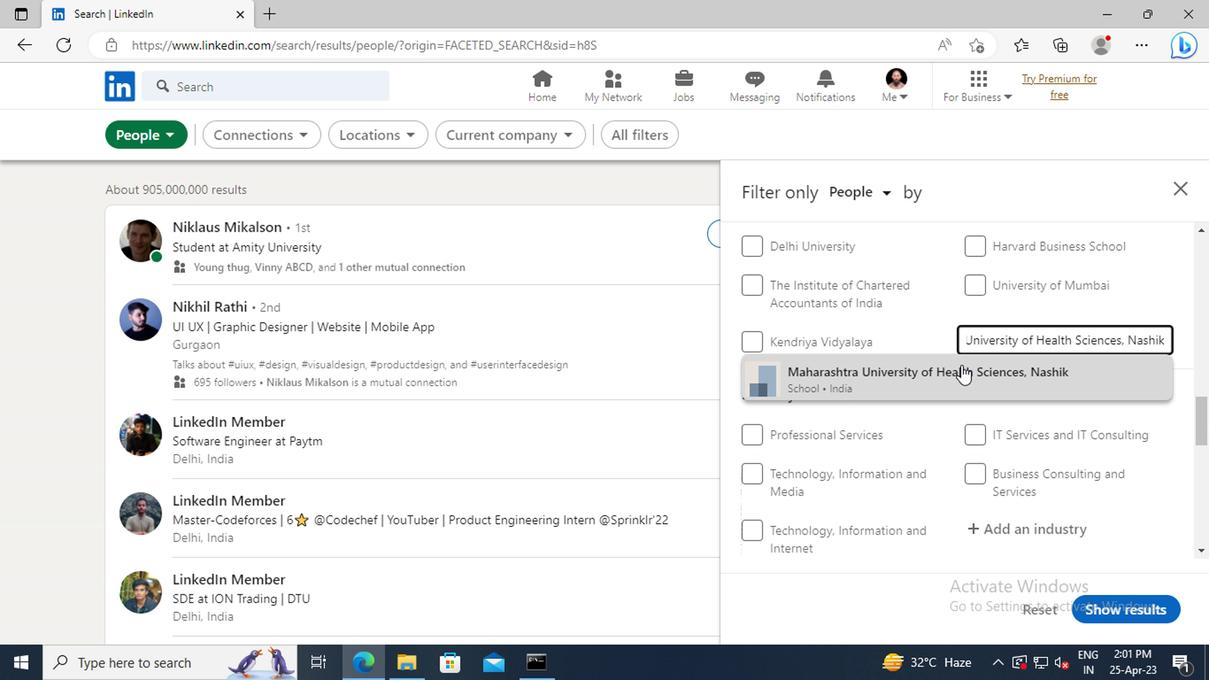 
Action: Mouse pressed left at (960, 379)
Screenshot: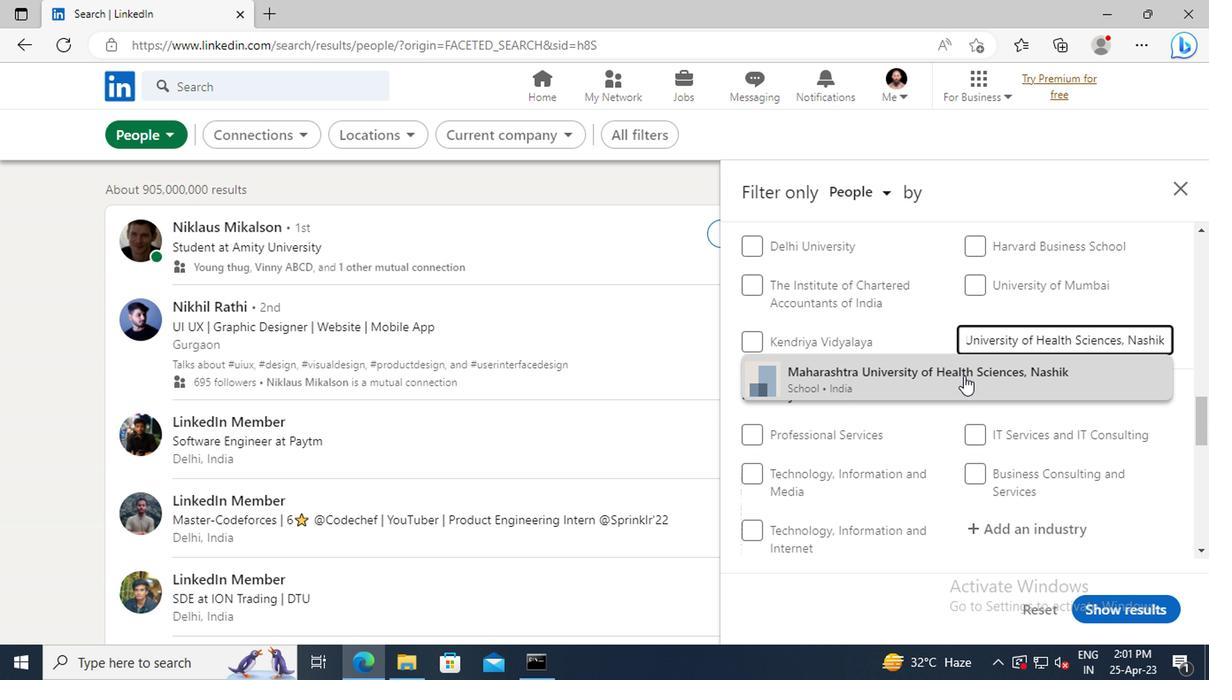 
Action: Mouse moved to (931, 349)
Screenshot: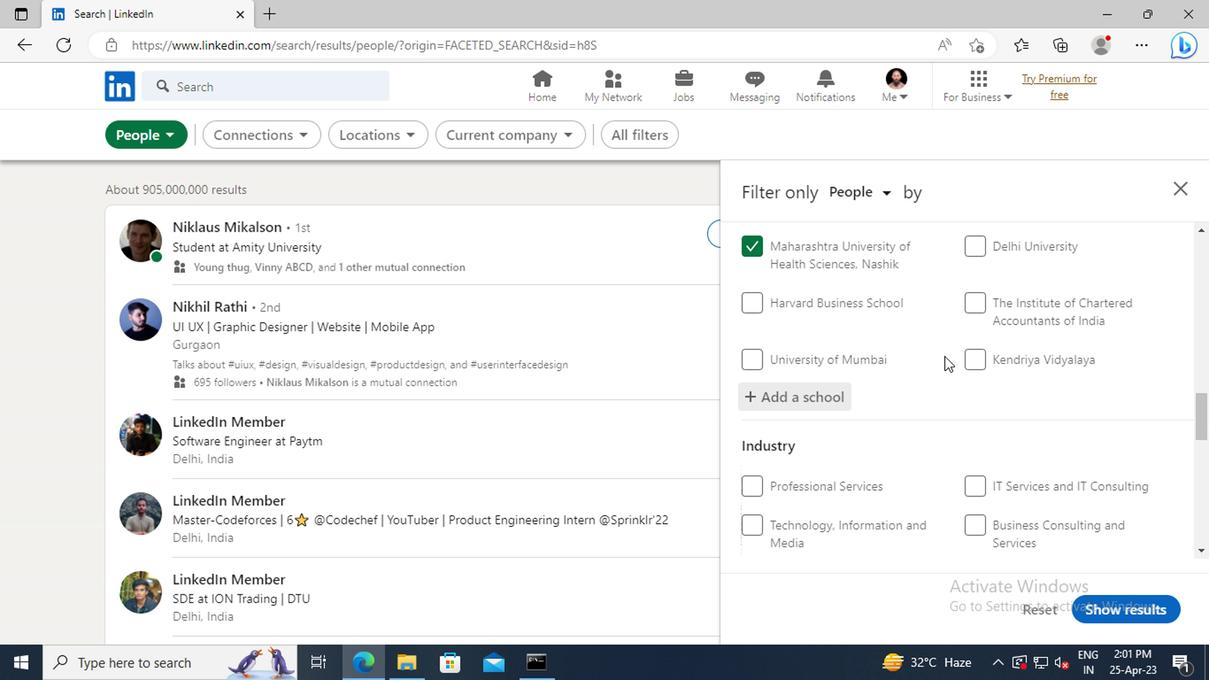 
Action: Mouse scrolled (931, 348) with delta (0, -1)
Screenshot: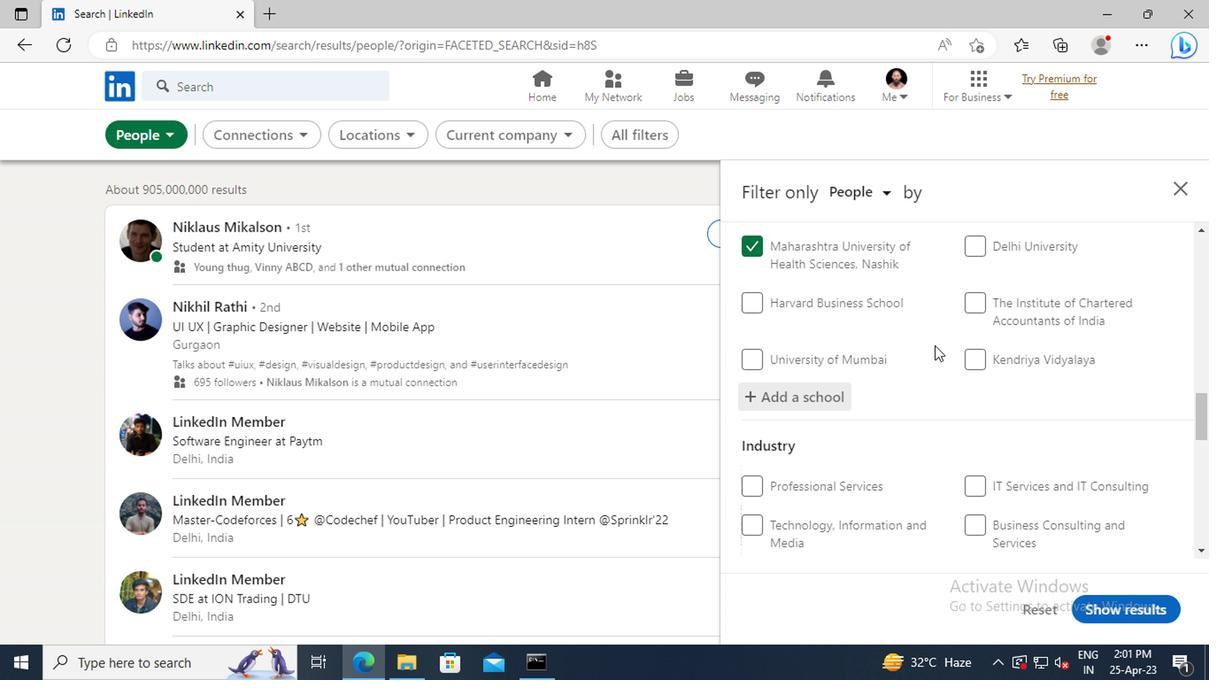 
Action: Mouse scrolled (931, 348) with delta (0, -1)
Screenshot: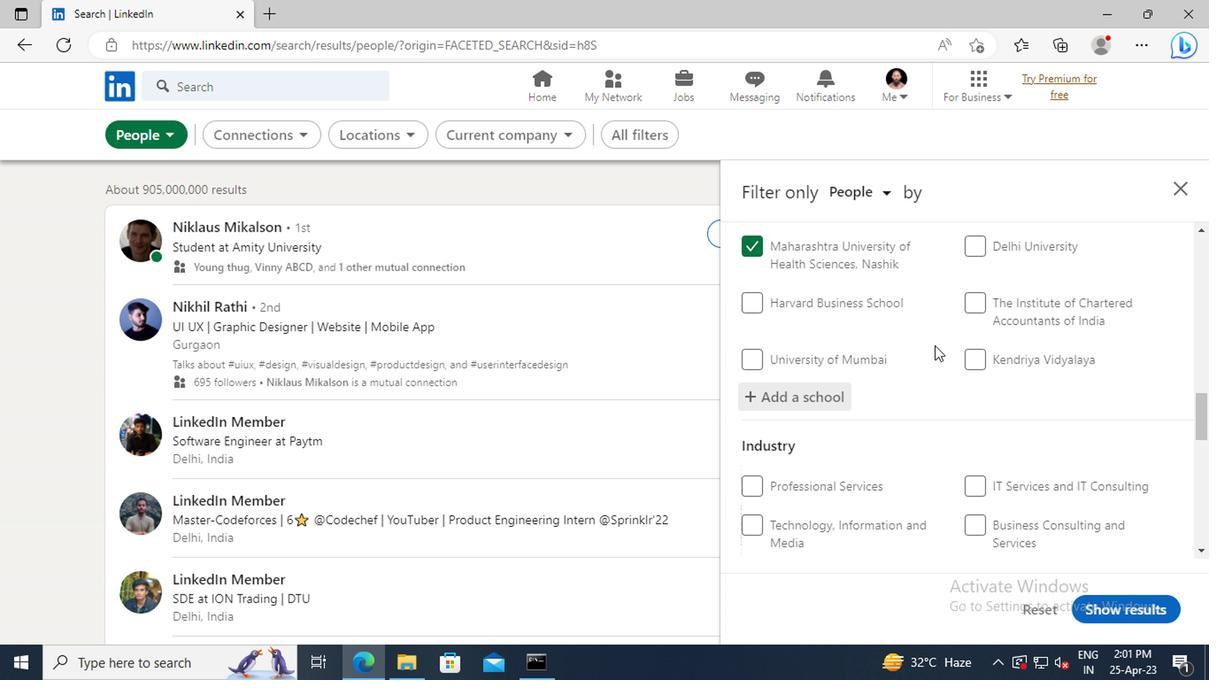 
Action: Mouse scrolled (931, 348) with delta (0, -1)
Screenshot: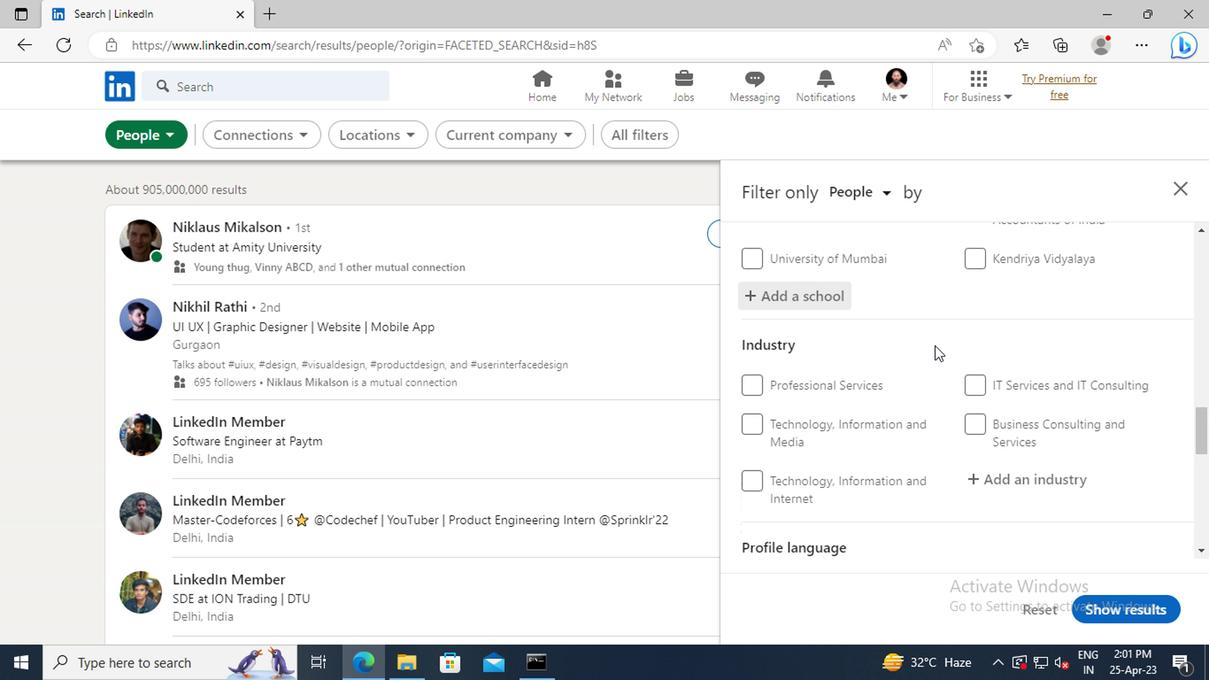 
Action: Mouse scrolled (931, 348) with delta (0, -1)
Screenshot: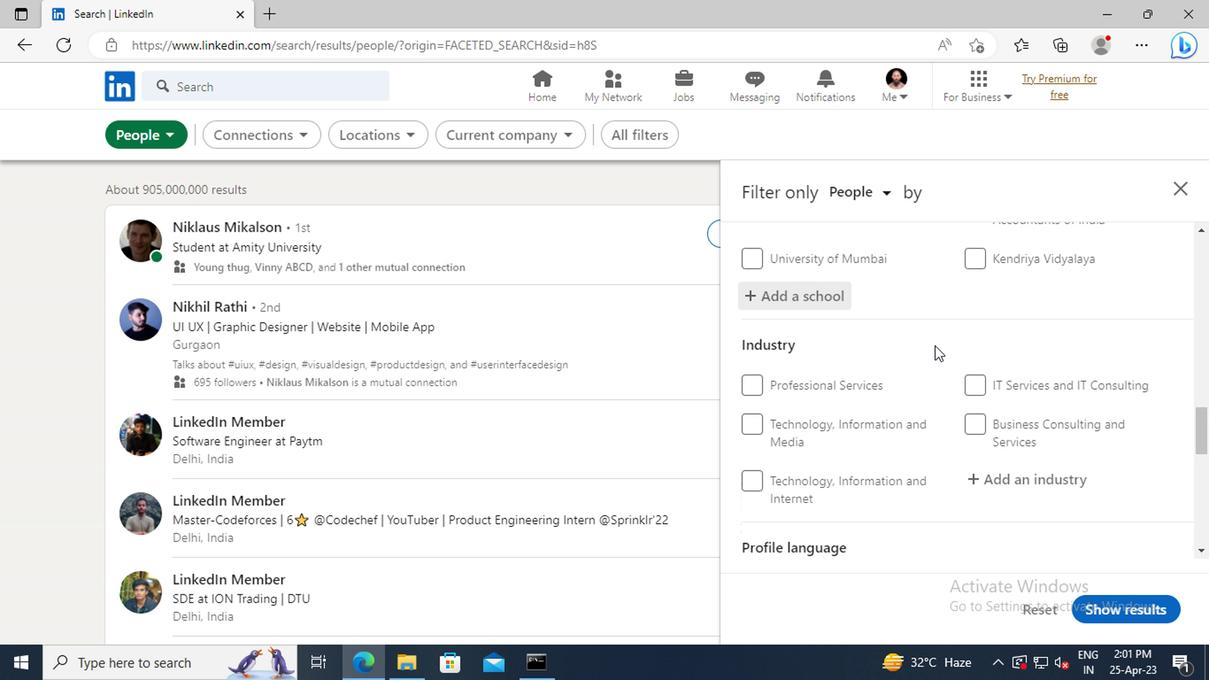 
Action: Mouse moved to (999, 384)
Screenshot: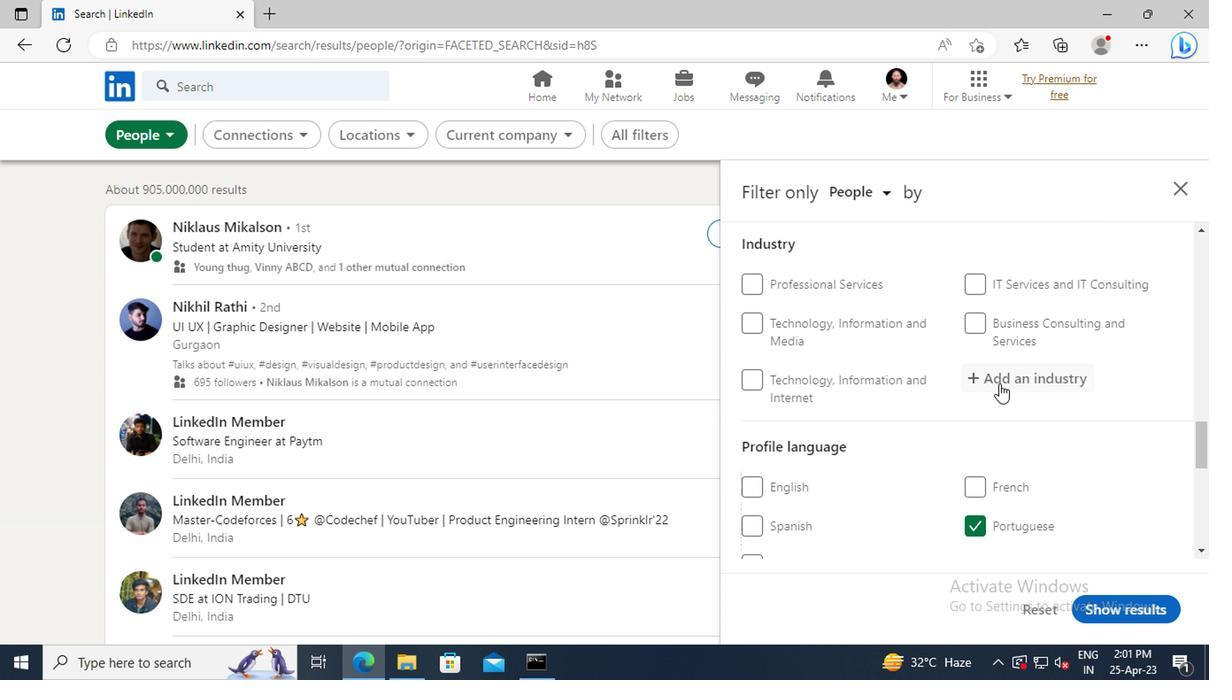 
Action: Mouse pressed left at (999, 384)
Screenshot: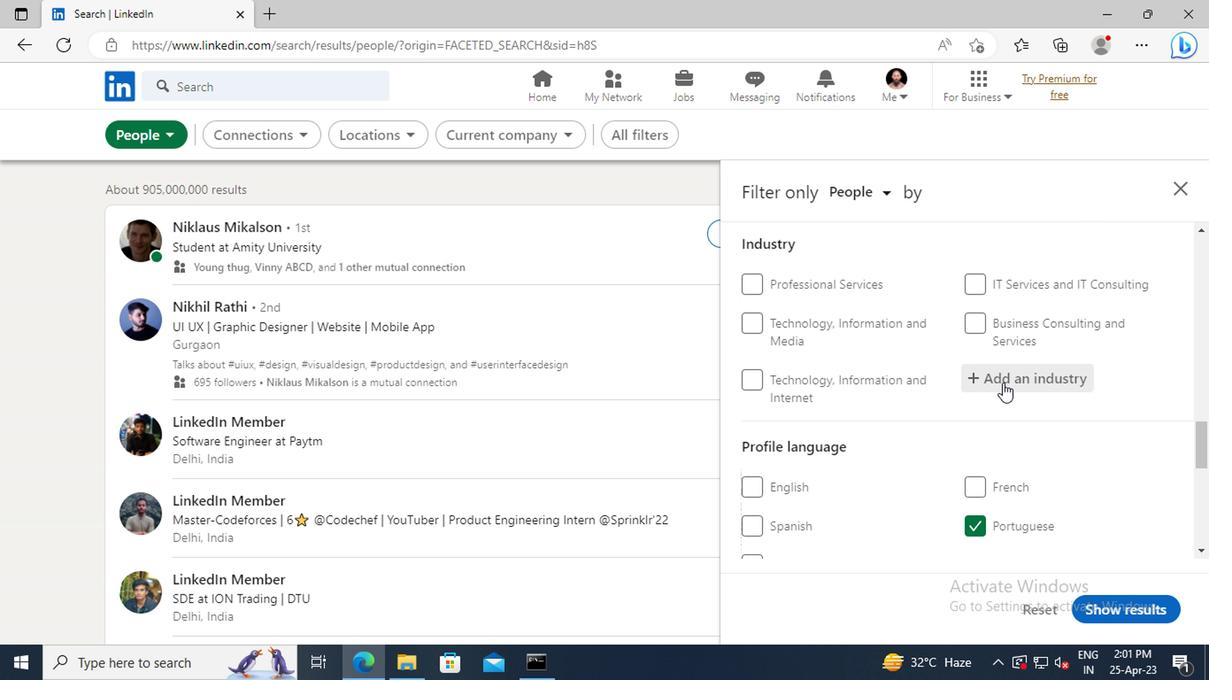 
Action: Mouse moved to (974, 379)
Screenshot: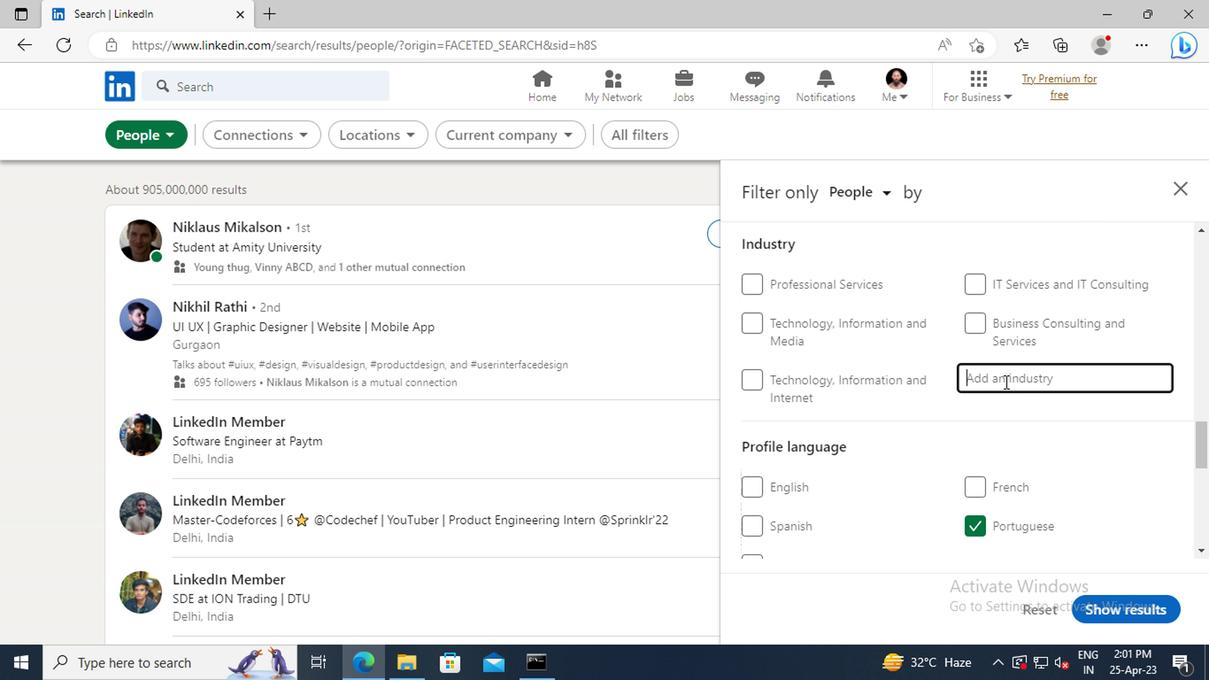 
Action: Key pressed <Key.shift_r>SECRETARIAL<Key.space><Key.shift_r>SCHOOLS
Screenshot: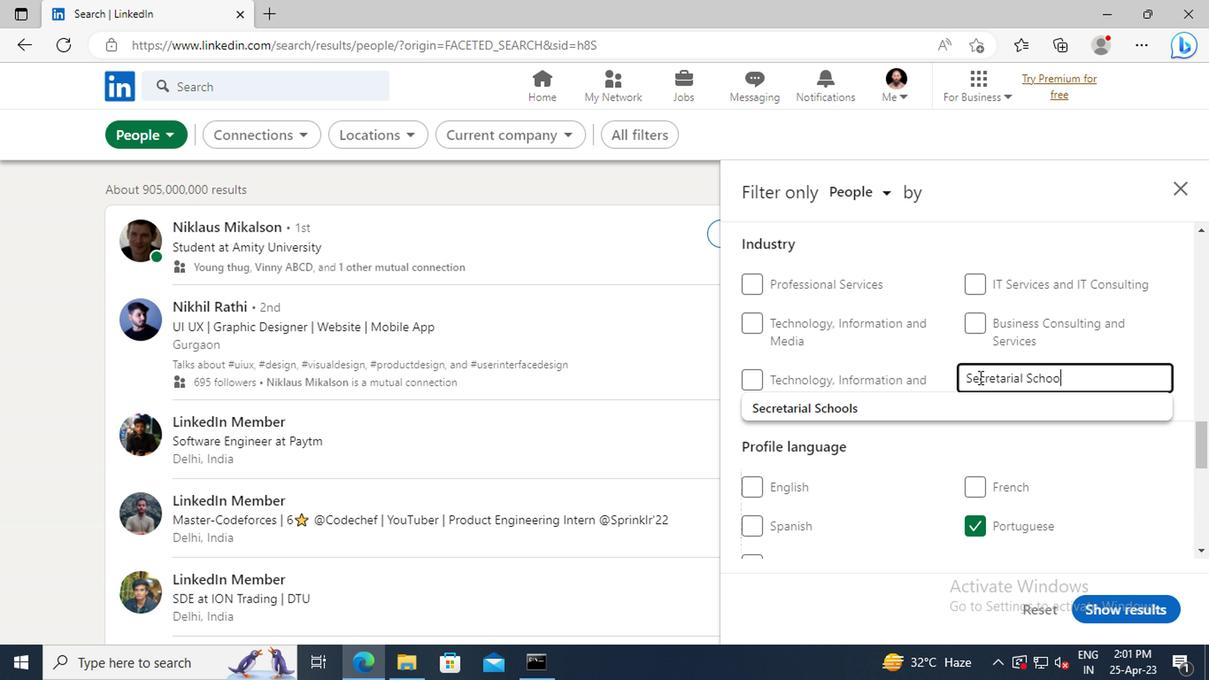 
Action: Mouse moved to (946, 406)
Screenshot: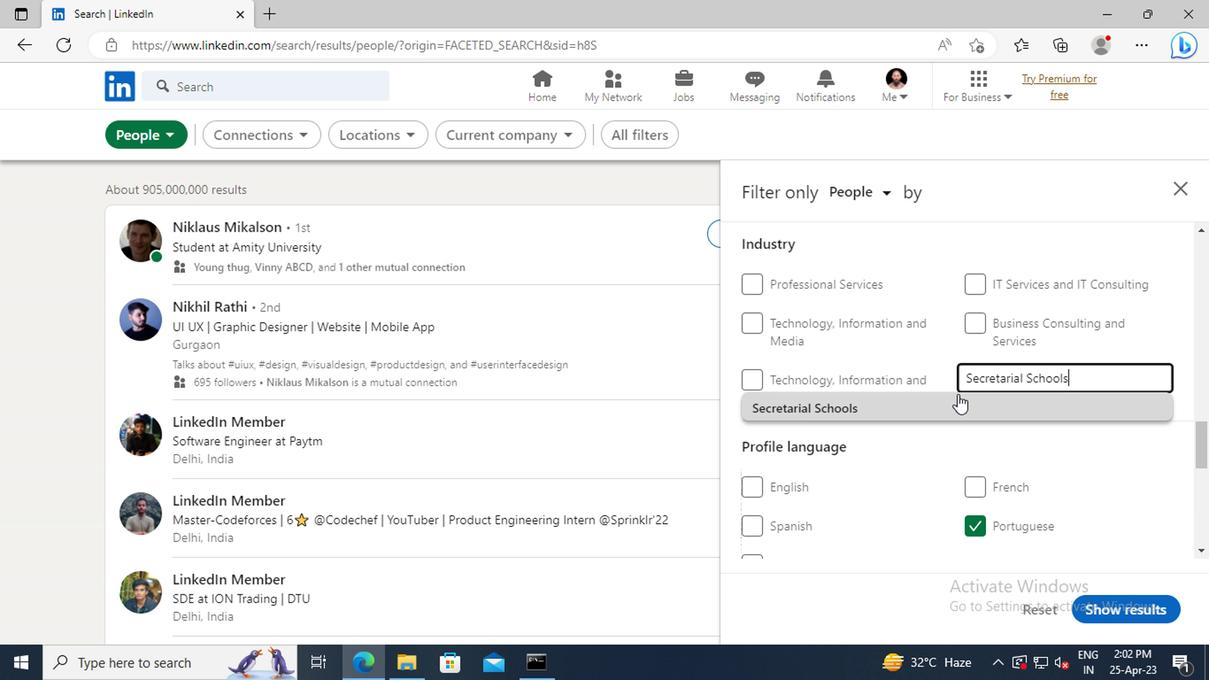 
Action: Mouse pressed left at (946, 406)
Screenshot: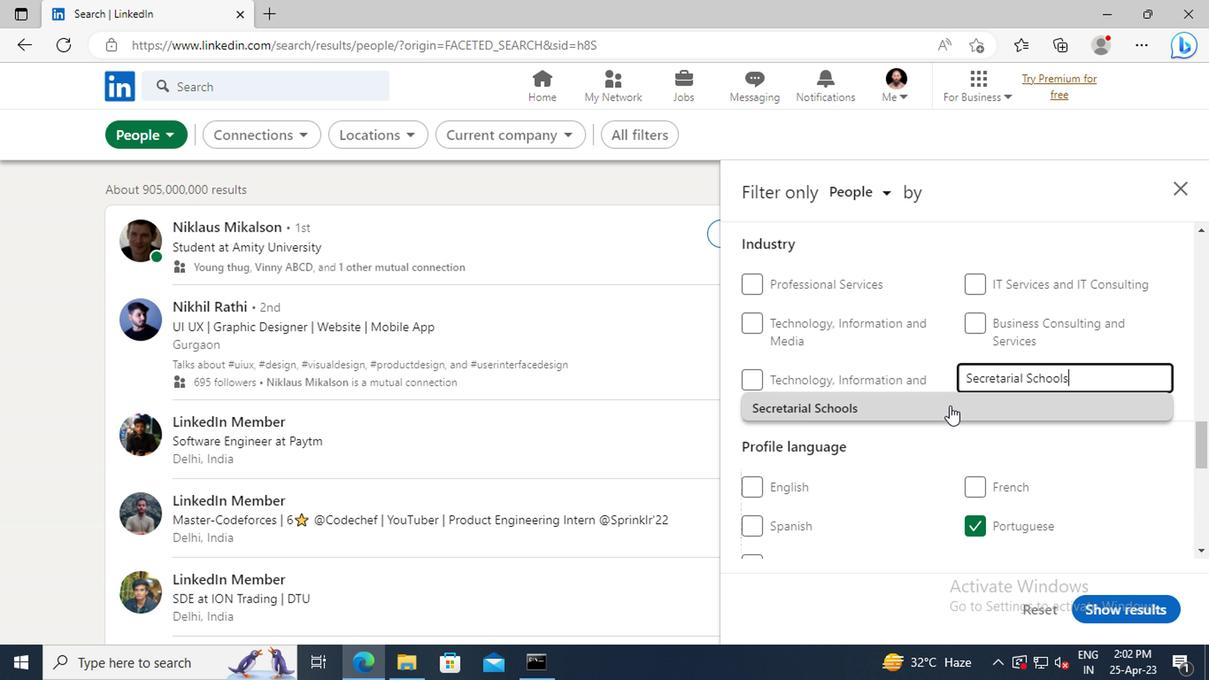 
Action: Mouse moved to (925, 389)
Screenshot: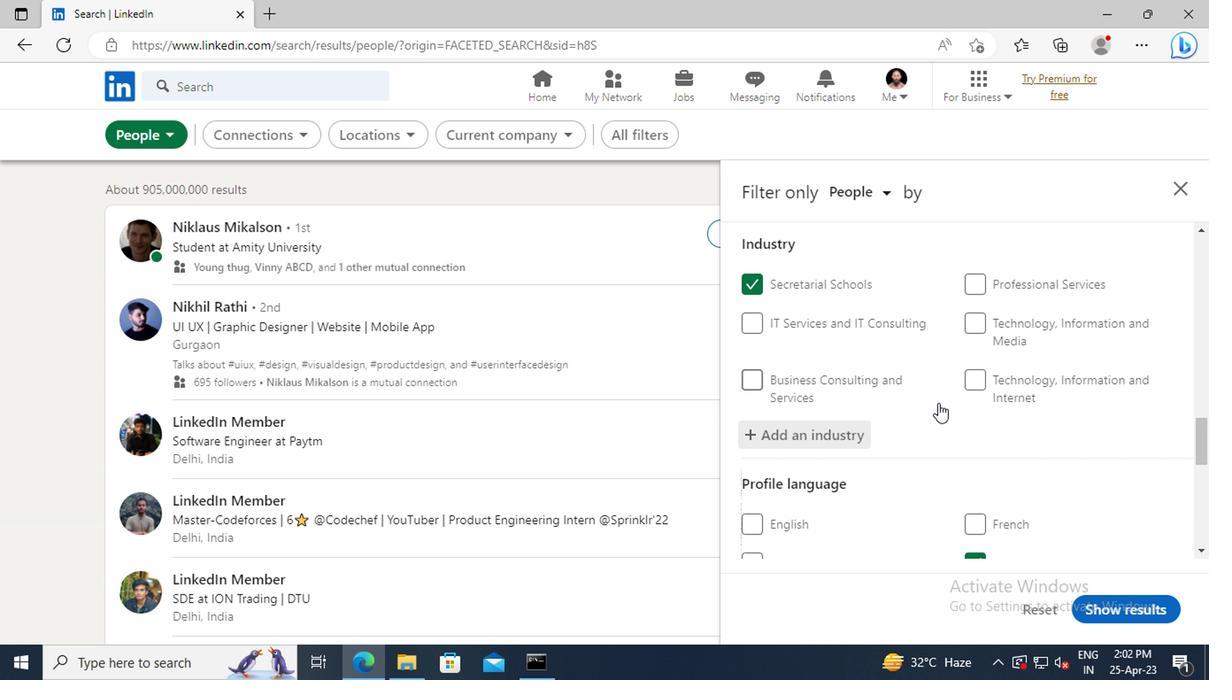 
Action: Mouse scrolled (925, 388) with delta (0, -1)
Screenshot: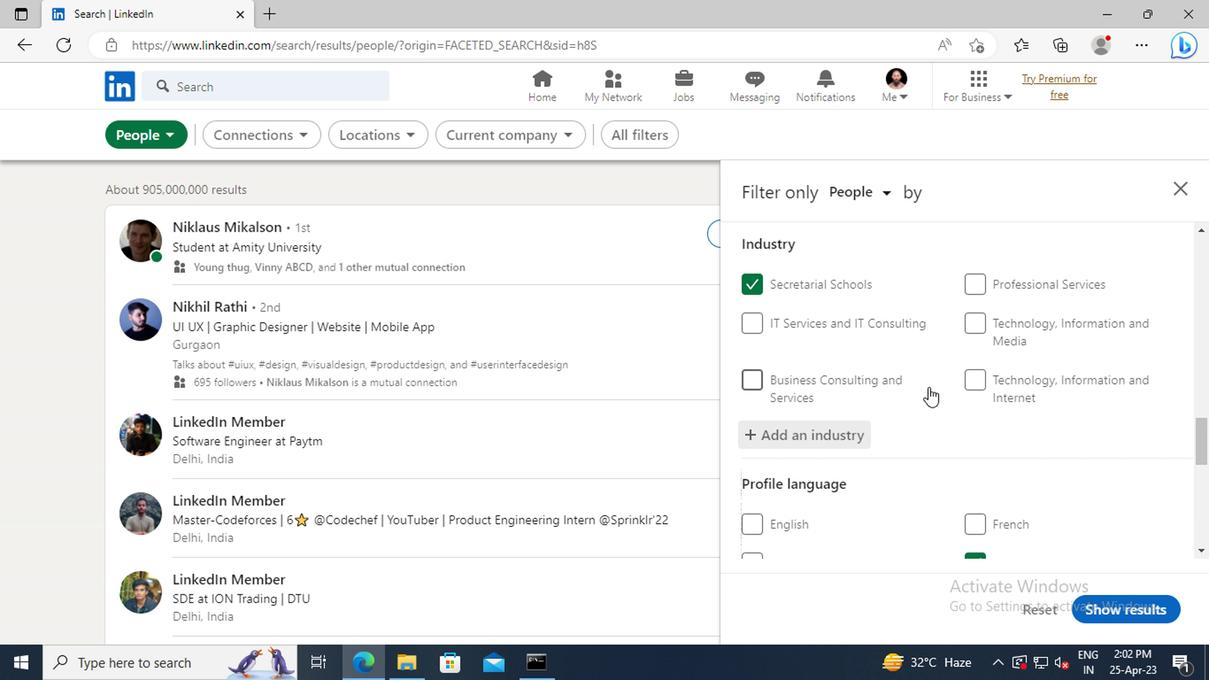 
Action: Mouse scrolled (925, 388) with delta (0, -1)
Screenshot: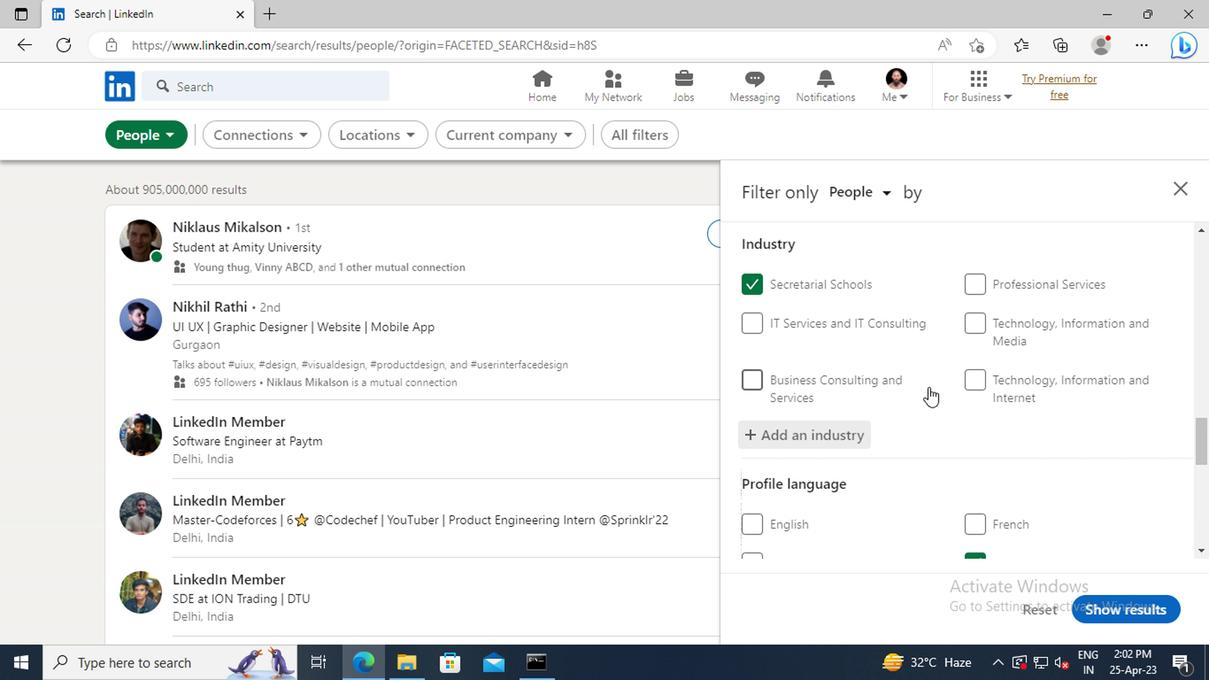
Action: Mouse scrolled (925, 388) with delta (0, -1)
Screenshot: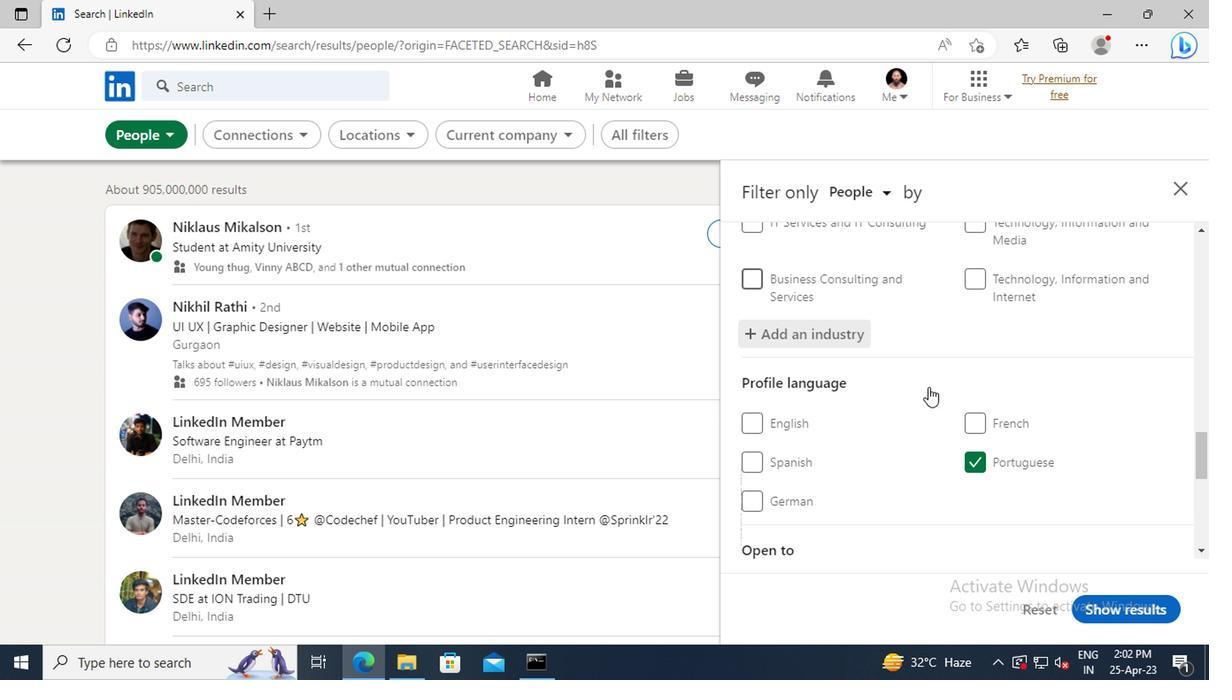 
Action: Mouse scrolled (925, 388) with delta (0, -1)
Screenshot: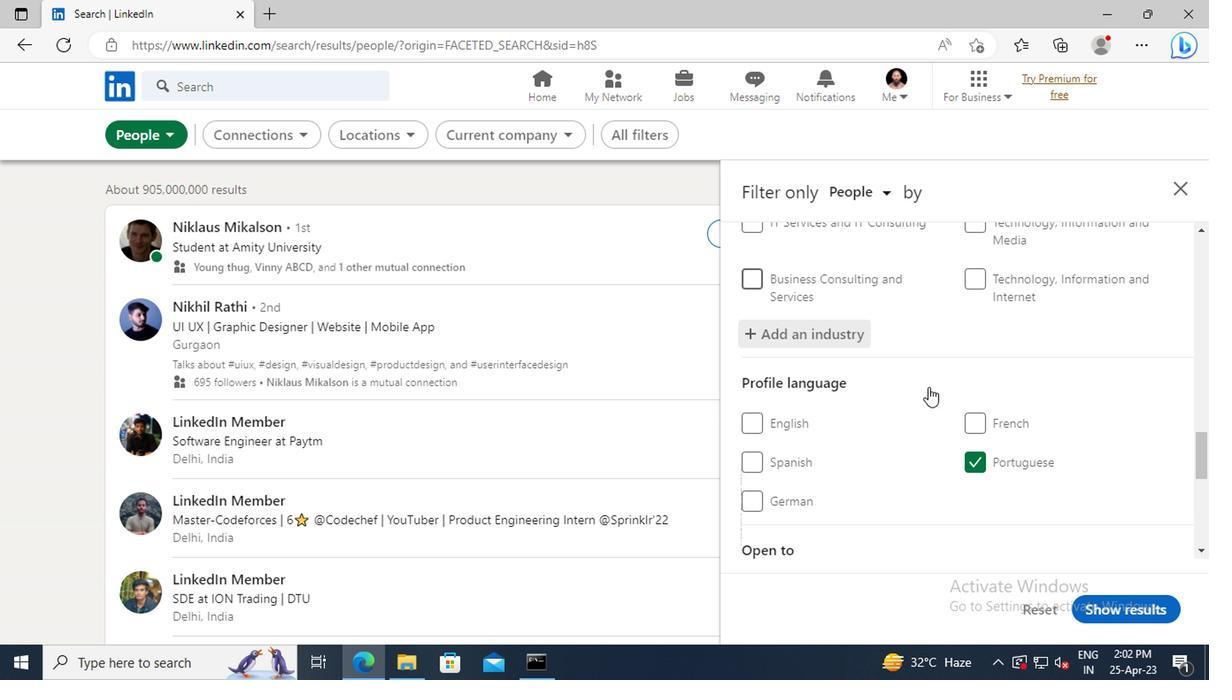 
Action: Mouse scrolled (925, 388) with delta (0, -1)
Screenshot: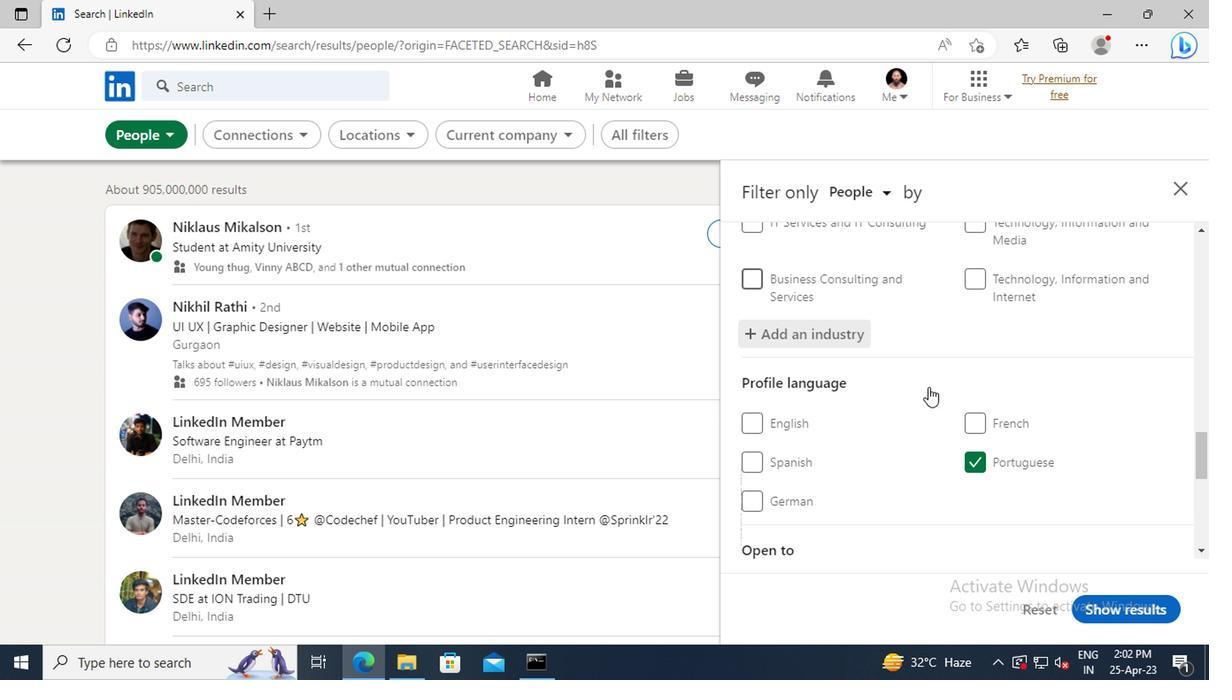 
Action: Mouse scrolled (925, 388) with delta (0, -1)
Screenshot: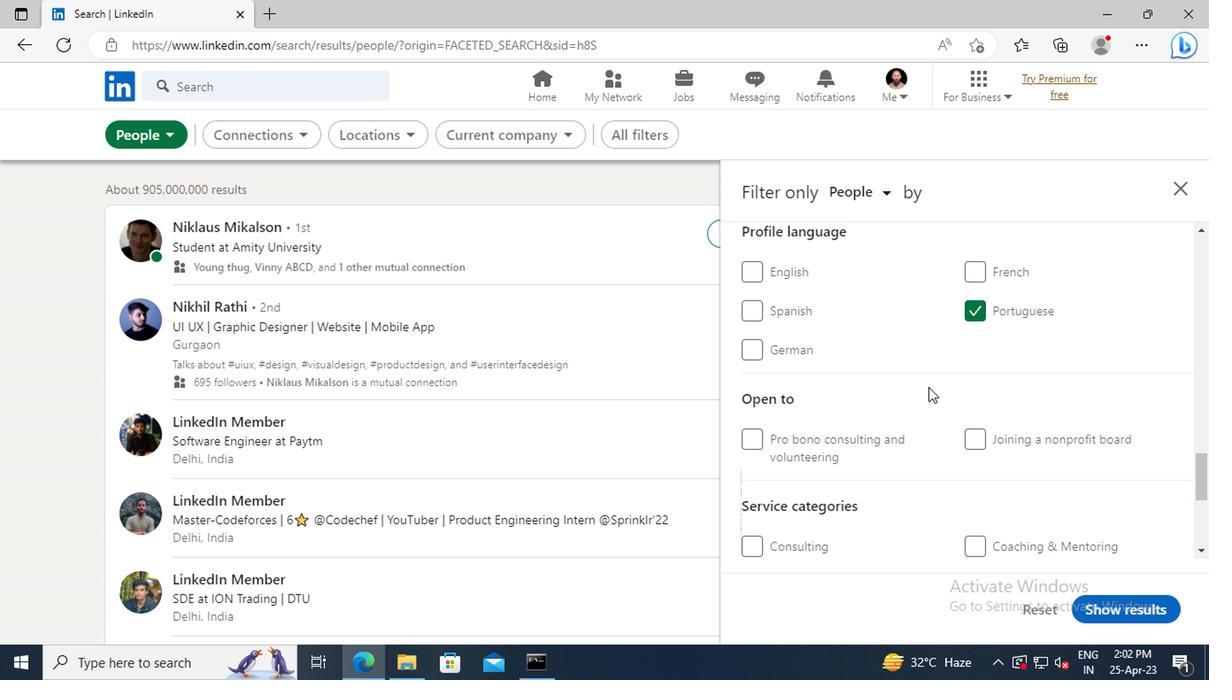 
Action: Mouse scrolled (925, 388) with delta (0, -1)
Screenshot: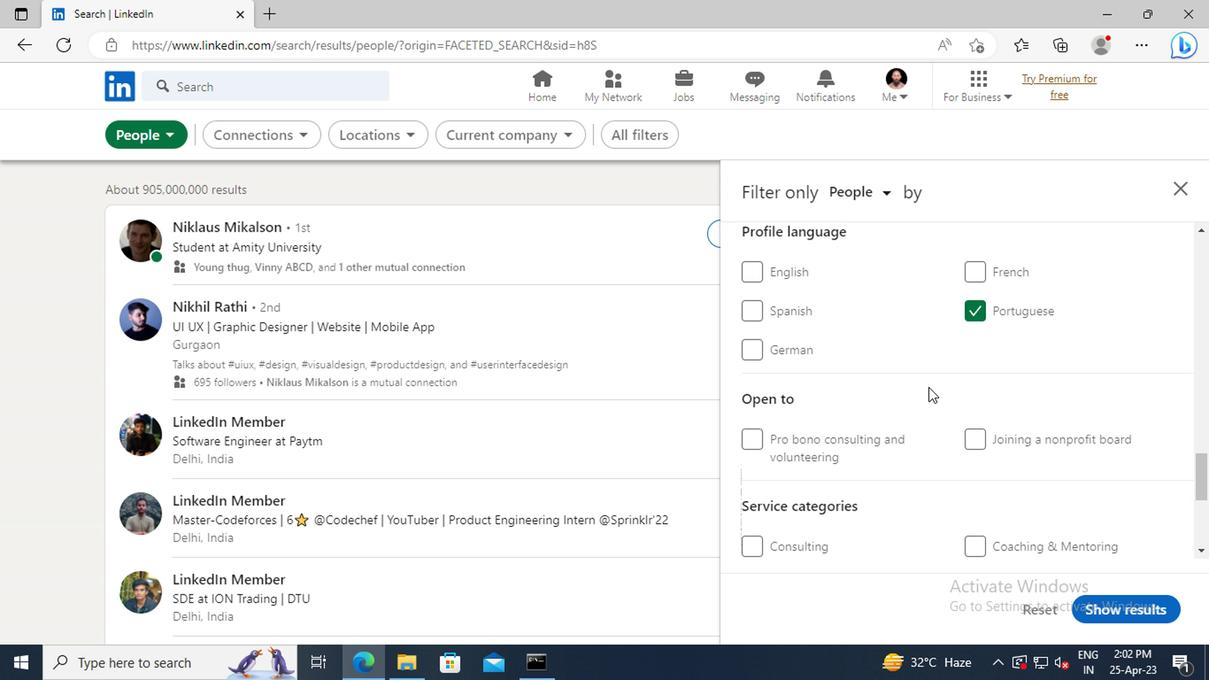 
Action: Mouse scrolled (925, 388) with delta (0, -1)
Screenshot: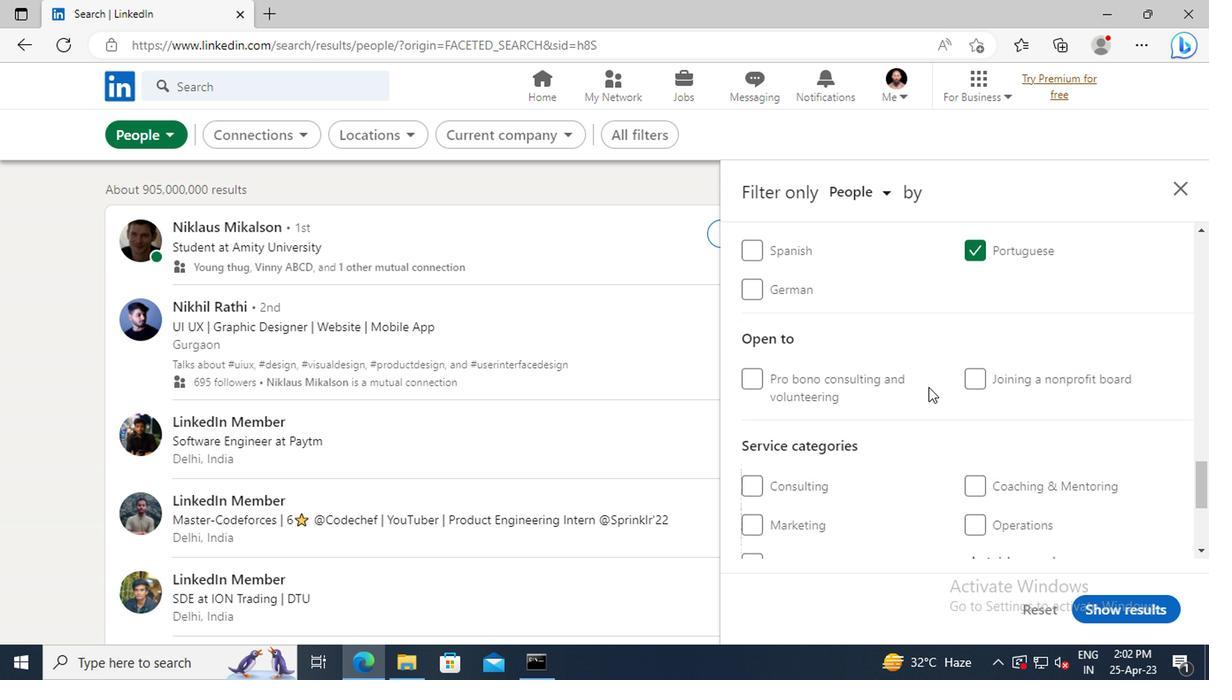 
Action: Mouse scrolled (925, 388) with delta (0, -1)
Screenshot: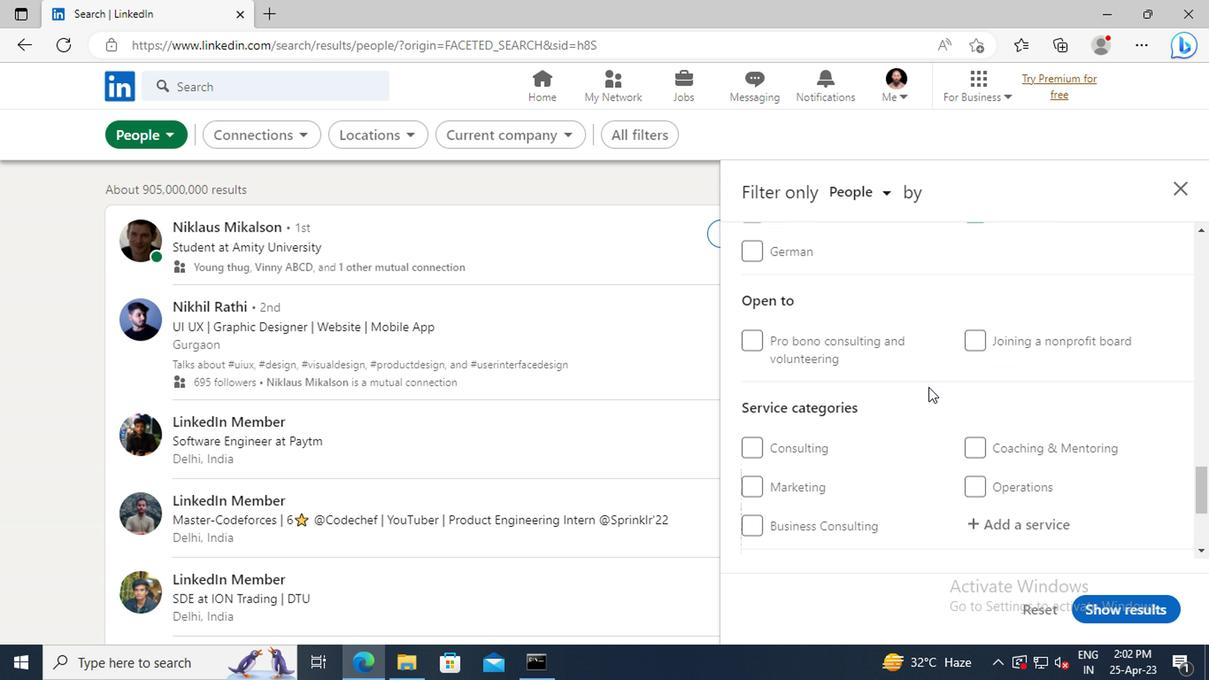 
Action: Mouse moved to (994, 425)
Screenshot: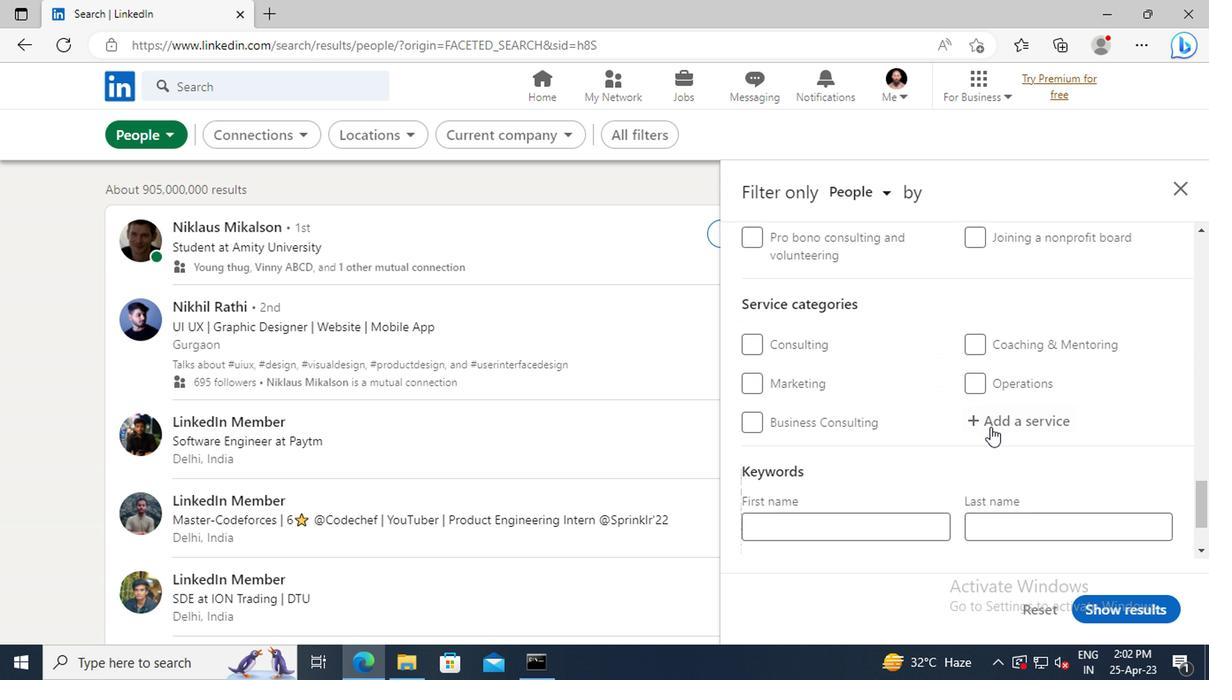 
Action: Mouse pressed left at (994, 425)
Screenshot: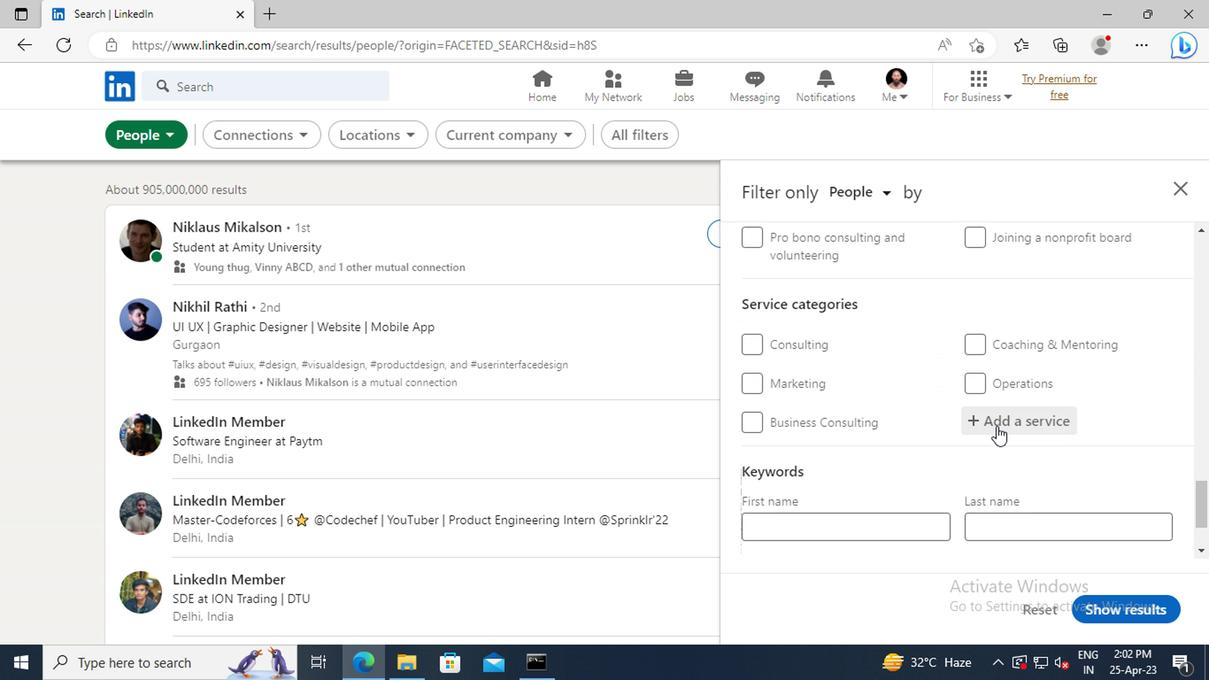 
Action: Key pressed <Key.shift>R
Screenshot: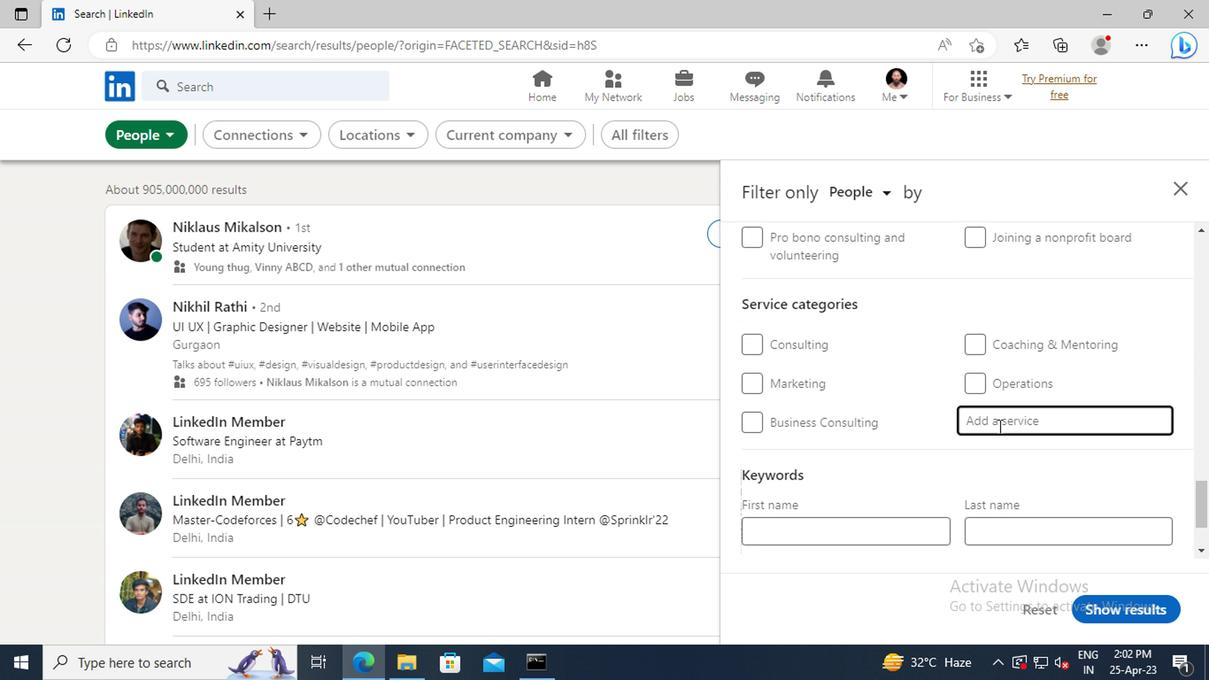 
Action: Mouse moved to (912, 383)
Screenshot: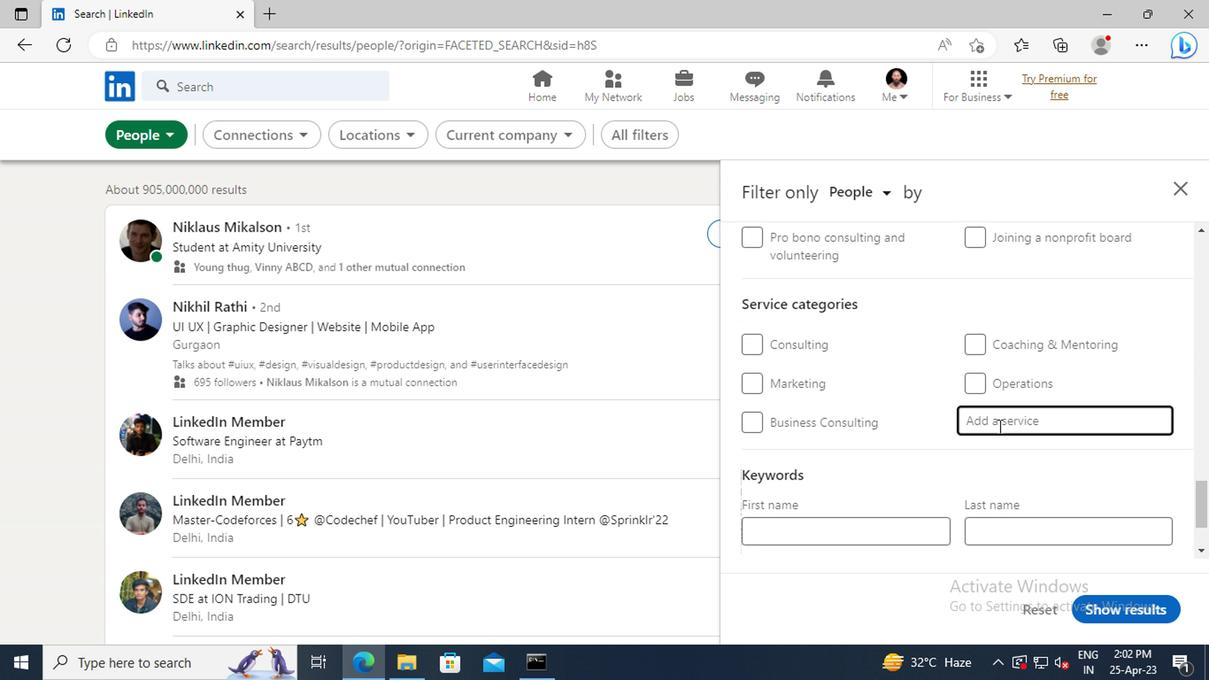 
Action: Key pressed ESEARCH<Key.enter>
Screenshot: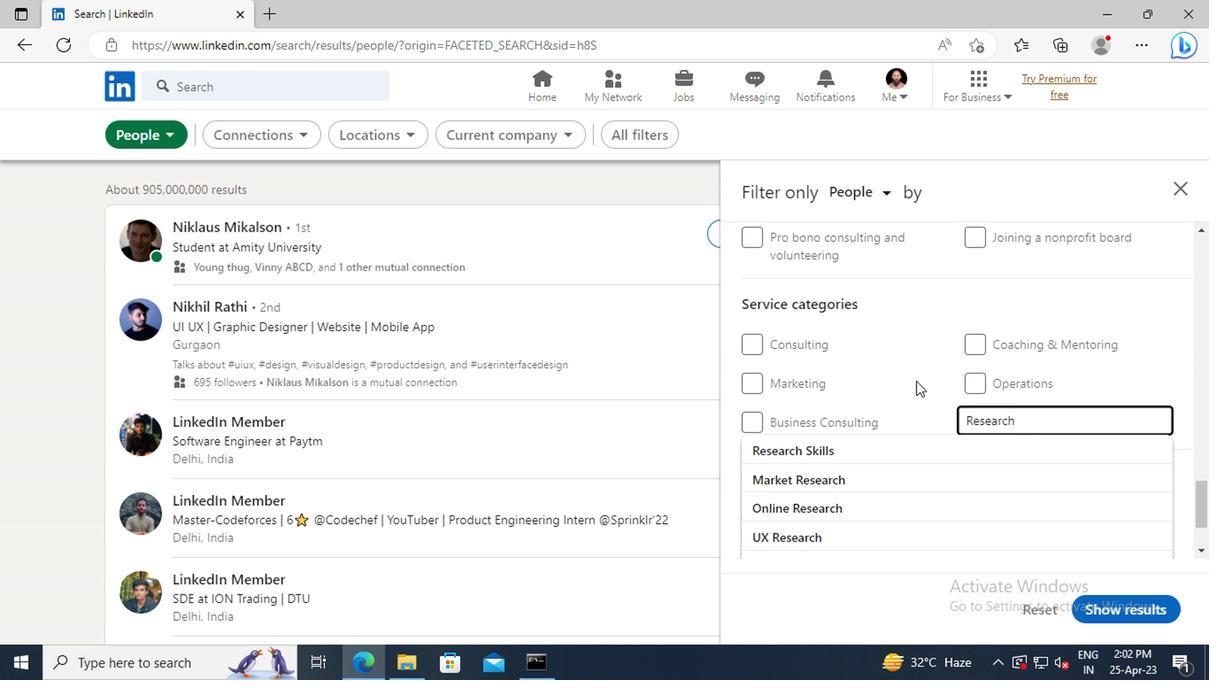 
Action: Mouse scrolled (912, 382) with delta (0, 0)
Screenshot: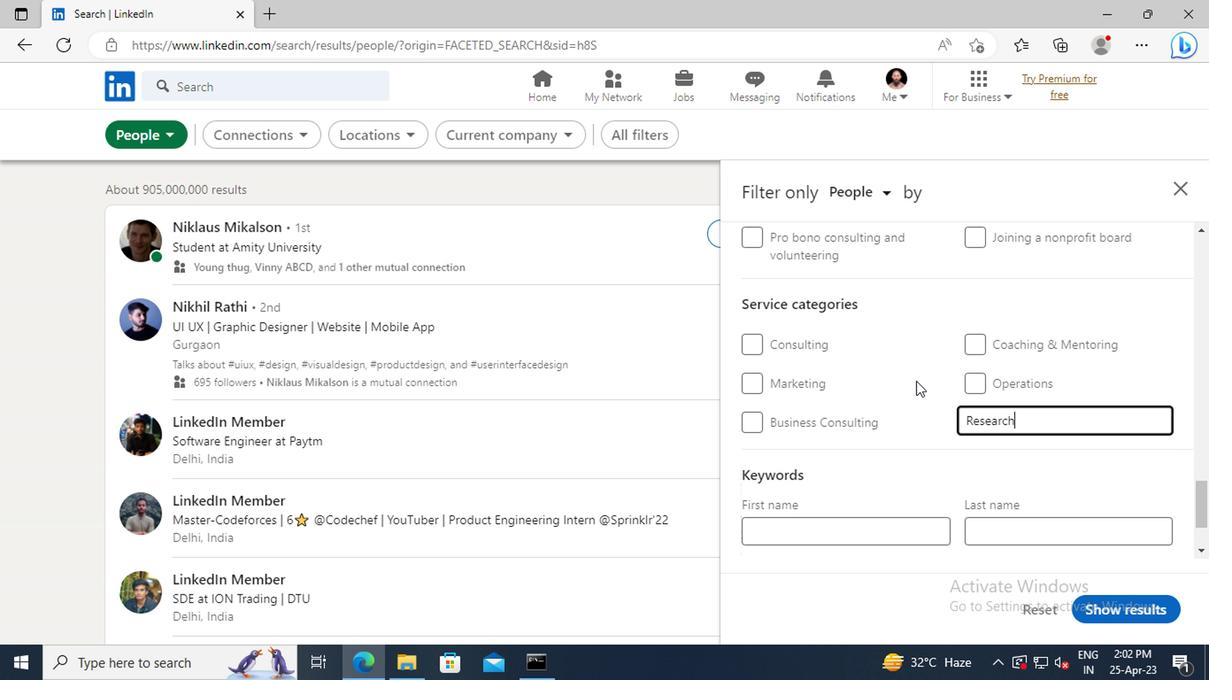 
Action: Mouse scrolled (912, 382) with delta (0, 0)
Screenshot: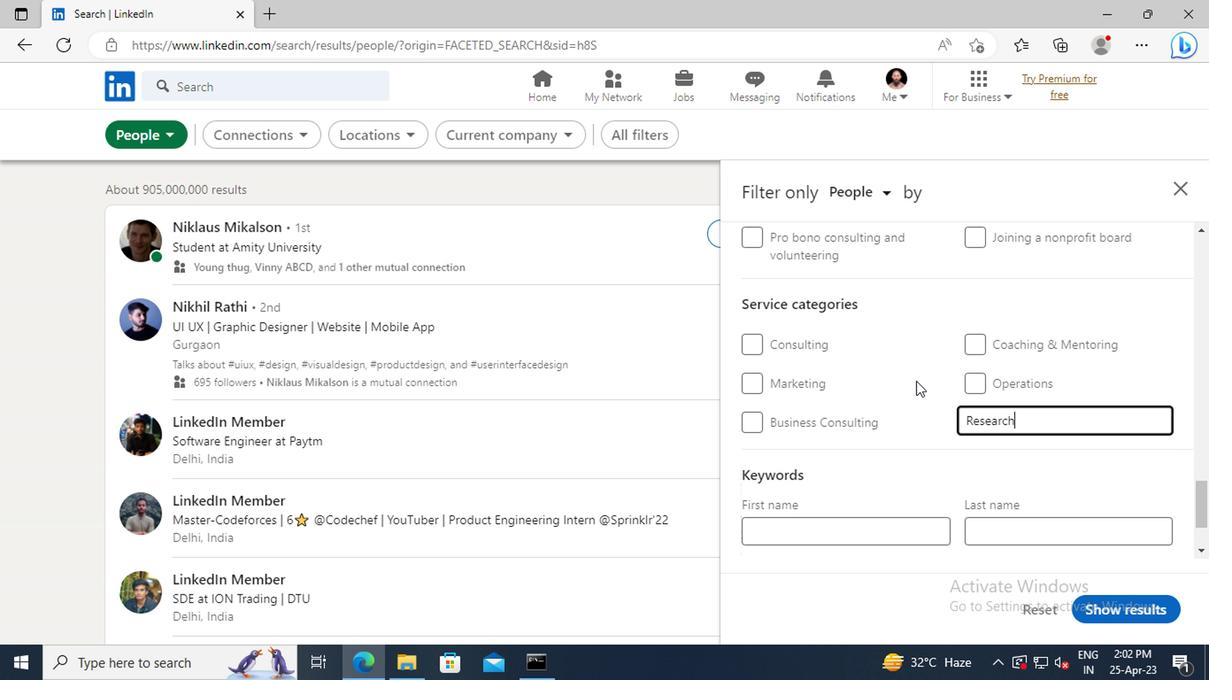 
Action: Mouse scrolled (912, 382) with delta (0, 0)
Screenshot: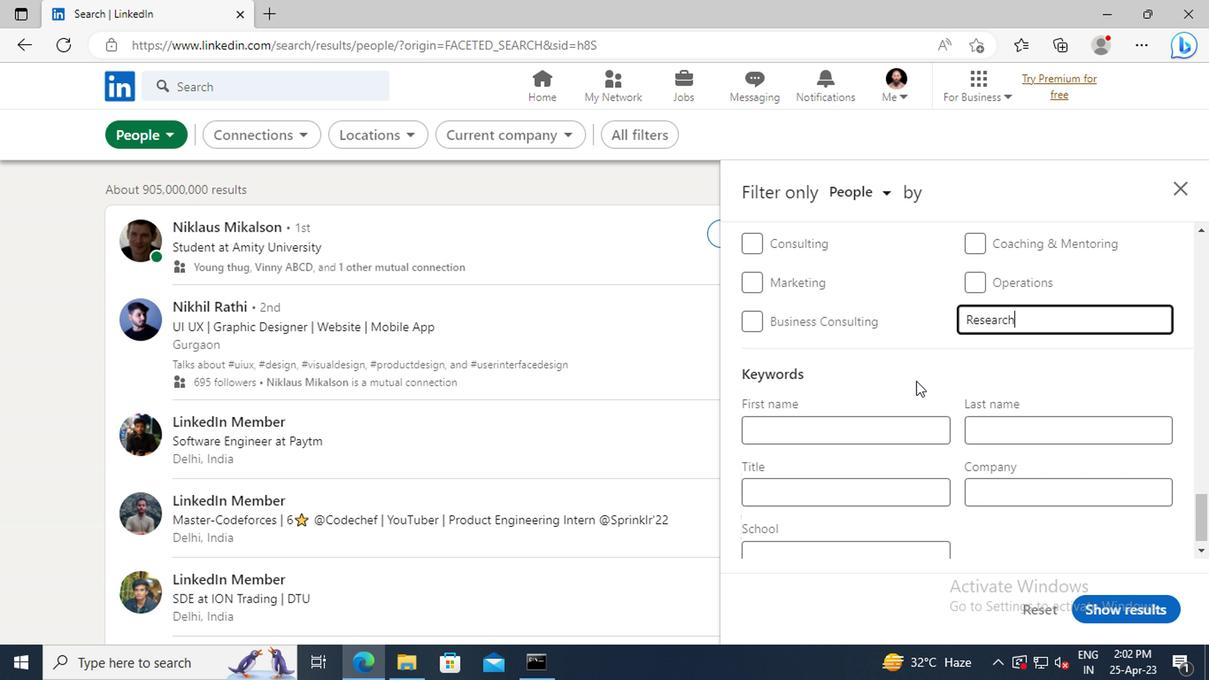 
Action: Mouse scrolled (912, 382) with delta (0, 0)
Screenshot: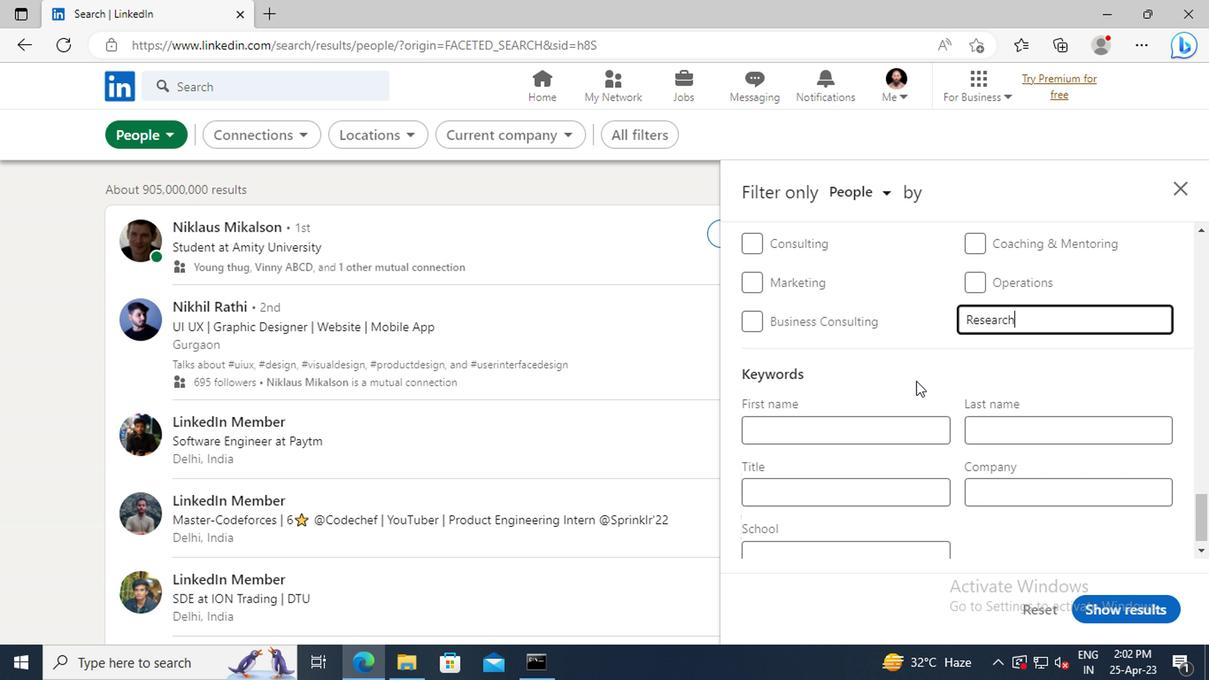 
Action: Mouse moved to (864, 476)
Screenshot: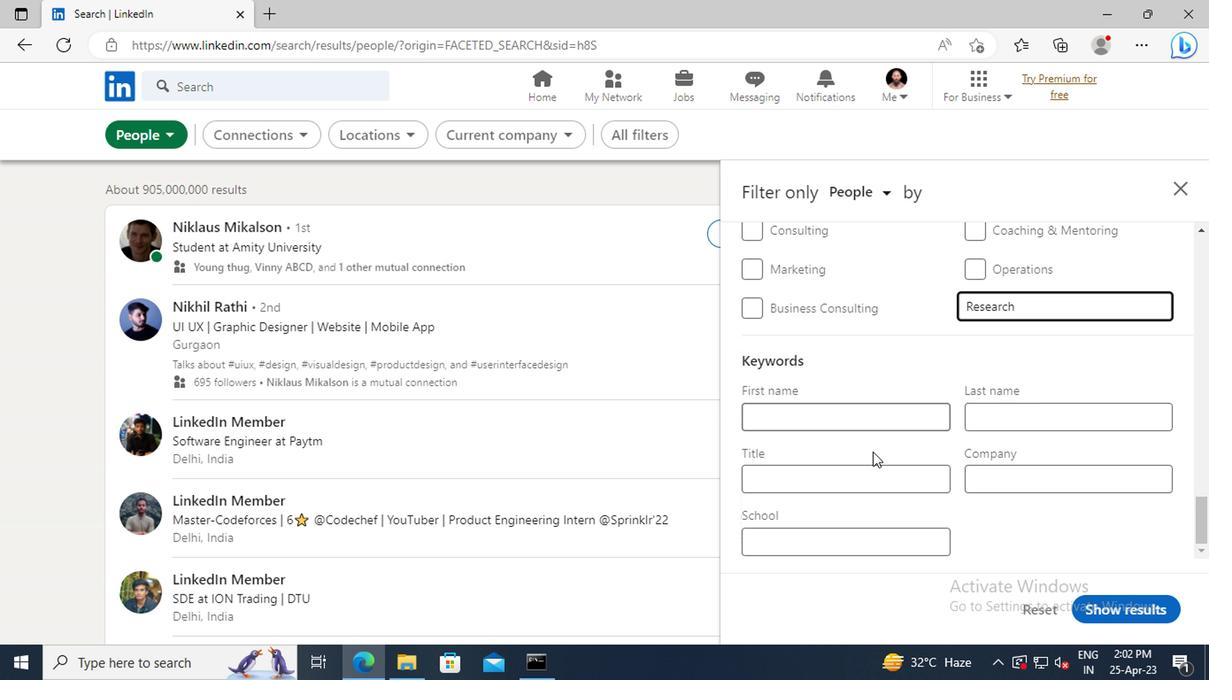 
Action: Mouse pressed left at (864, 476)
Screenshot: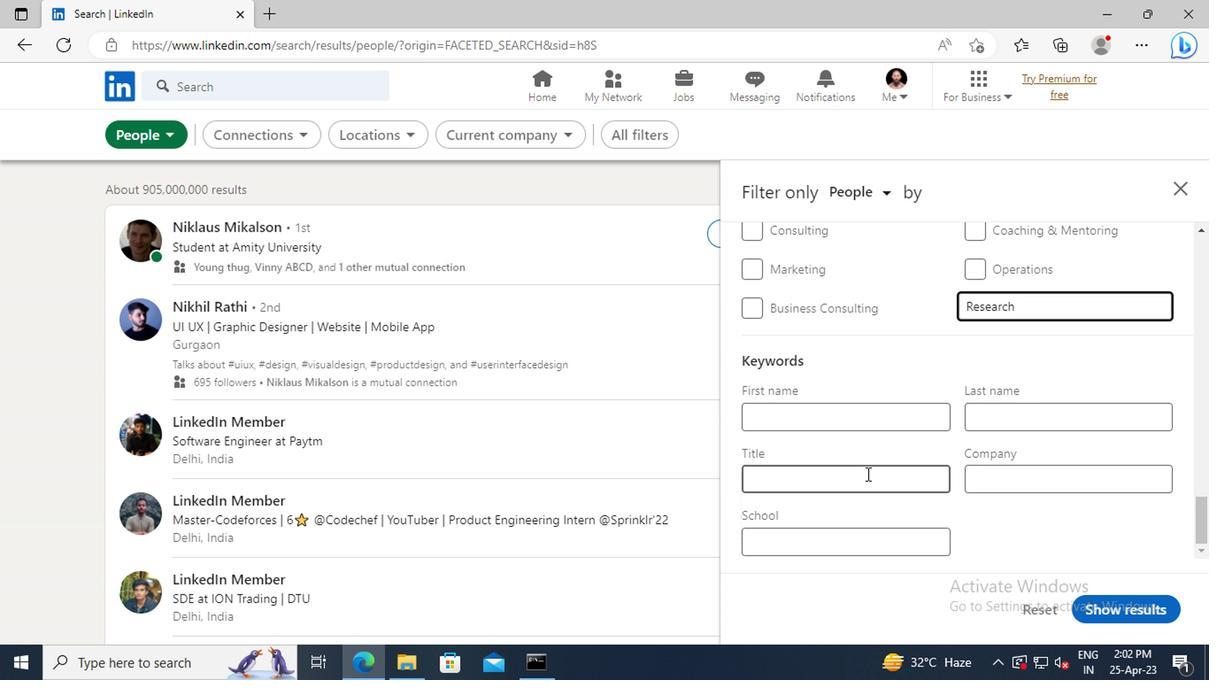 
Action: Key pressed <Key.shift_r>ASSISTANT<Key.space><Key.shift>MANAGER
Screenshot: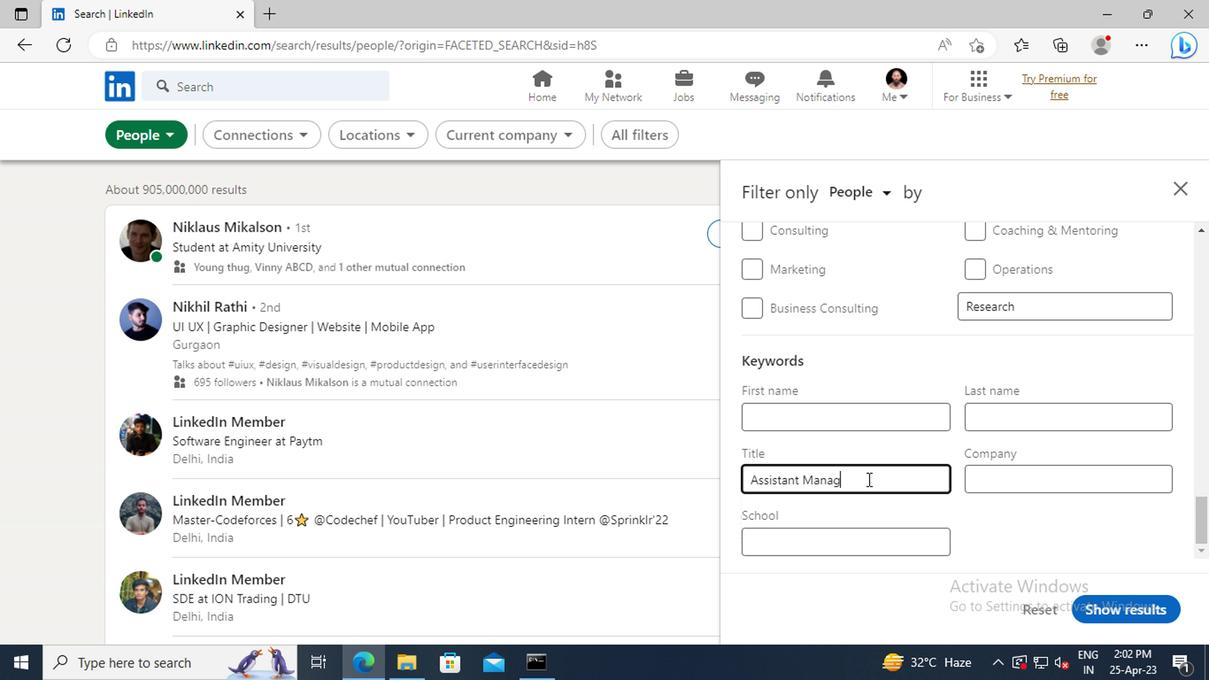 
Action: Mouse moved to (1089, 599)
Screenshot: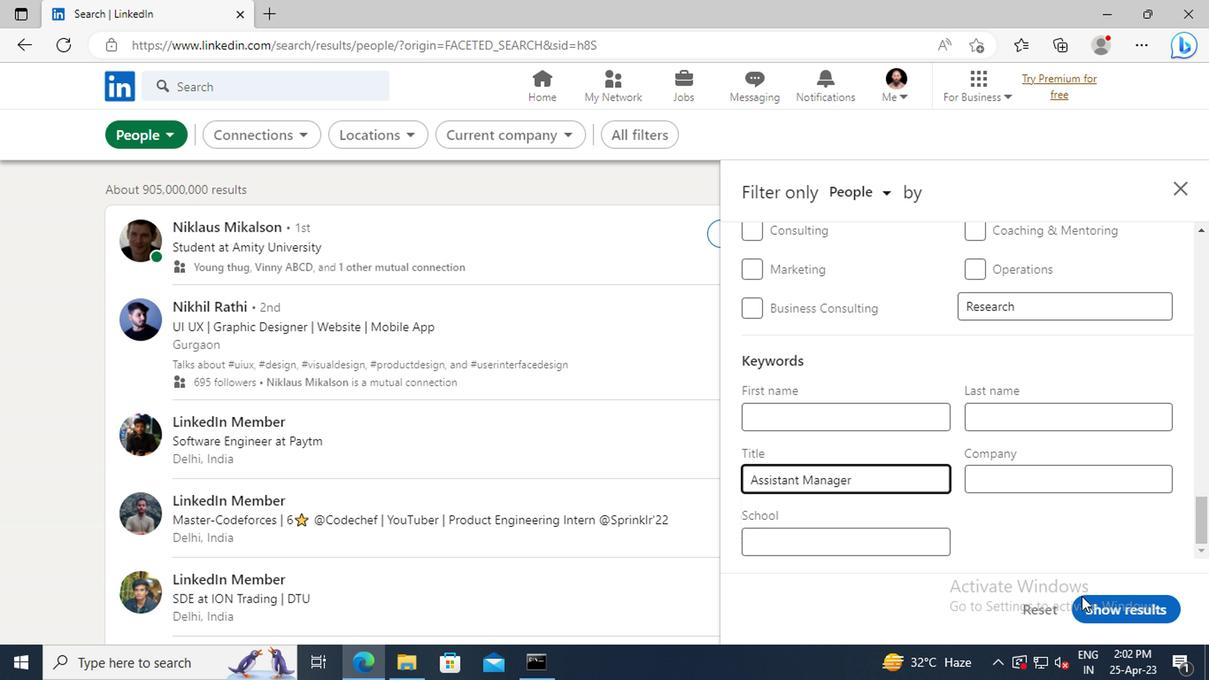 
Action: Mouse pressed left at (1089, 599)
Screenshot: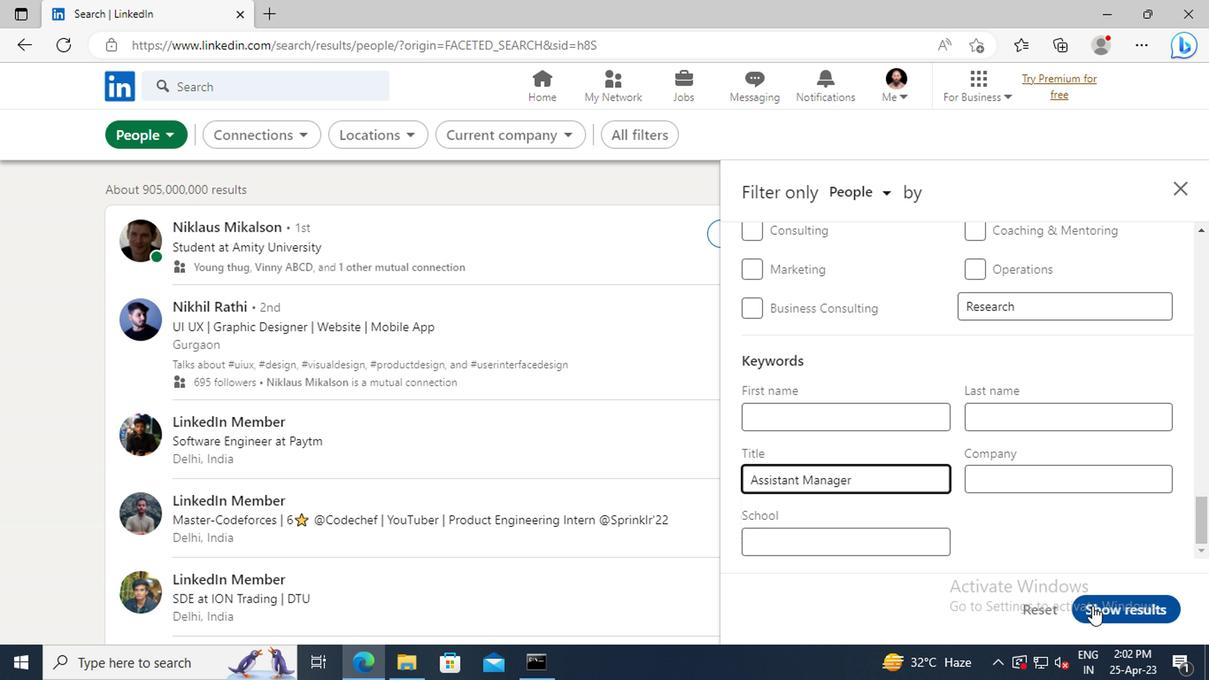 
